 Task: Look for space in Viçosa do Ceará, Brazil from 5th June, 2023 to 16th June, 2023 for 2 adults in price range Rs.14000 to Rs.18000. Place can be entire place with 1  bedroom having 1 bed and 1 bathroom. Property type can be hotel. Booking option can be shelf check-in. Required host language is Spanish.
Action: Mouse moved to (745, 152)
Screenshot: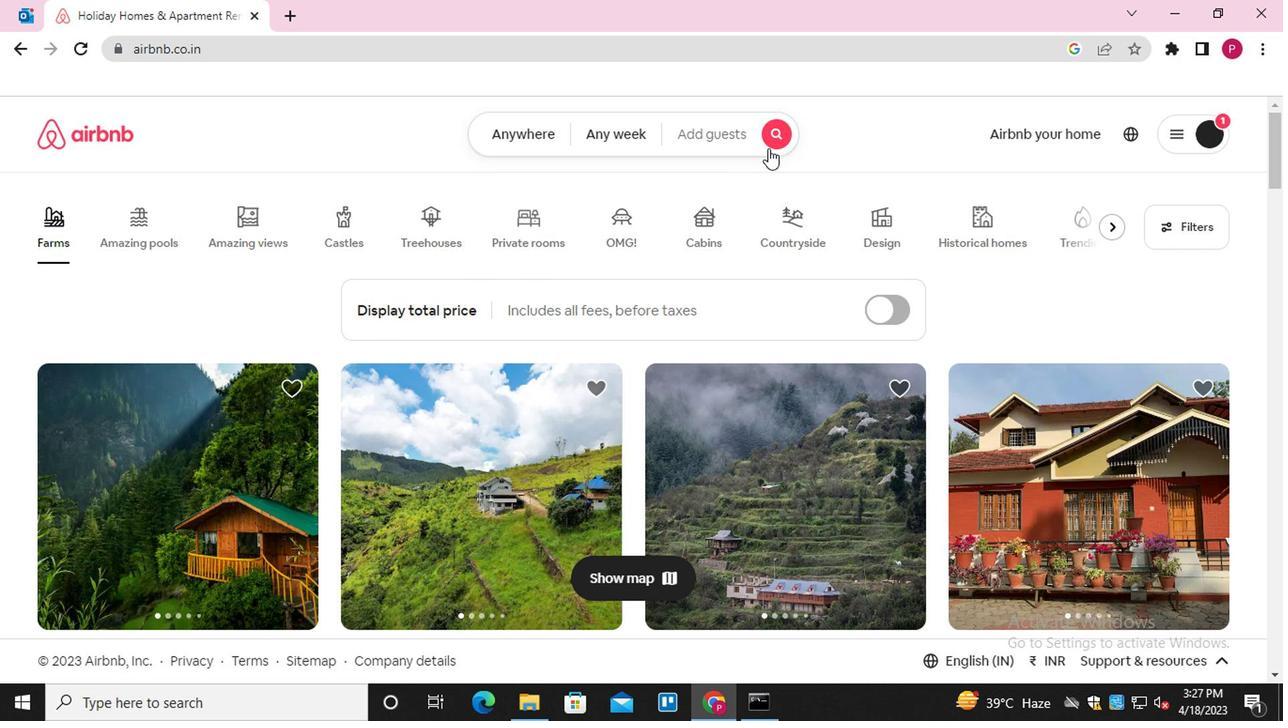 
Action: Mouse pressed left at (745, 152)
Screenshot: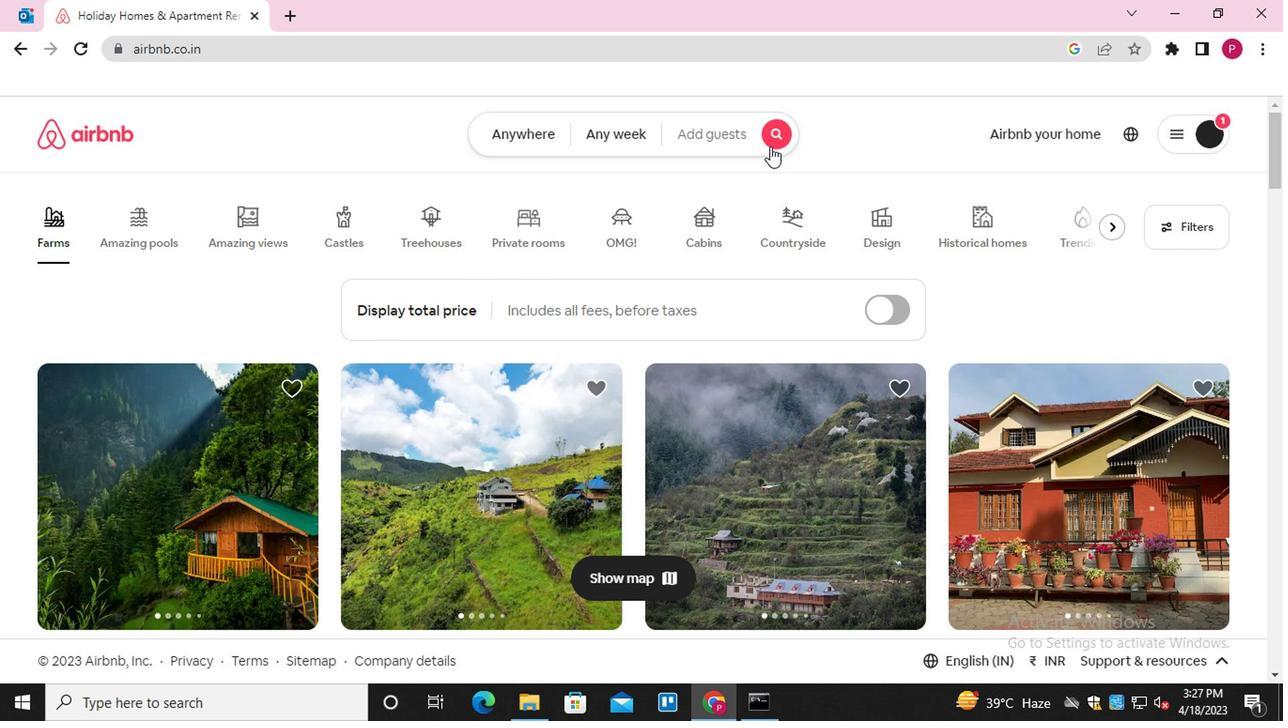 
Action: Mouse moved to (337, 227)
Screenshot: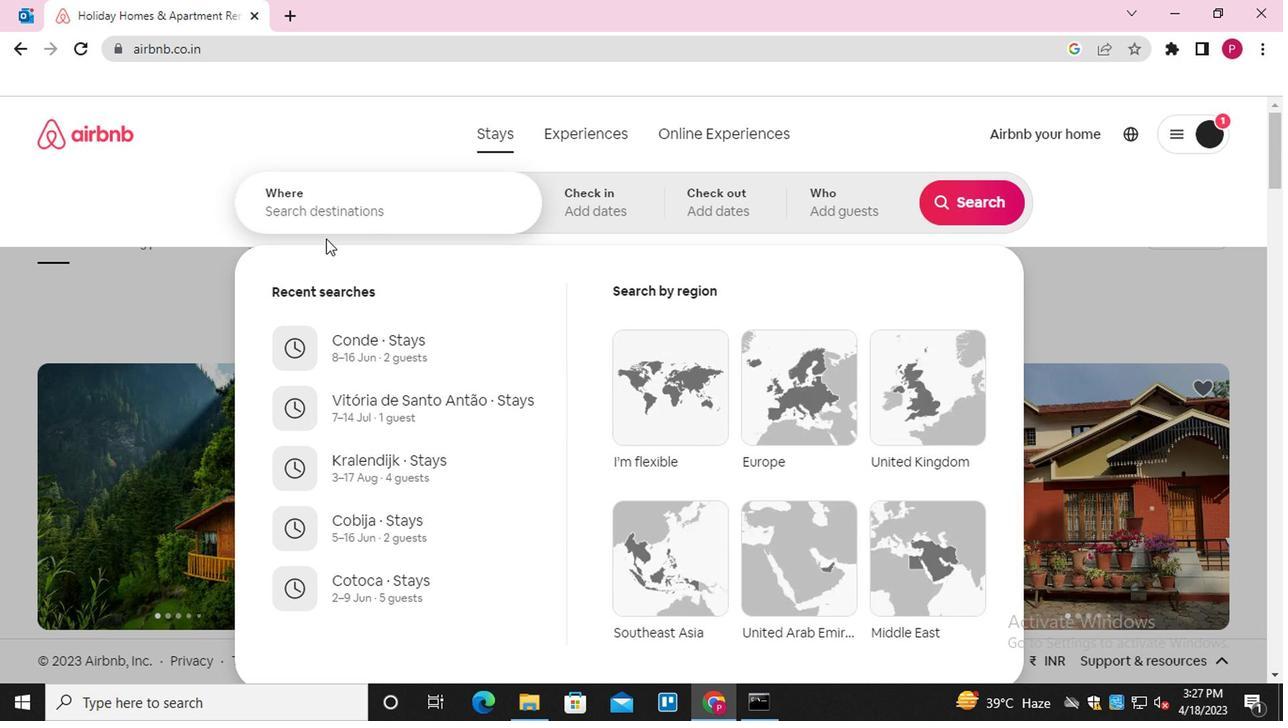 
Action: Mouse pressed left at (337, 227)
Screenshot: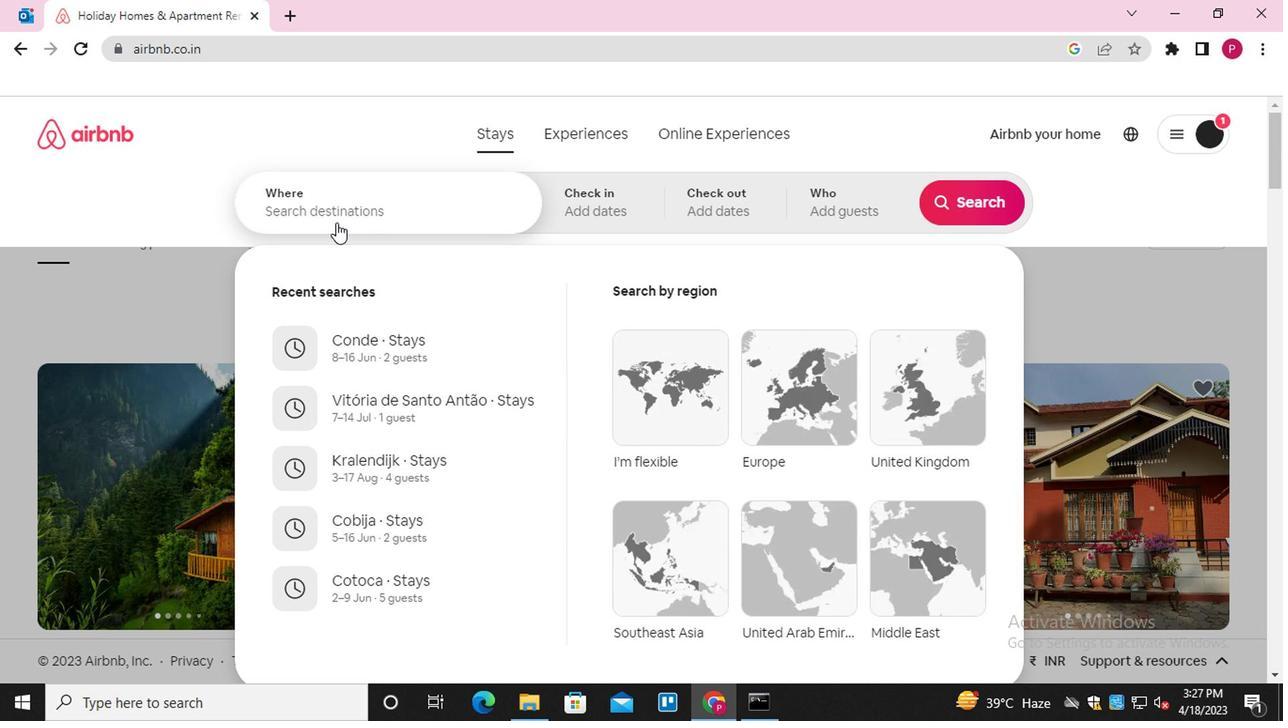 
Action: Key pressed <Key.shift>VICOSA
Screenshot: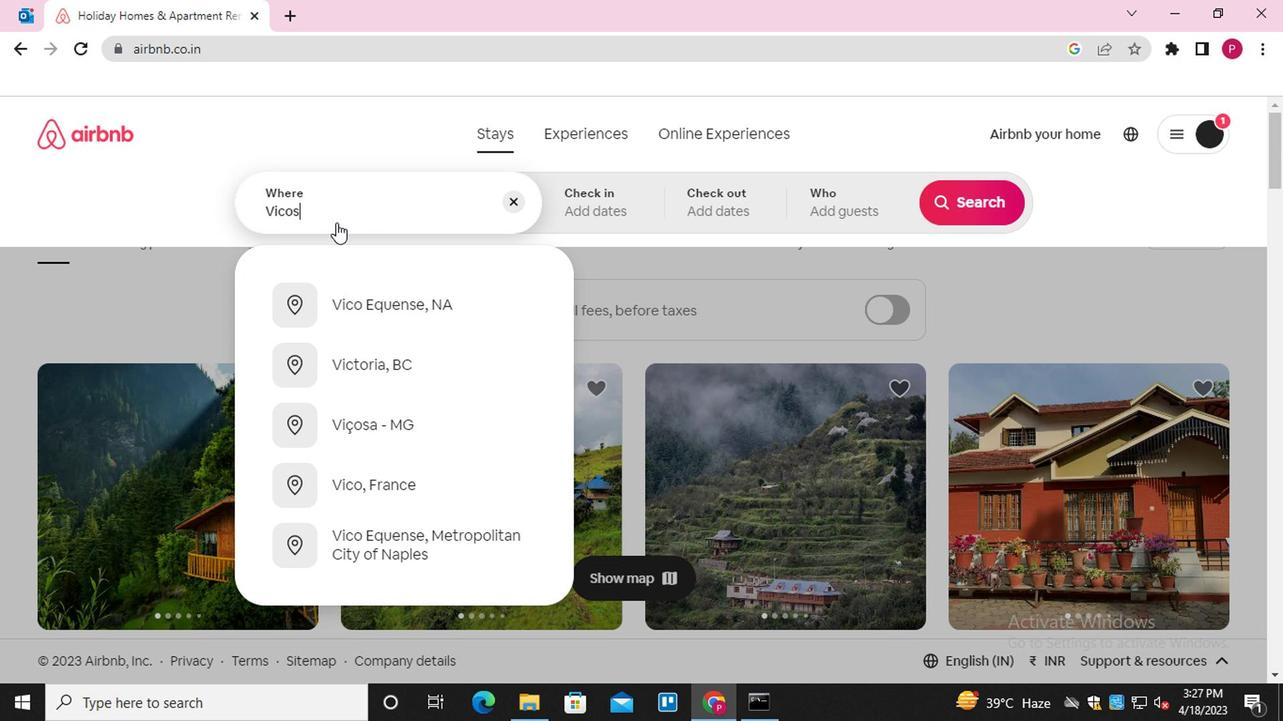 
Action: Mouse moved to (362, 224)
Screenshot: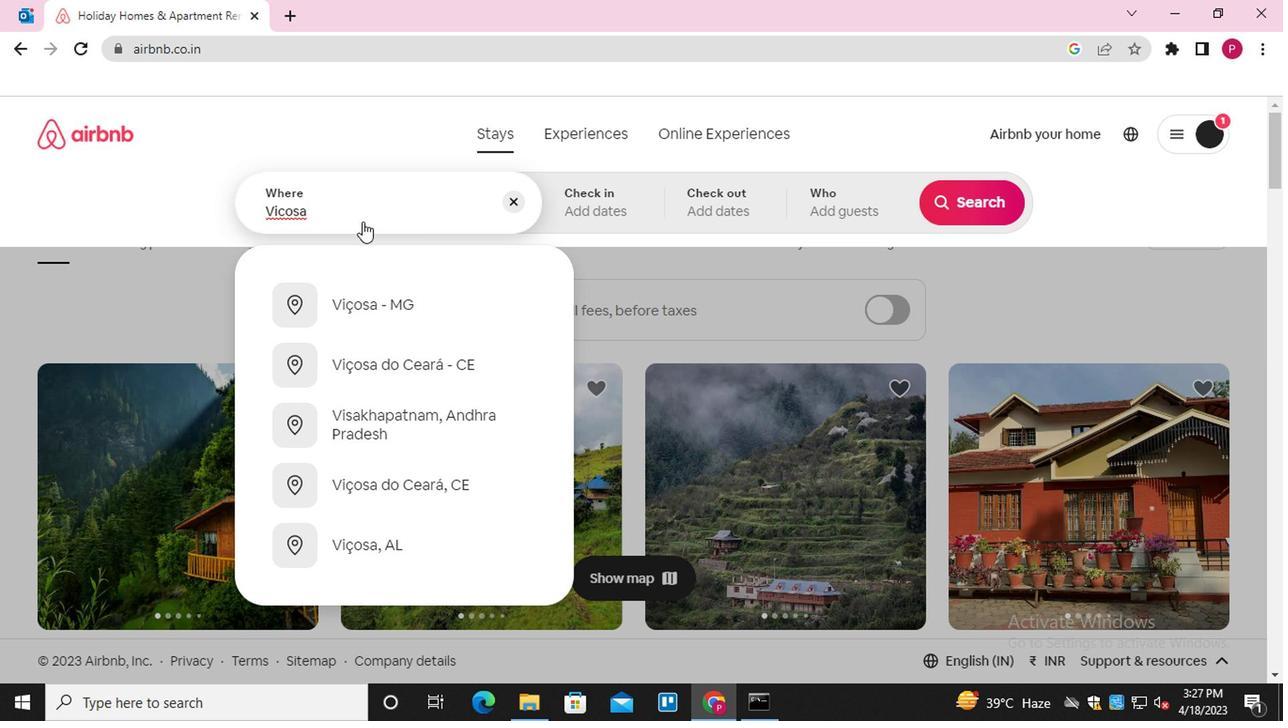 
Action: Key pressed <Key.space>DO
Screenshot: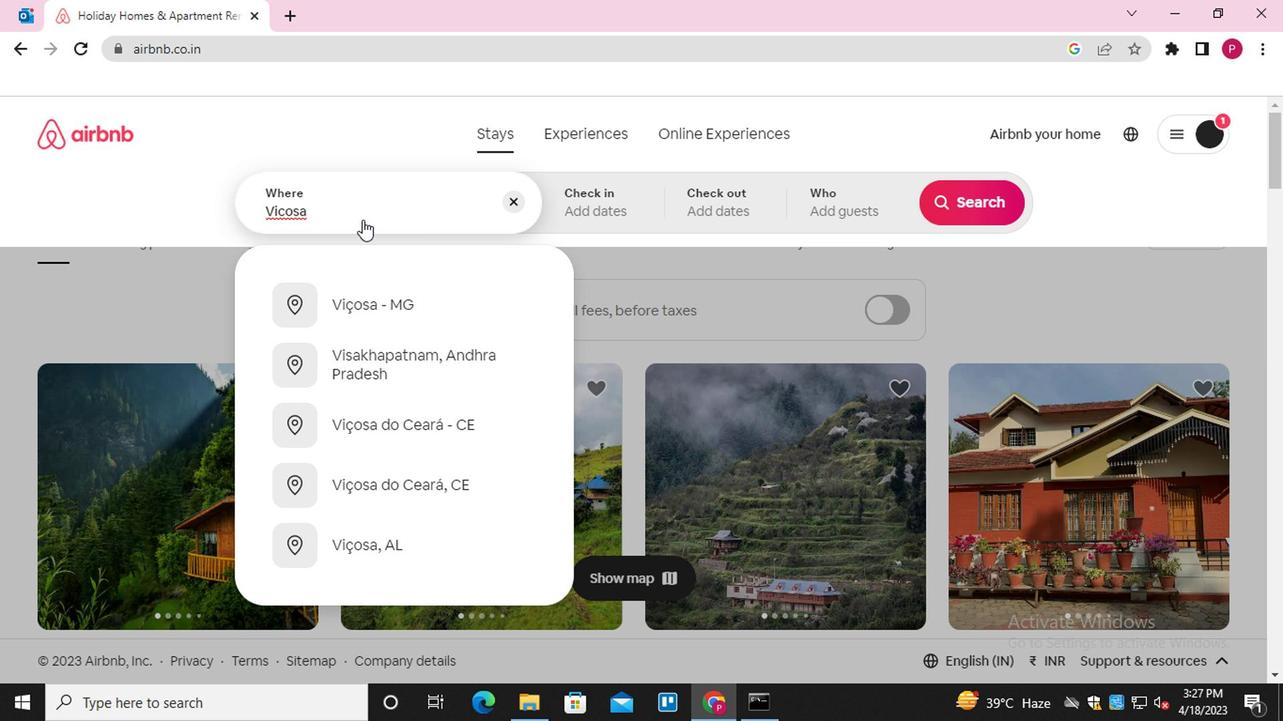 
Action: Mouse moved to (478, 298)
Screenshot: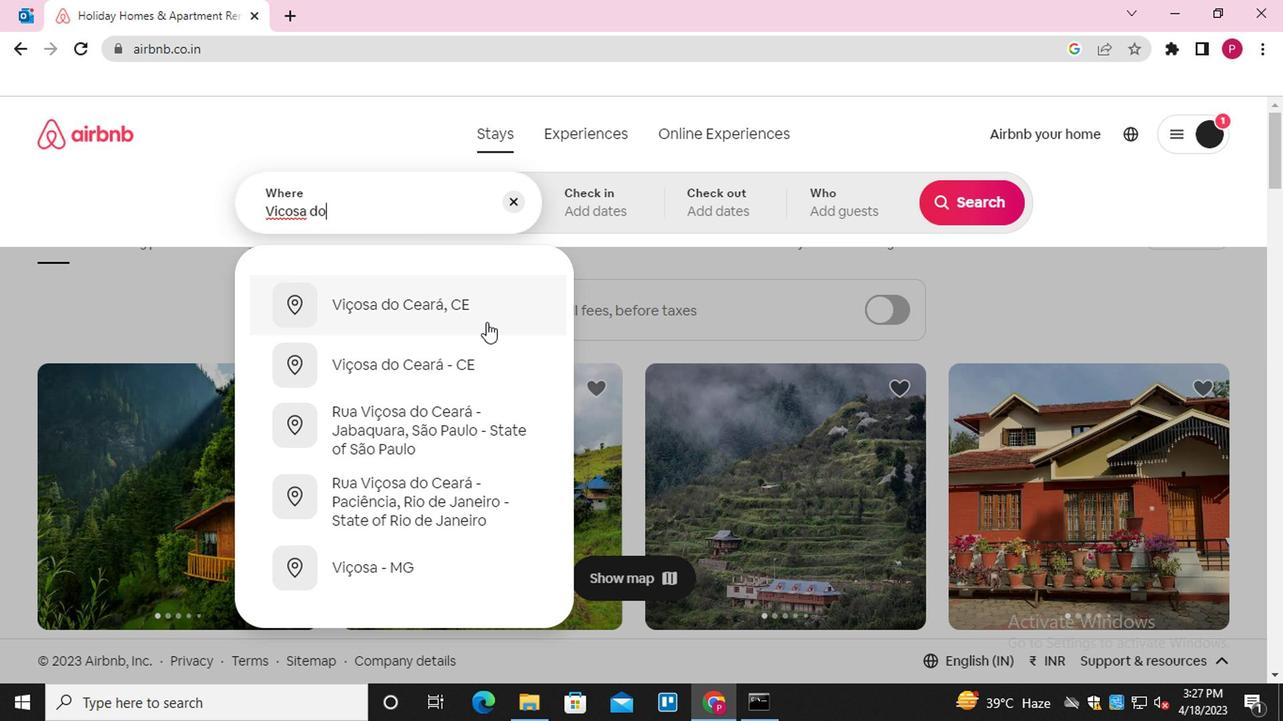 
Action: Mouse pressed left at (478, 298)
Screenshot: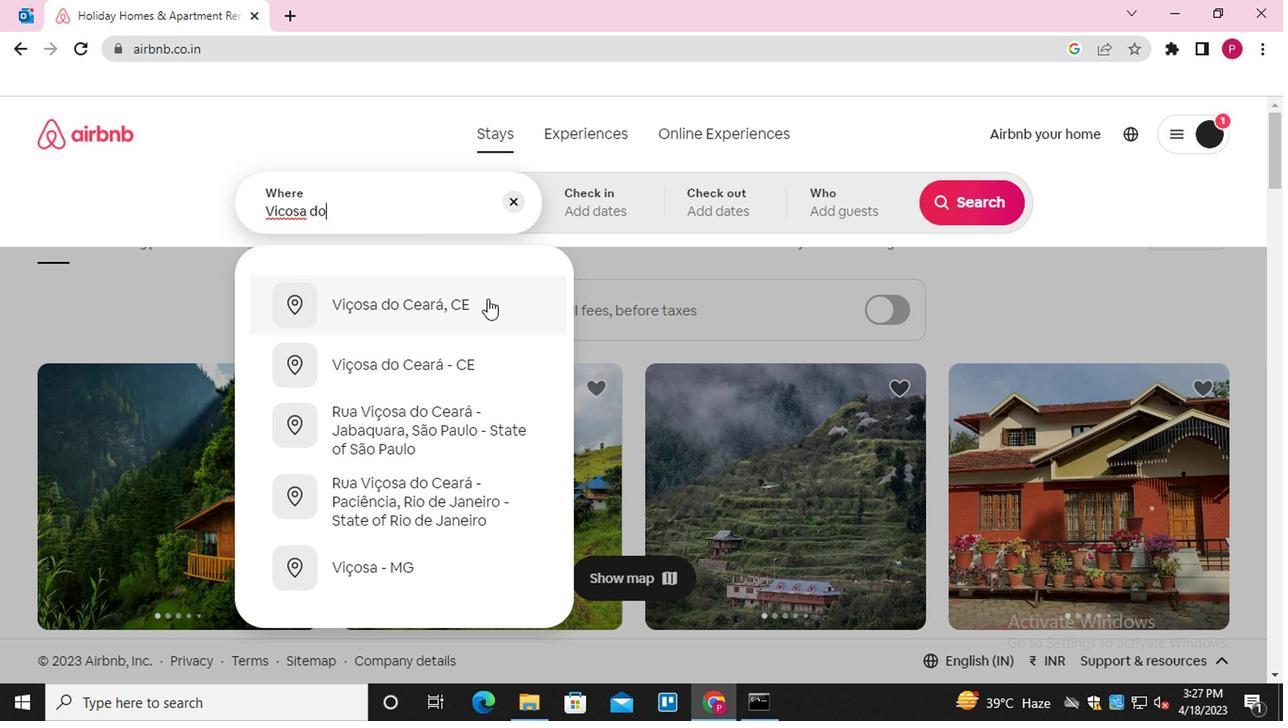 
Action: Mouse moved to (923, 349)
Screenshot: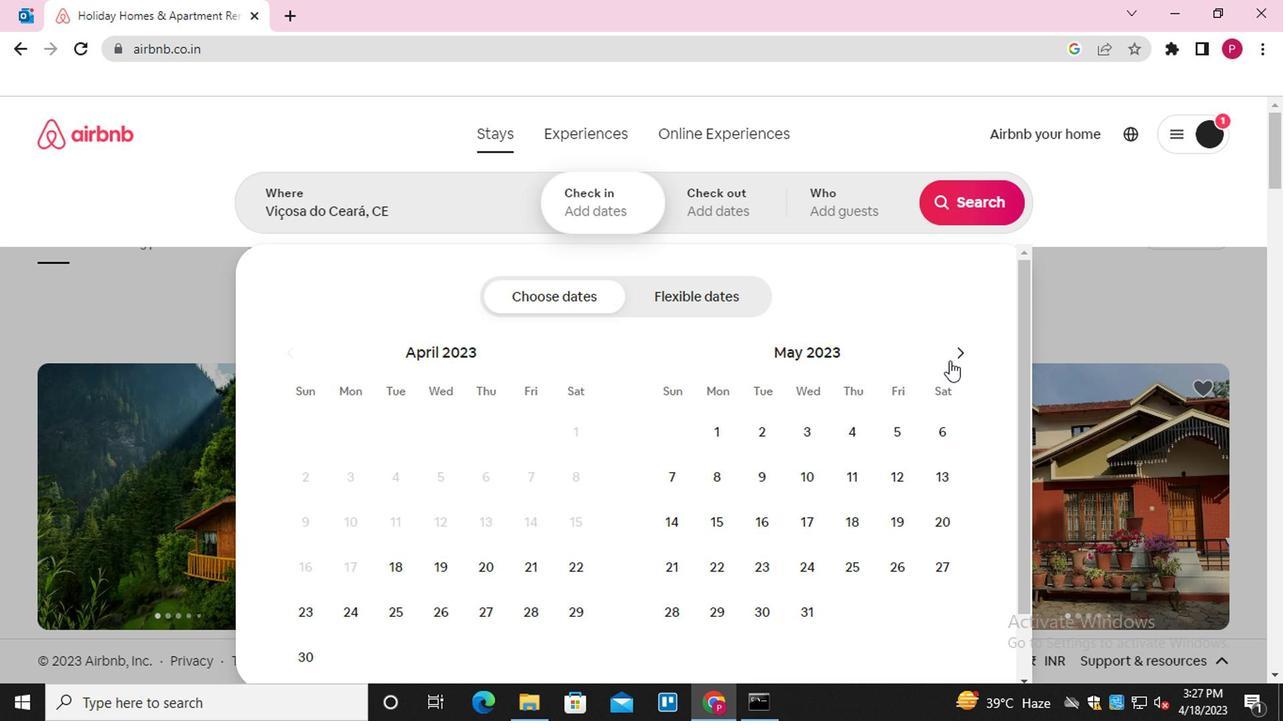 
Action: Mouse pressed left at (923, 349)
Screenshot: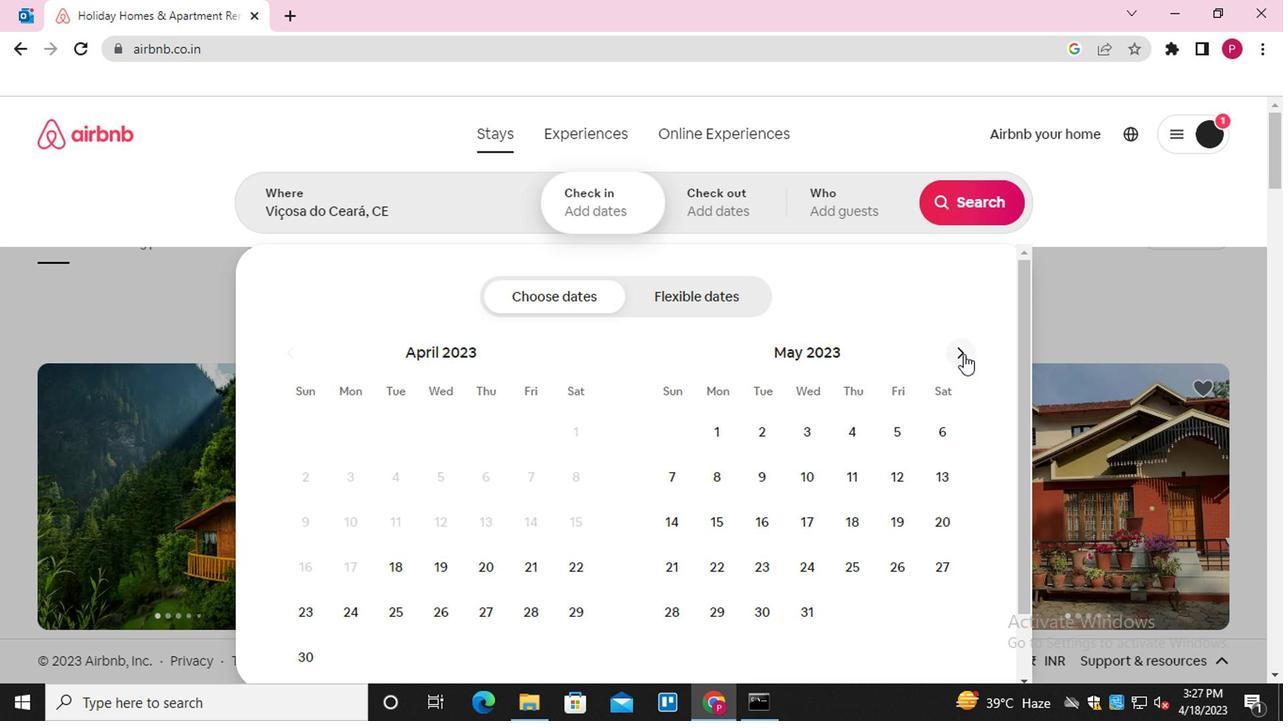 
Action: Mouse moved to (699, 454)
Screenshot: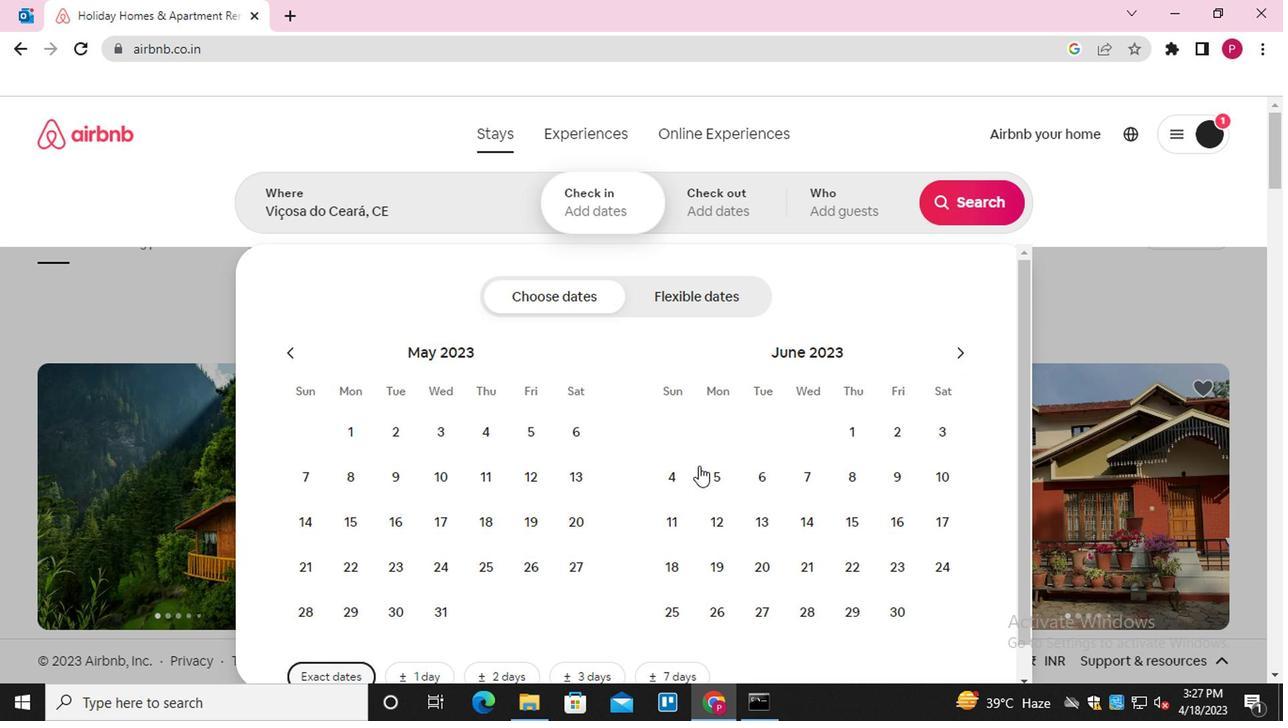 
Action: Mouse pressed left at (699, 454)
Screenshot: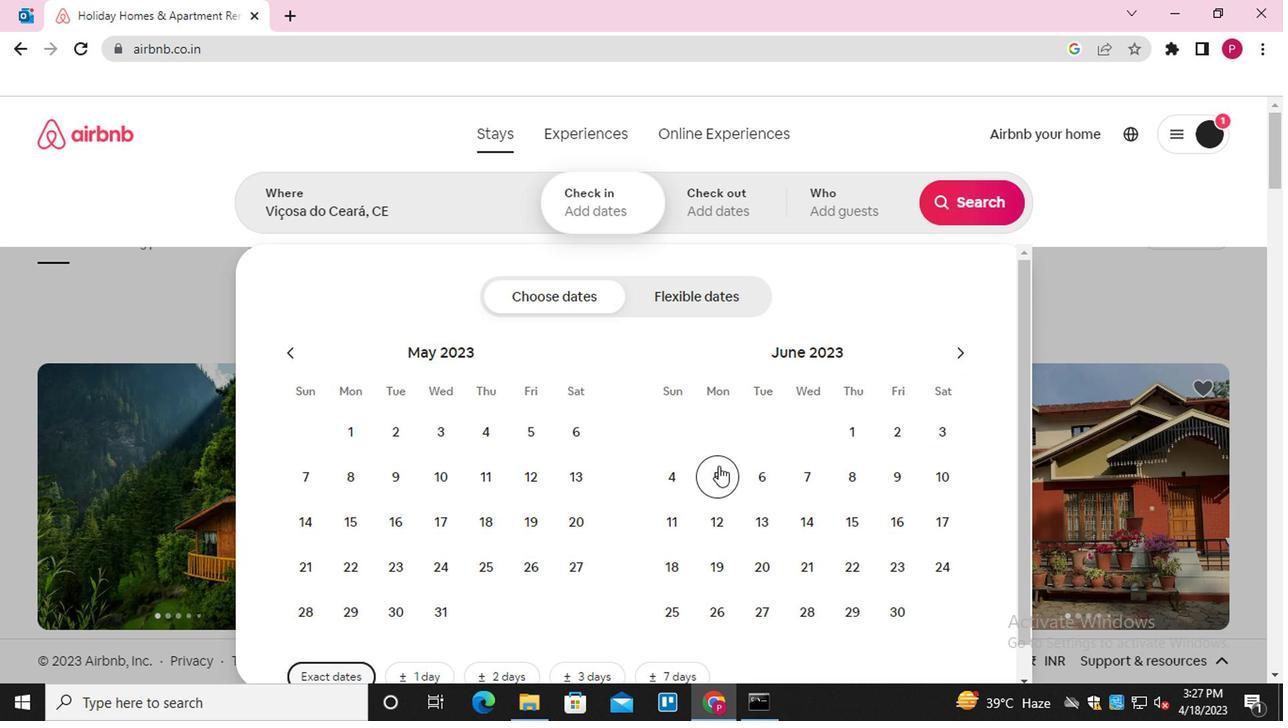 
Action: Mouse moved to (872, 514)
Screenshot: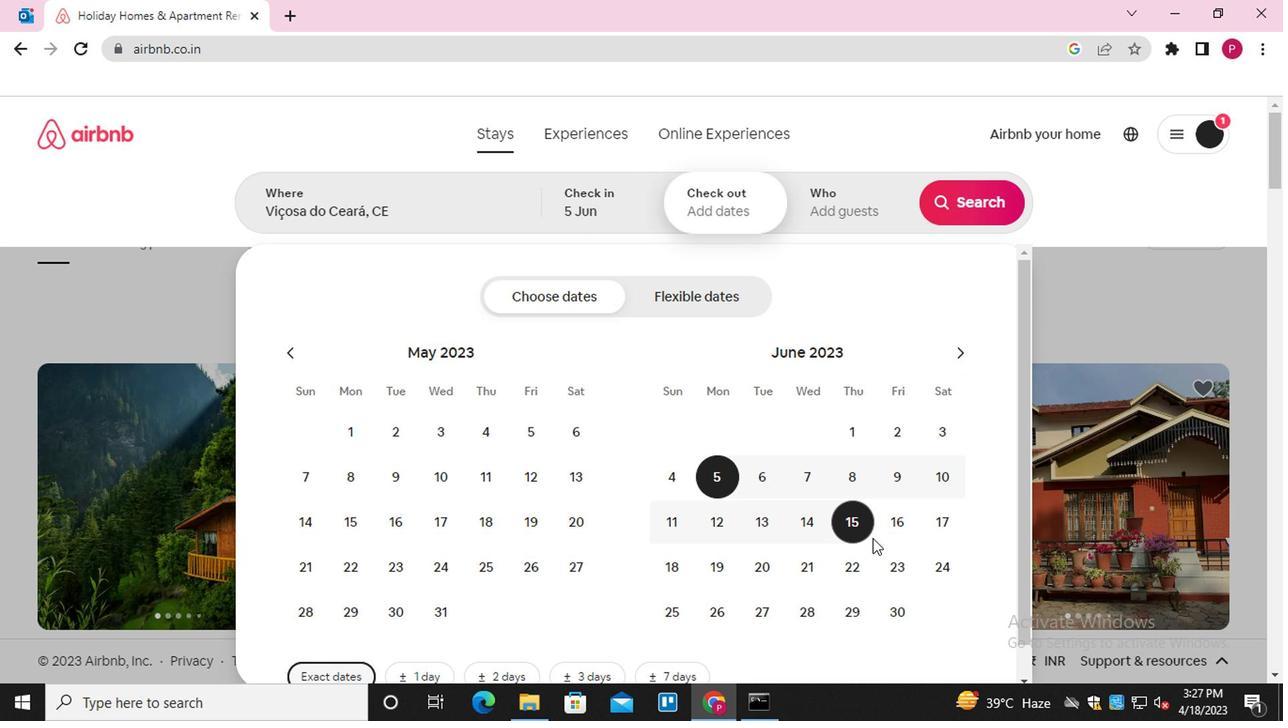 
Action: Mouse pressed left at (872, 514)
Screenshot: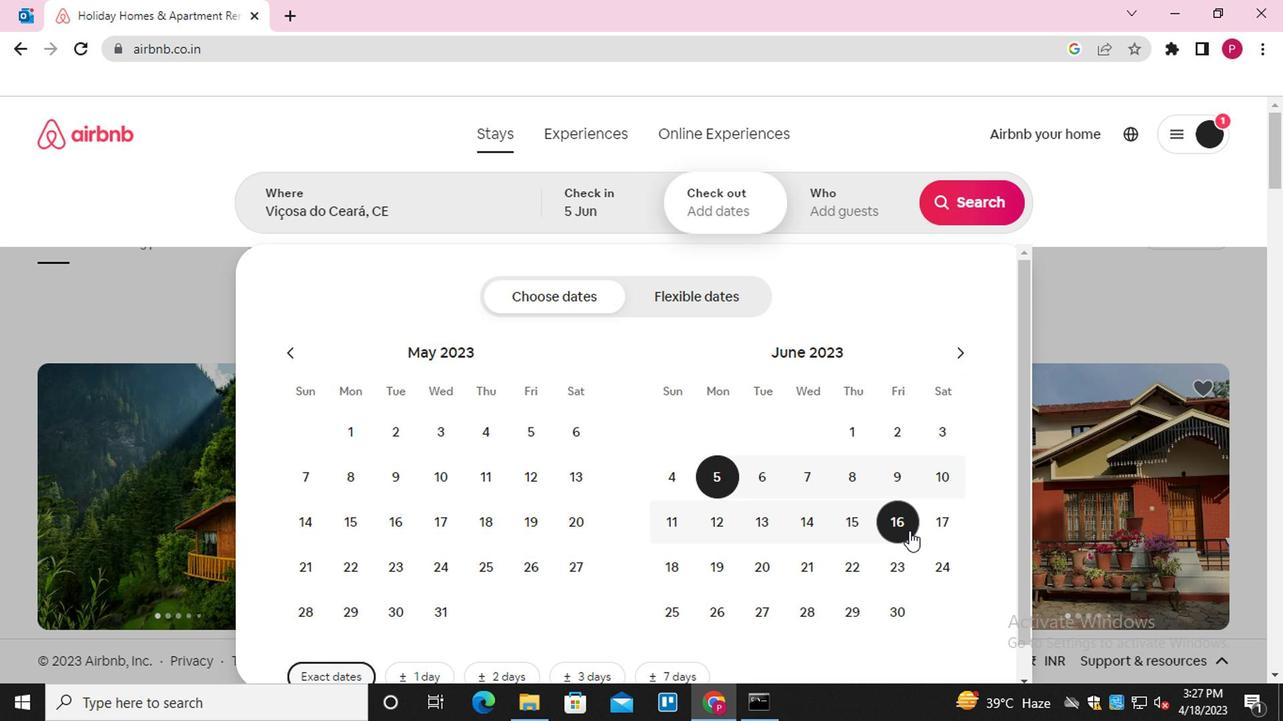 
Action: Mouse moved to (812, 199)
Screenshot: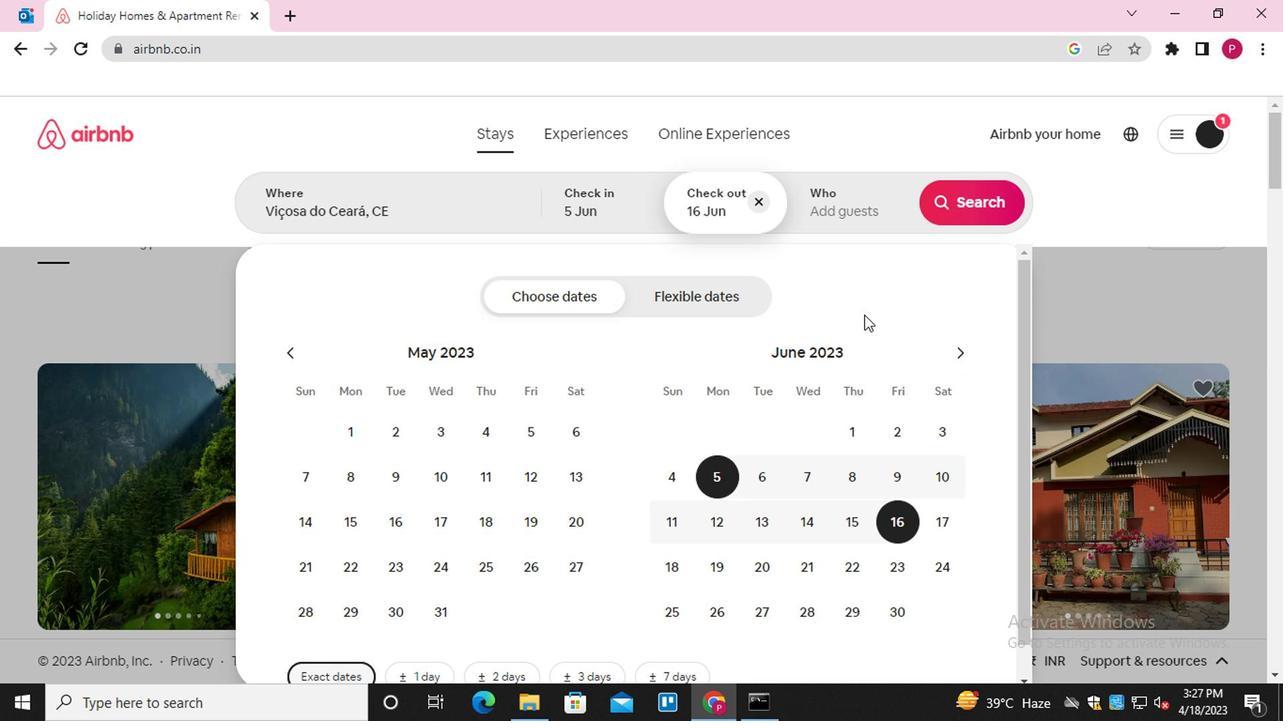 
Action: Mouse pressed left at (812, 199)
Screenshot: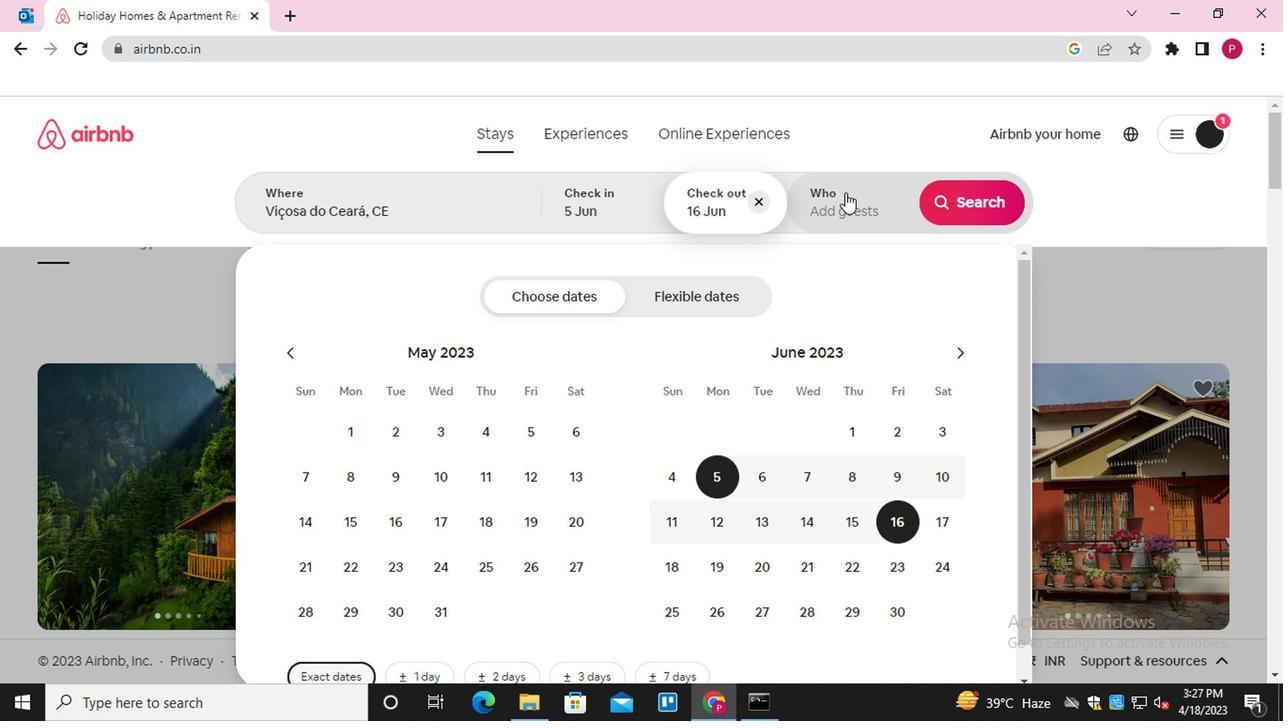 
Action: Mouse moved to (938, 300)
Screenshot: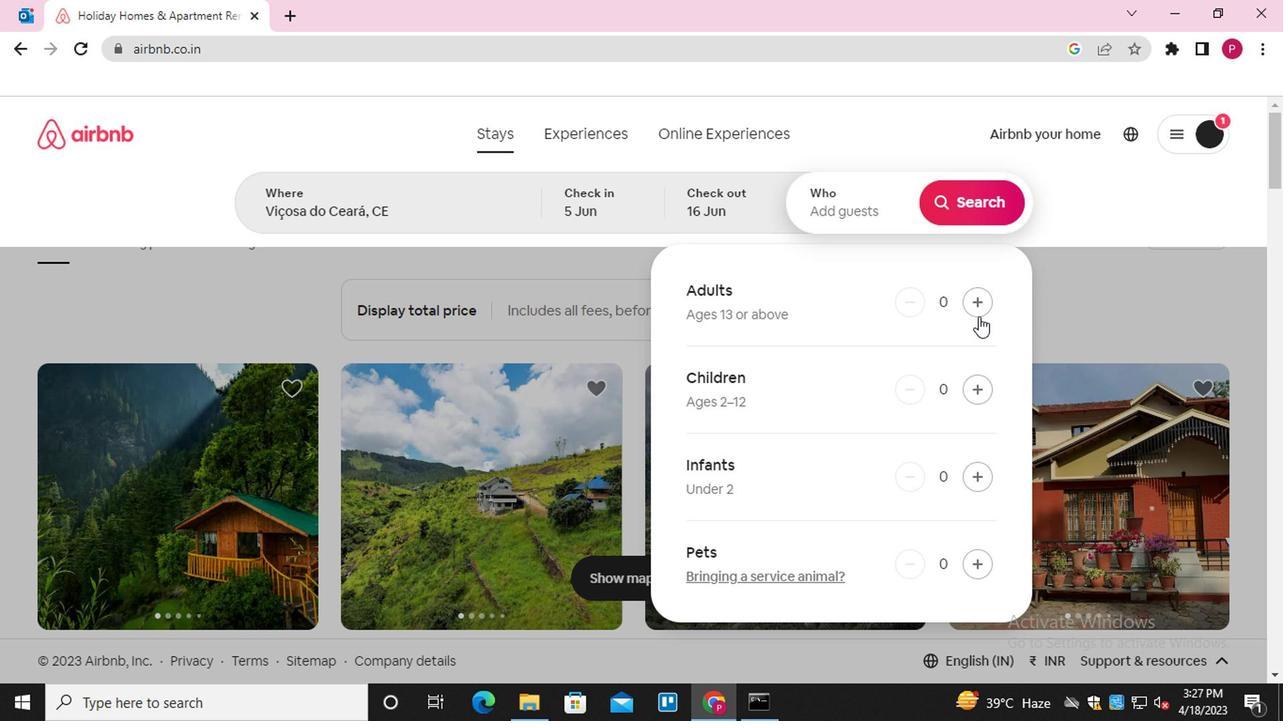 
Action: Mouse pressed left at (938, 300)
Screenshot: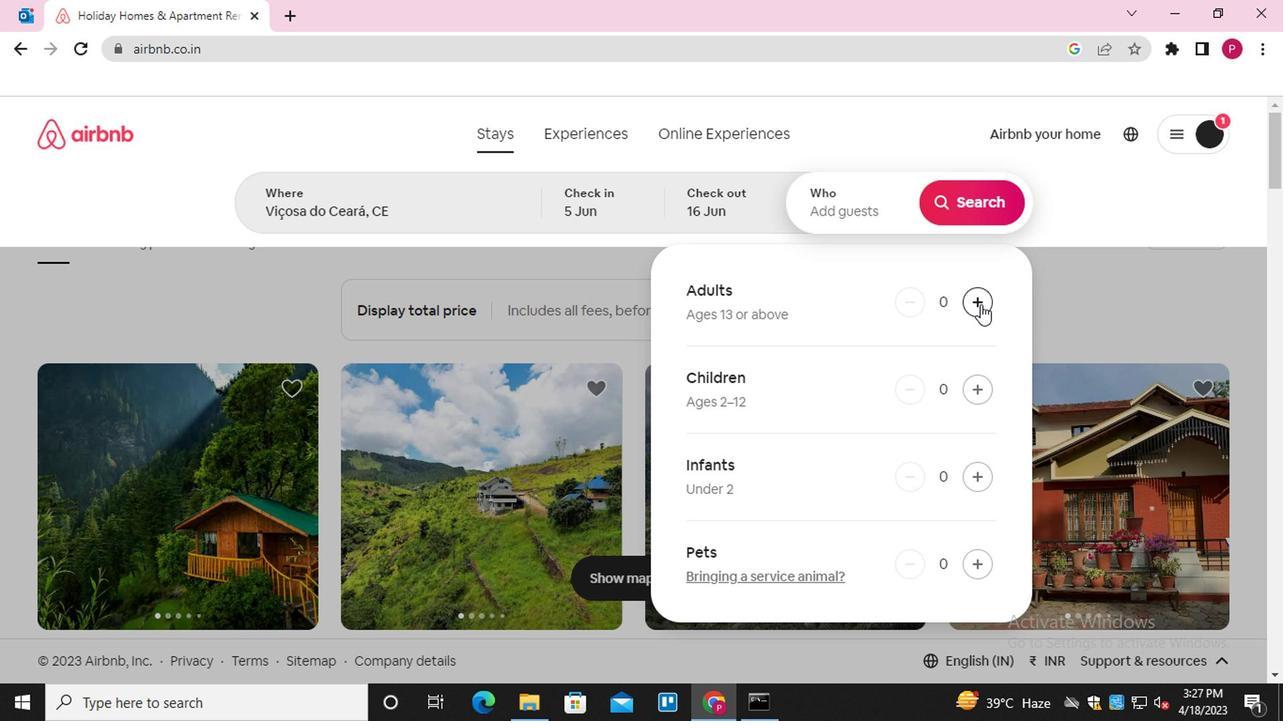 
Action: Mouse pressed left at (938, 300)
Screenshot: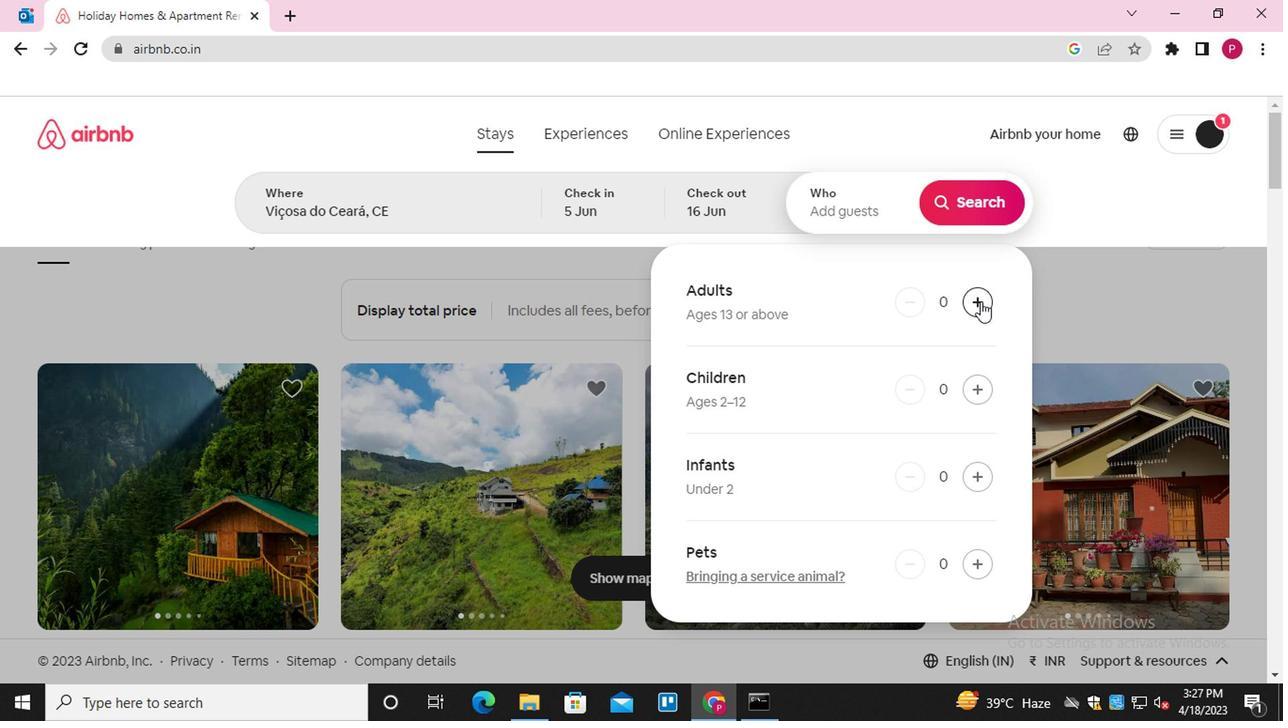 
Action: Mouse moved to (949, 205)
Screenshot: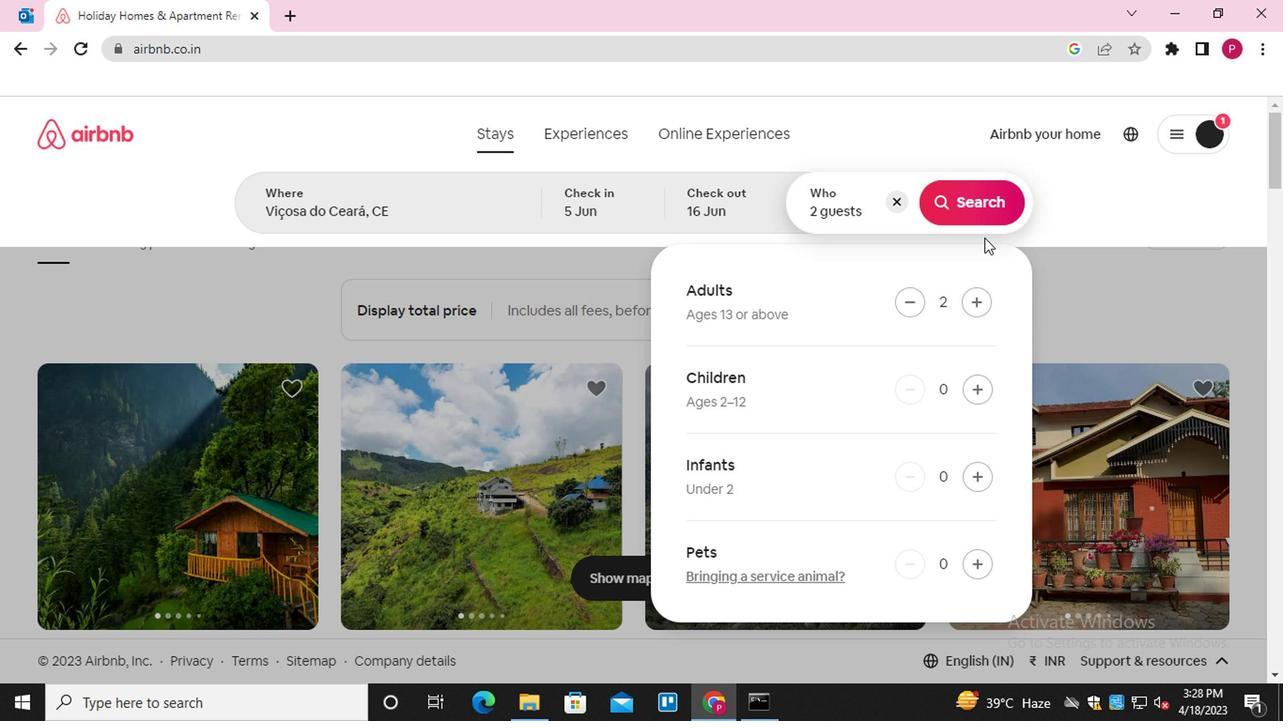 
Action: Mouse pressed left at (949, 205)
Screenshot: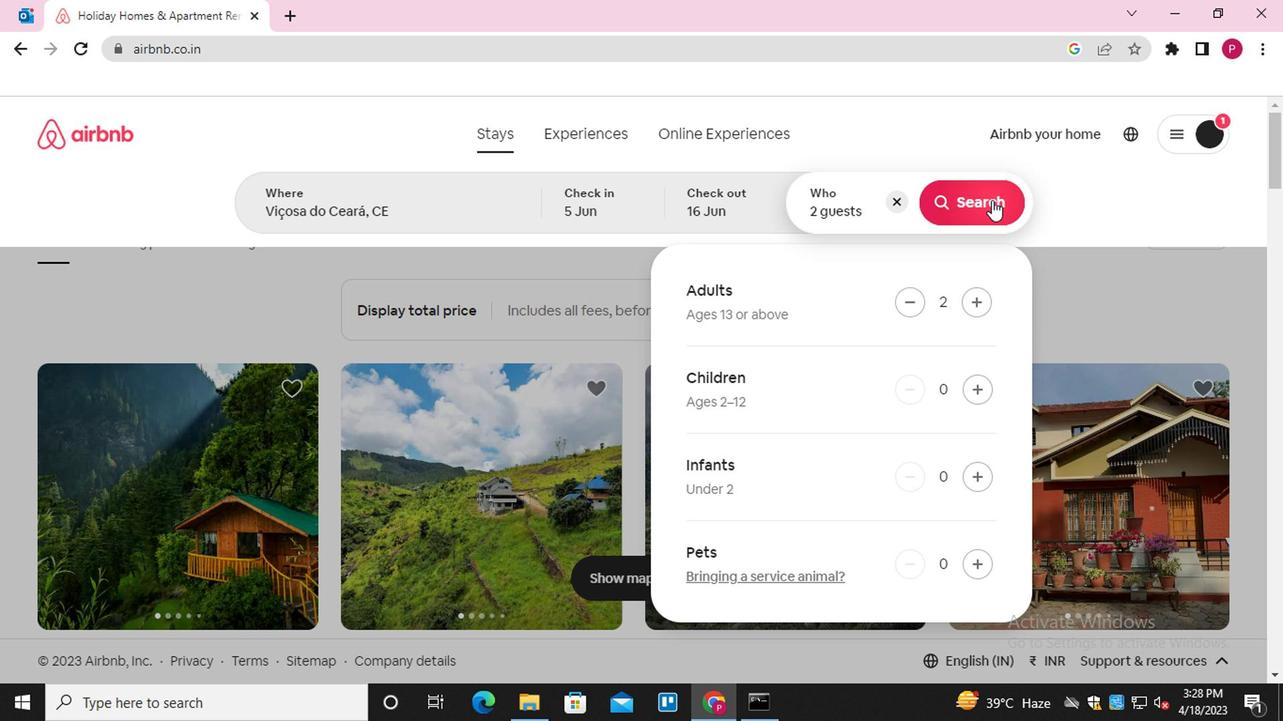 
Action: Mouse moved to (1146, 218)
Screenshot: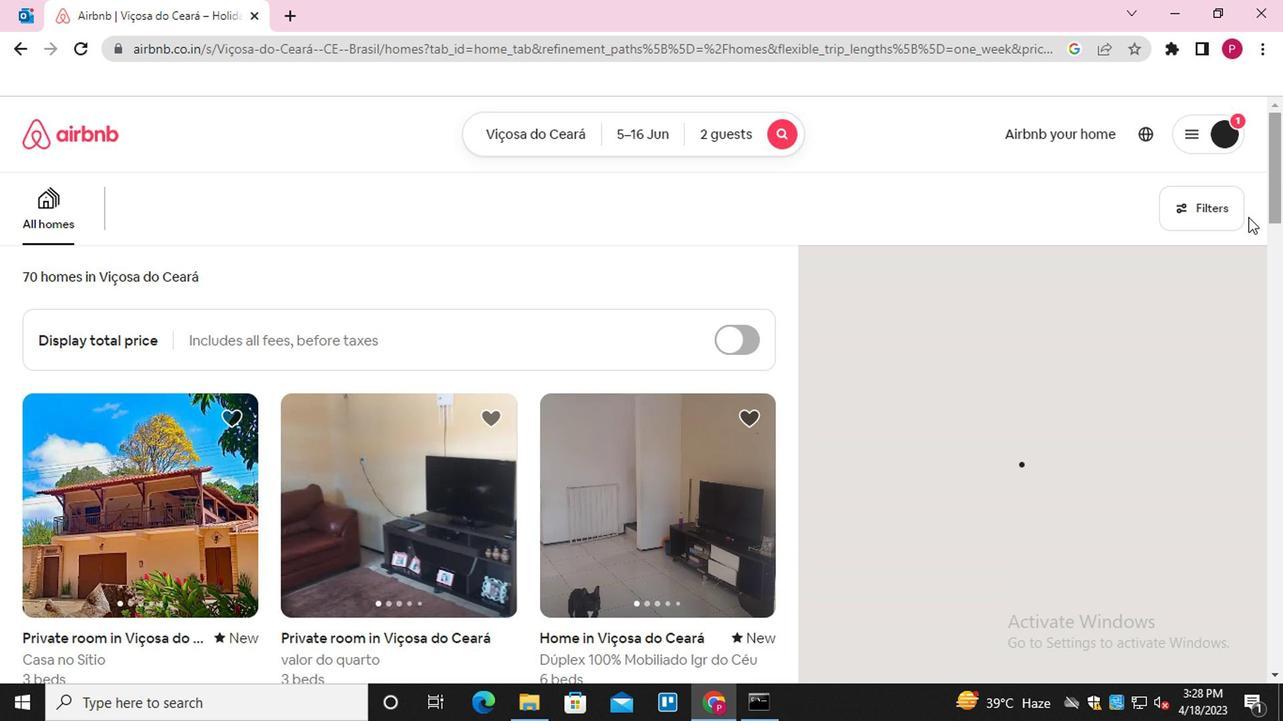 
Action: Mouse pressed left at (1146, 218)
Screenshot: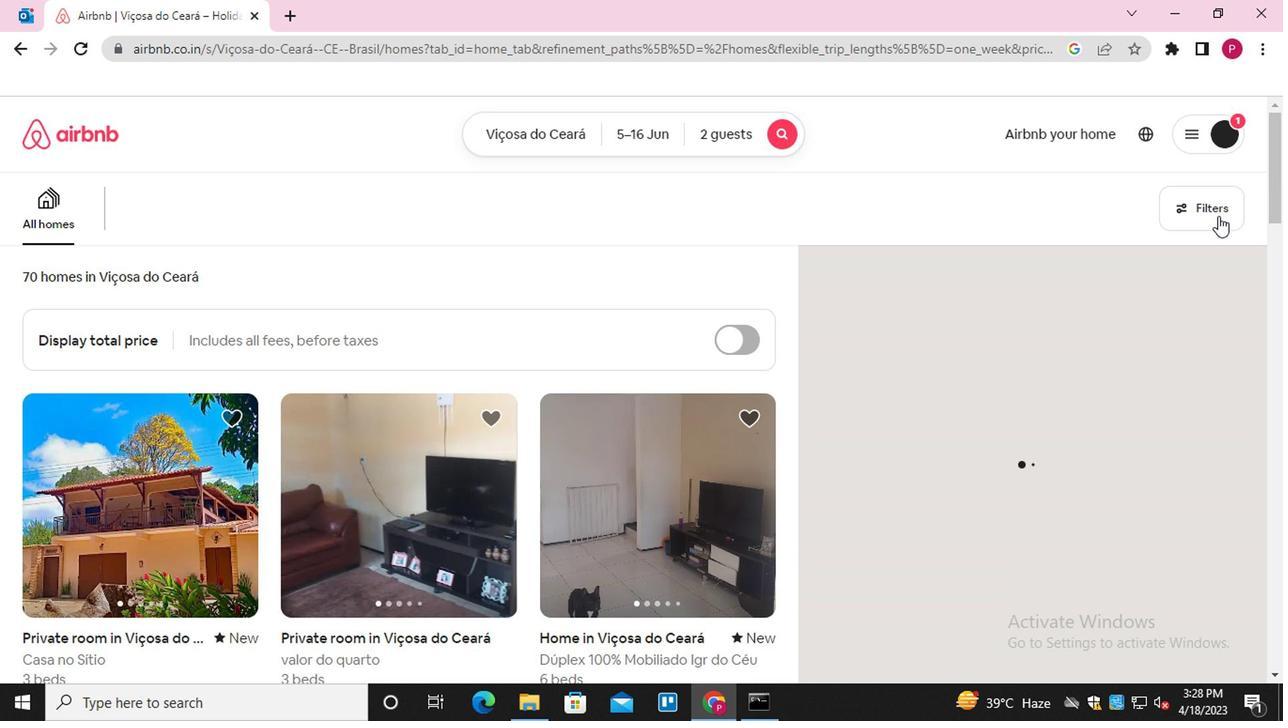 
Action: Mouse moved to (396, 430)
Screenshot: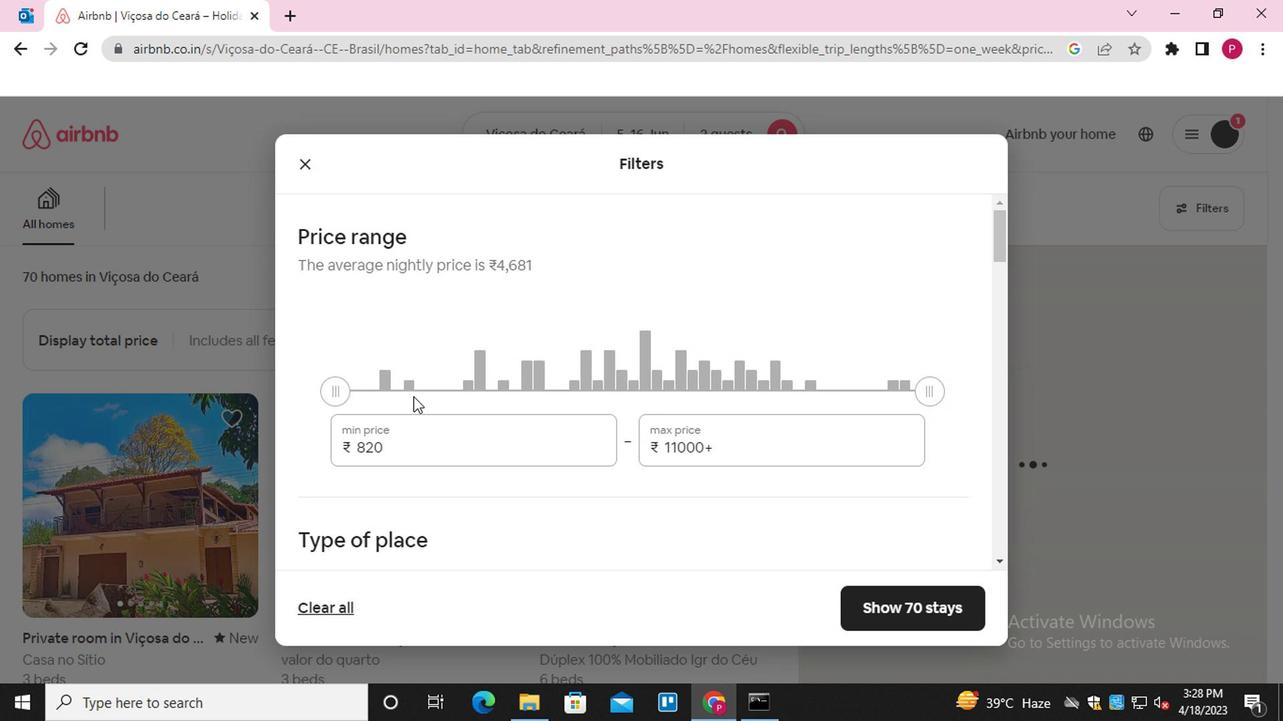 
Action: Mouse pressed left at (396, 430)
Screenshot: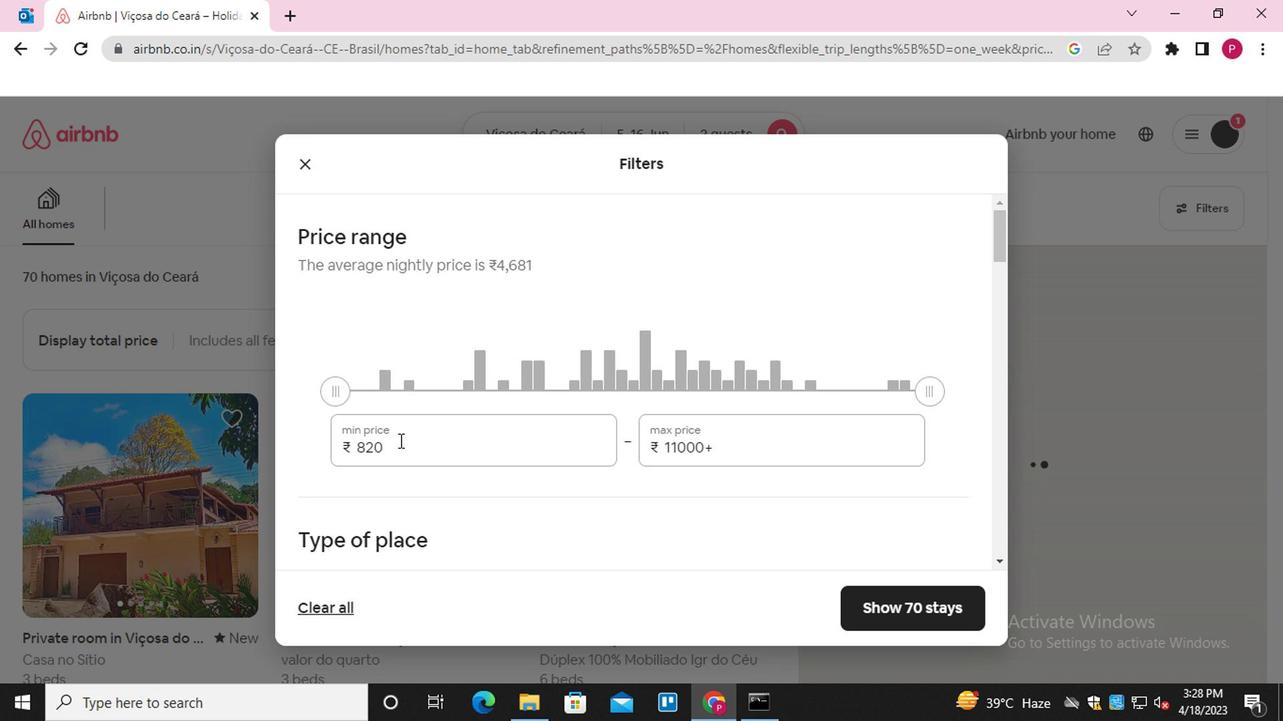 
Action: Mouse pressed left at (396, 430)
Screenshot: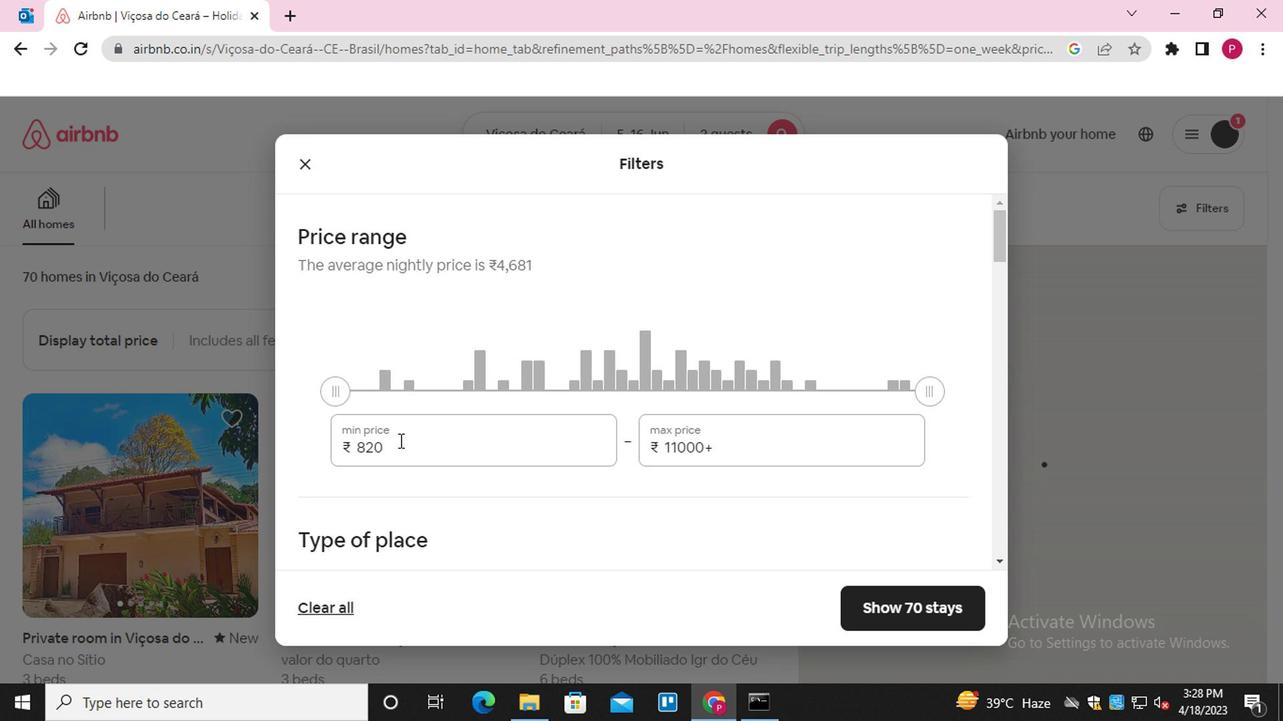 
Action: Key pressed 14000<Key.tab>18000
Screenshot: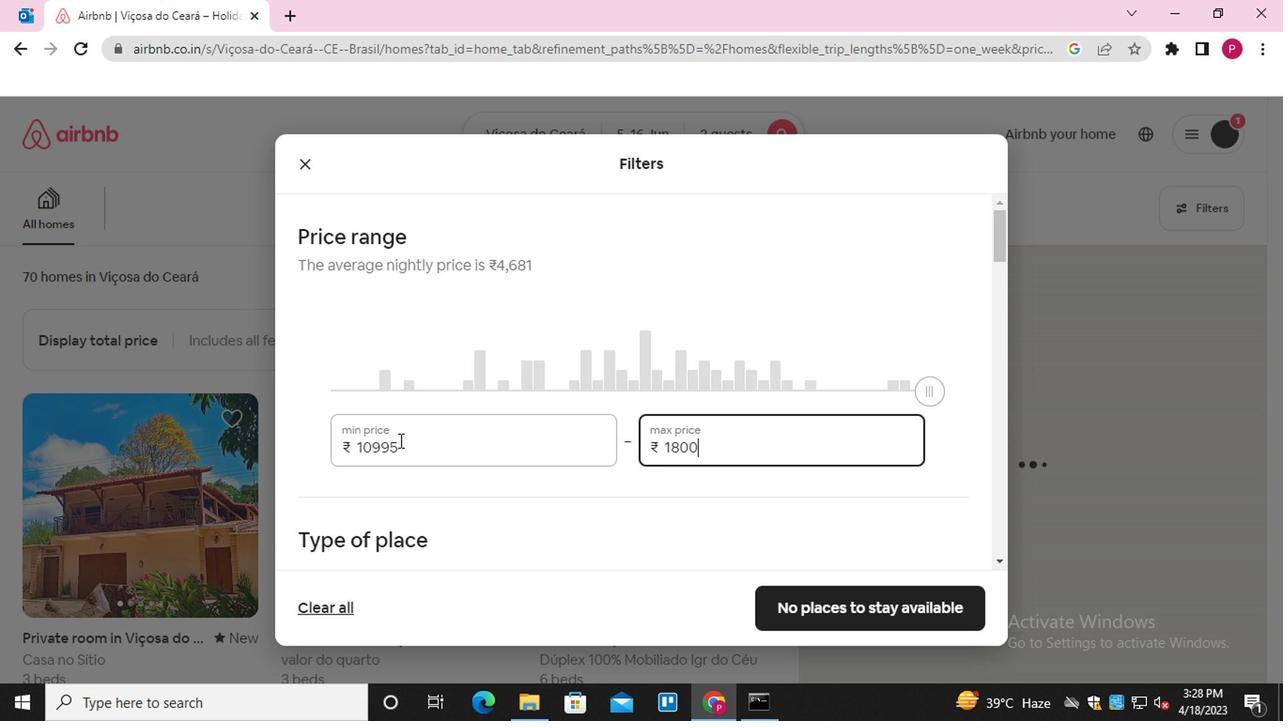 
Action: Mouse moved to (405, 440)
Screenshot: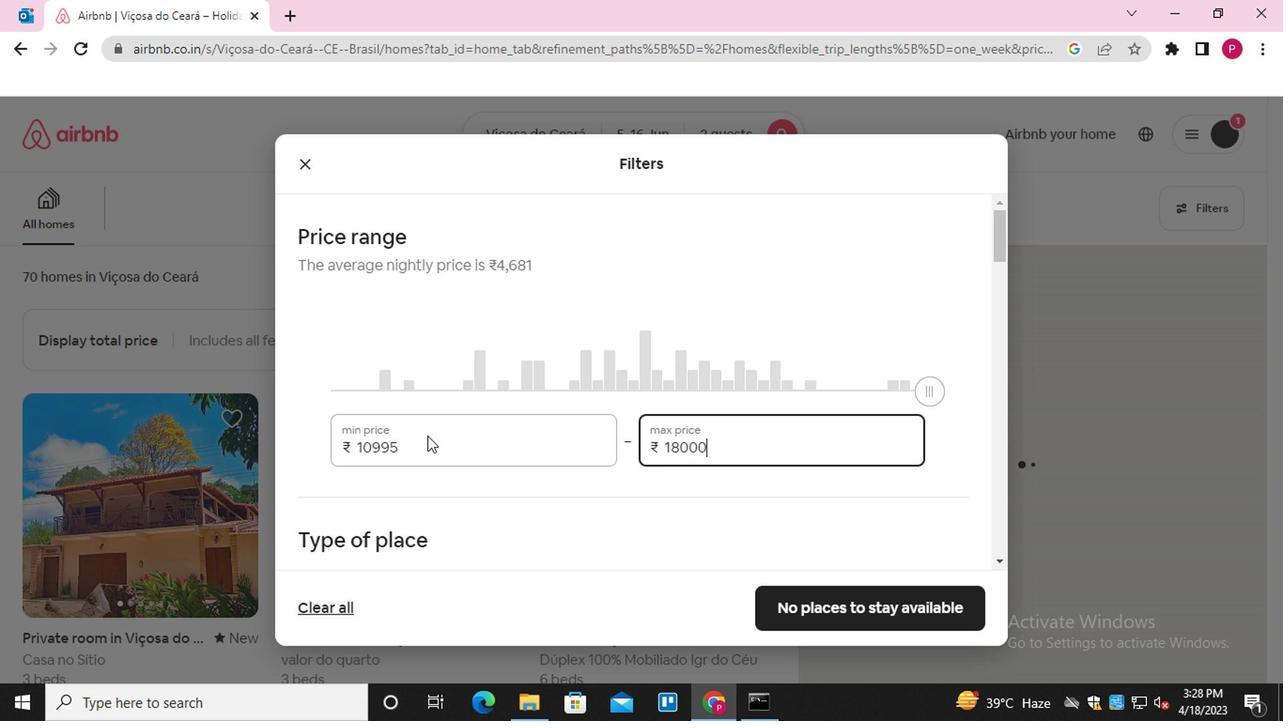 
Action: Mouse pressed left at (405, 440)
Screenshot: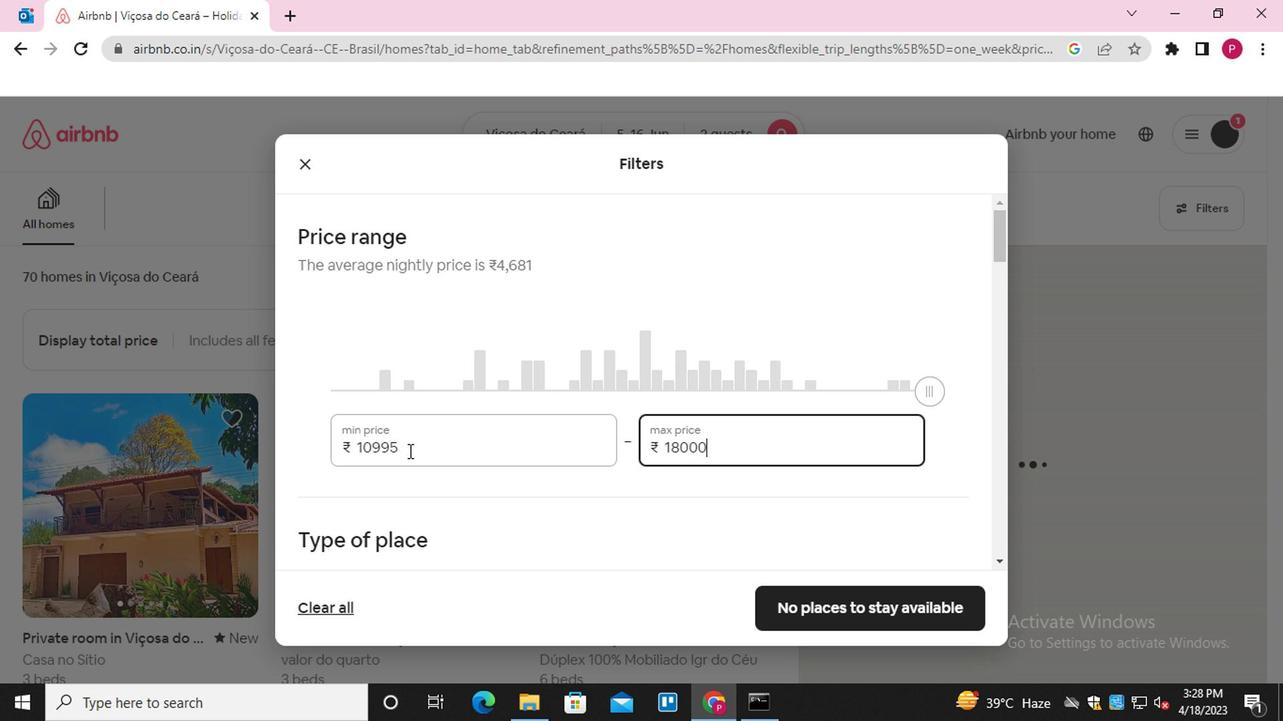 
Action: Mouse moved to (348, 447)
Screenshot: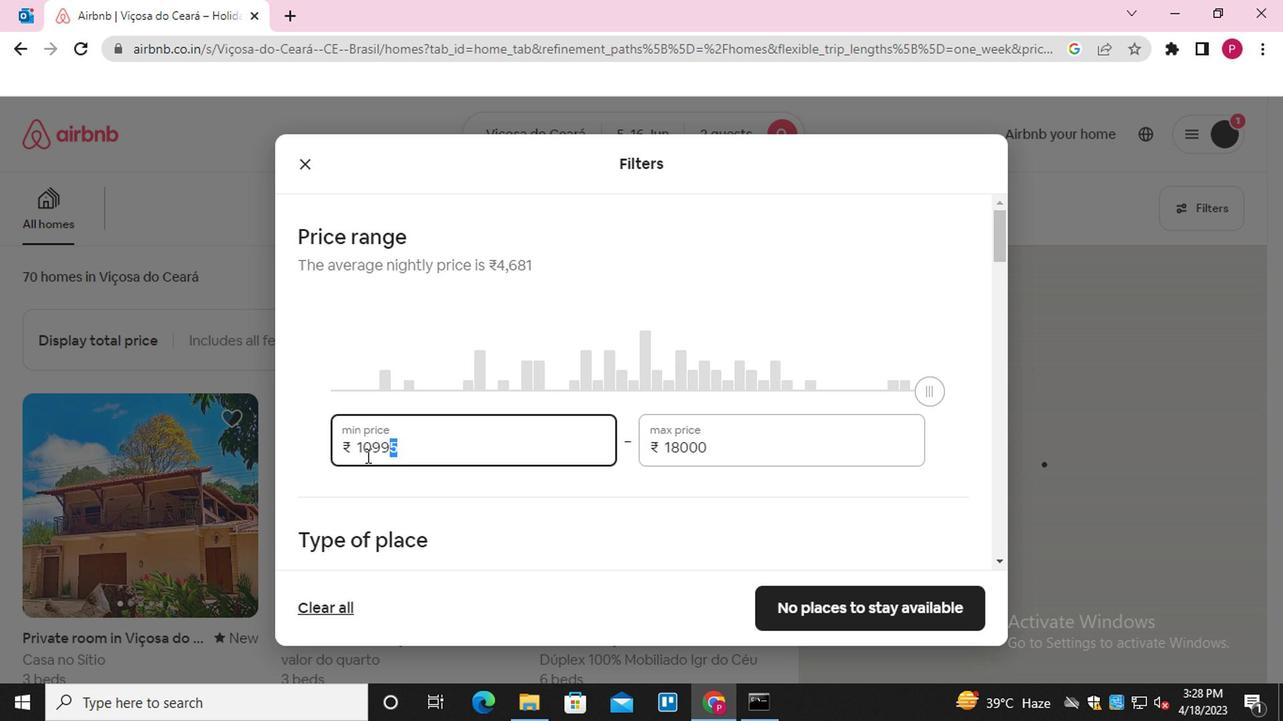 
Action: Key pressed 14000
Screenshot: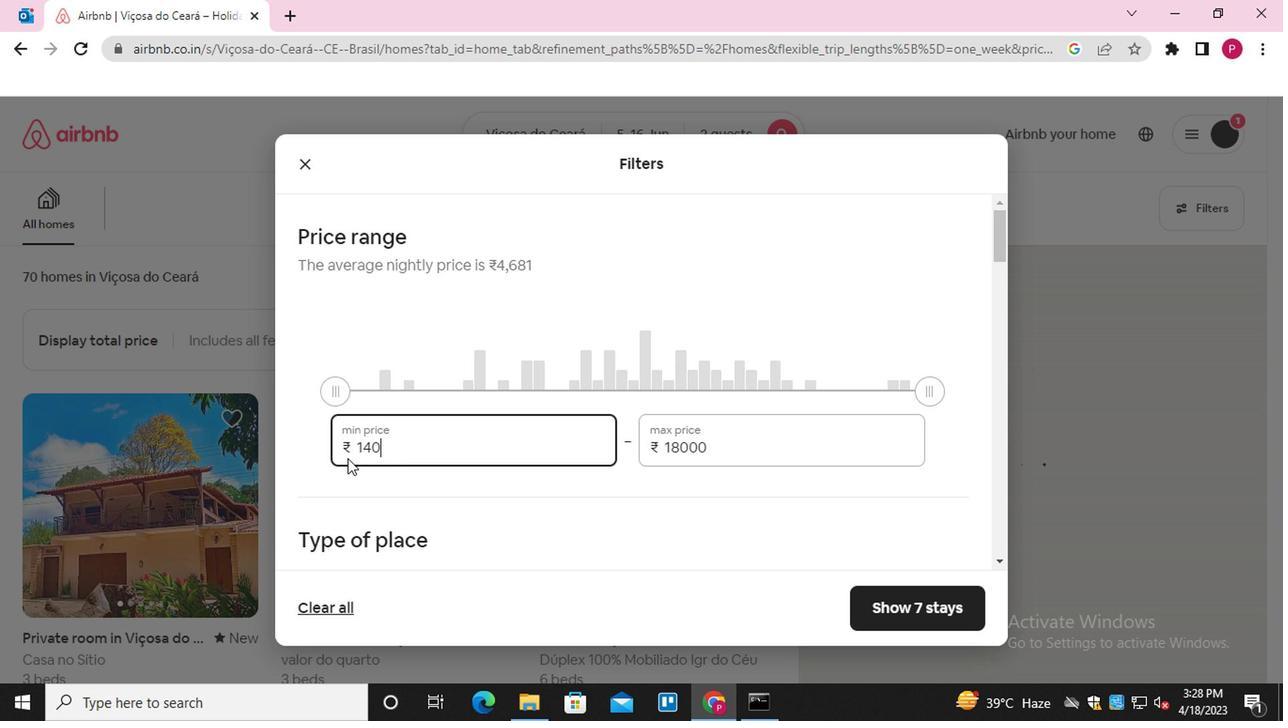 
Action: Mouse moved to (433, 485)
Screenshot: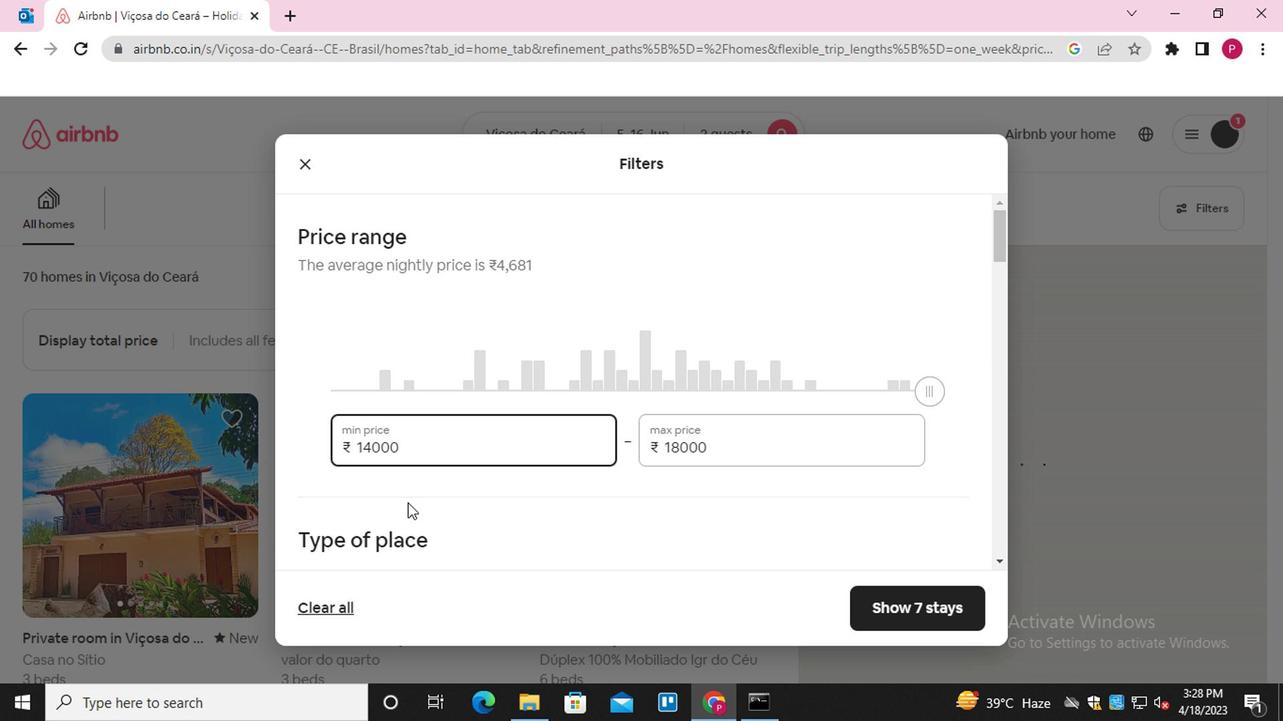 
Action: Mouse scrolled (433, 483) with delta (0, -1)
Screenshot: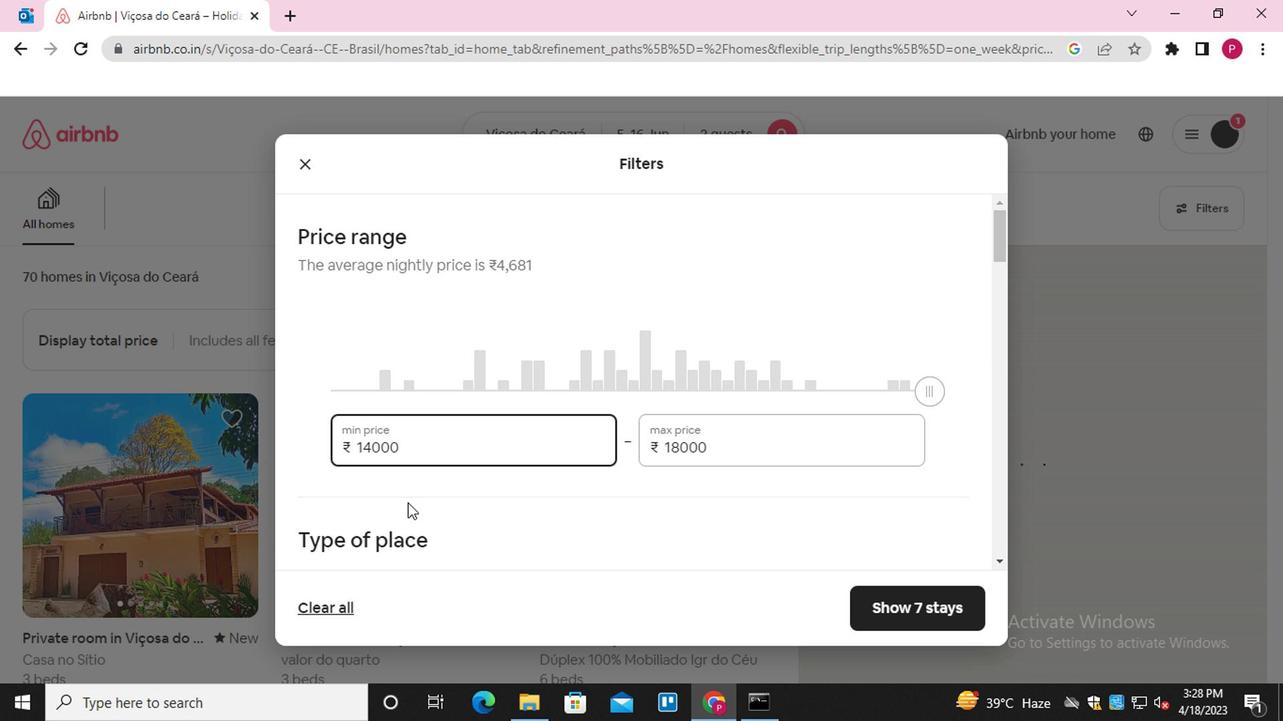 
Action: Mouse moved to (440, 486)
Screenshot: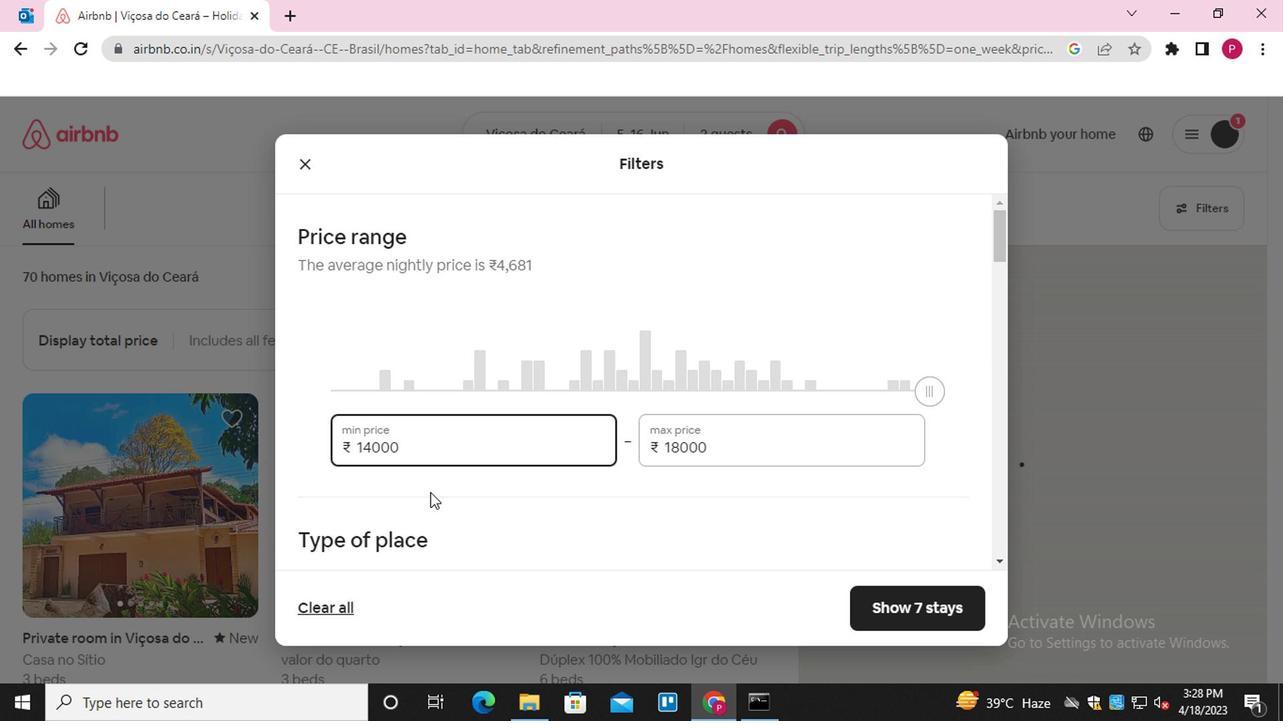 
Action: Mouse scrolled (440, 485) with delta (0, 0)
Screenshot: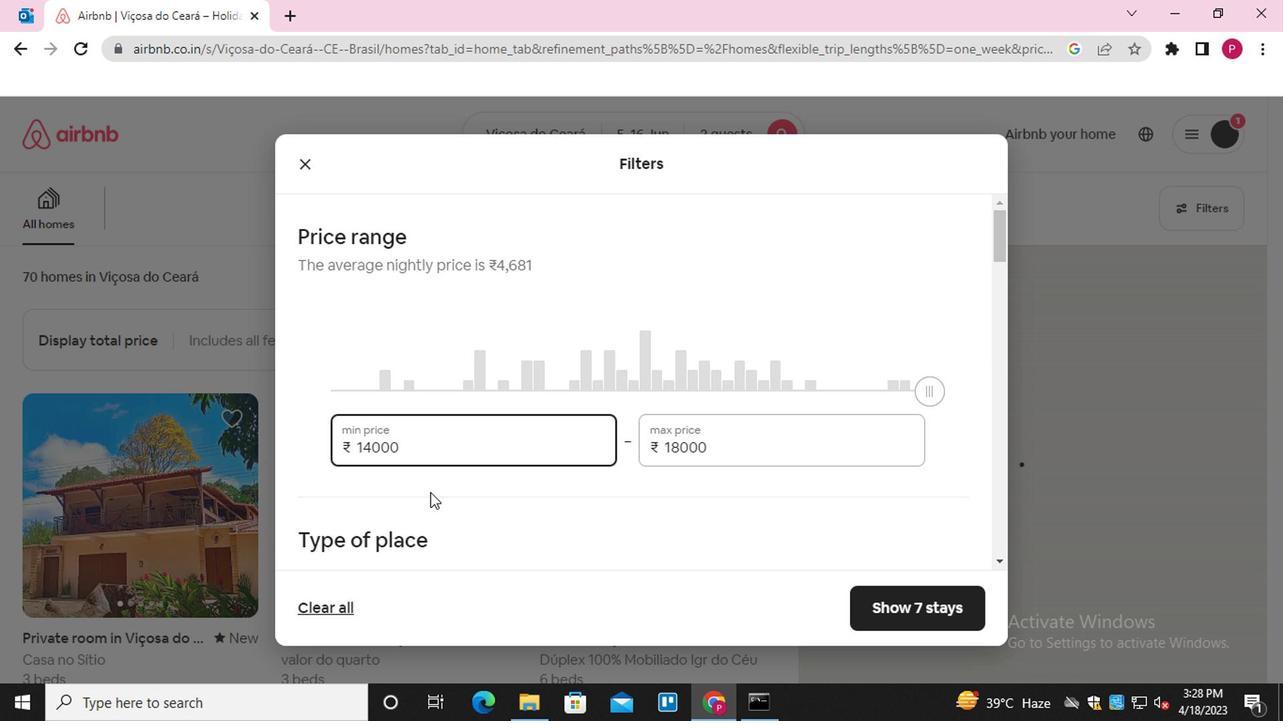 
Action: Mouse moved to (447, 482)
Screenshot: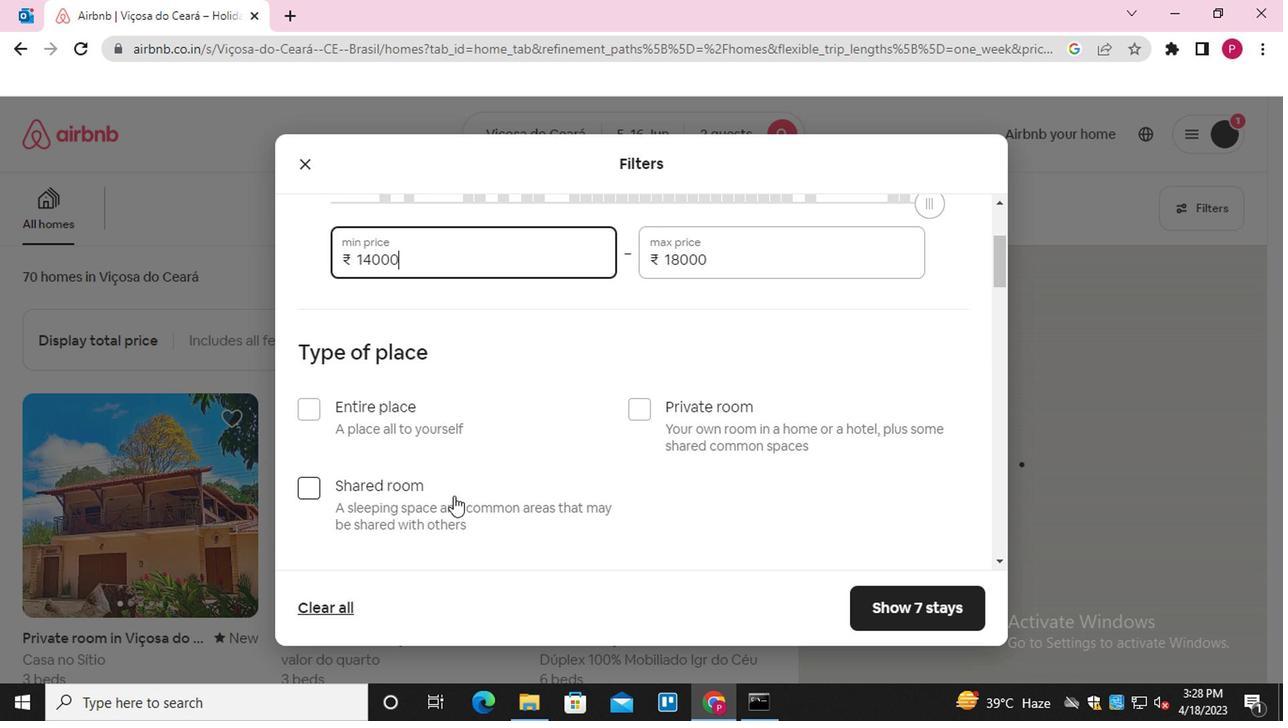 
Action: Mouse scrolled (447, 481) with delta (0, -1)
Screenshot: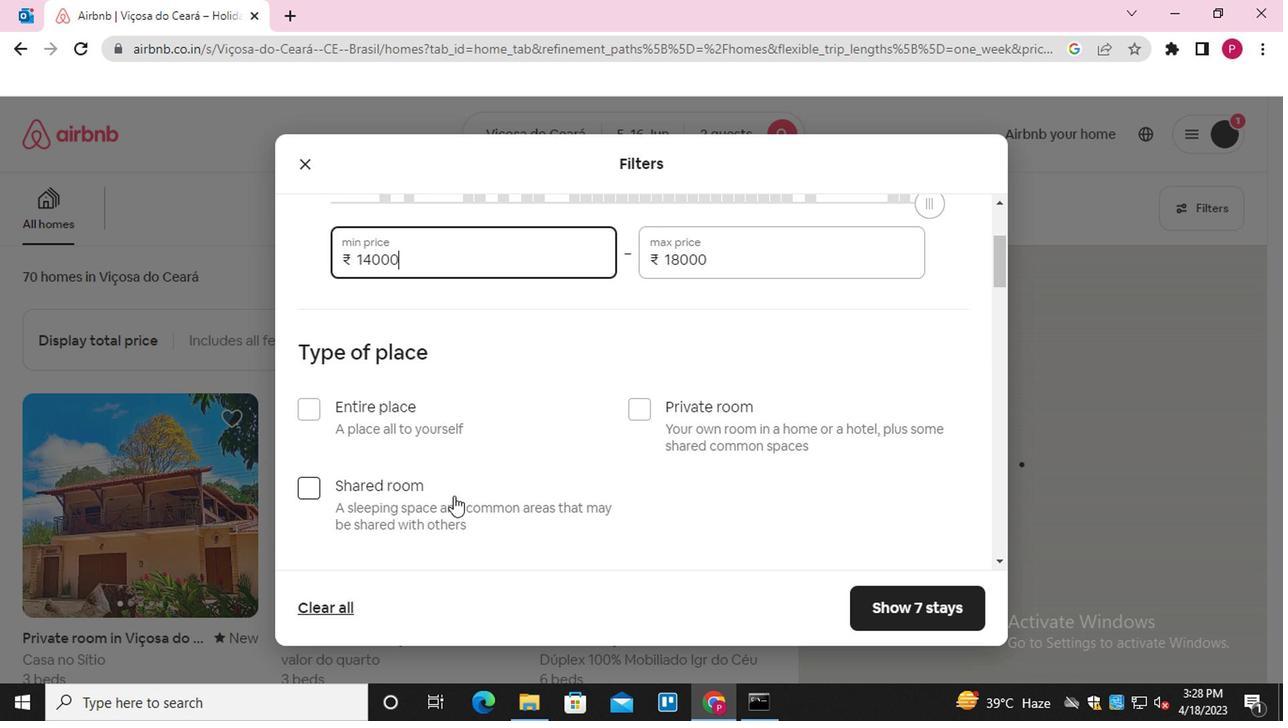 
Action: Mouse moved to (311, 298)
Screenshot: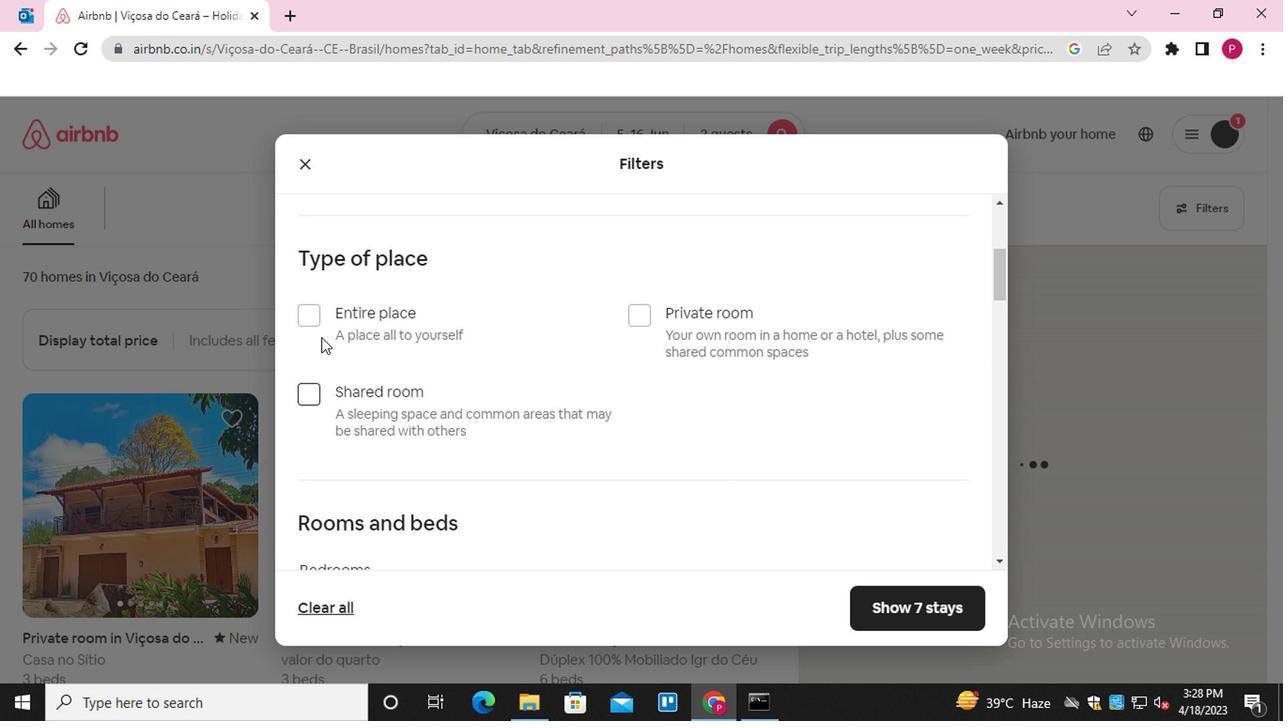 
Action: Mouse pressed left at (311, 298)
Screenshot: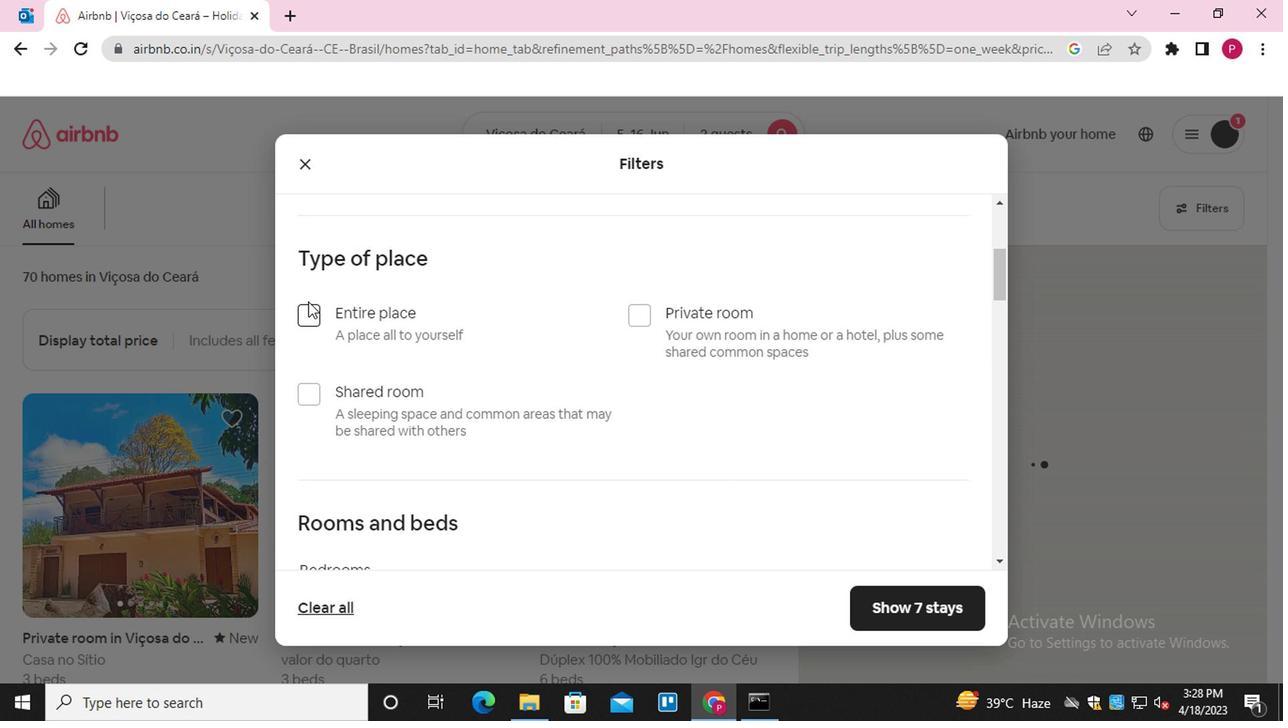 
Action: Mouse moved to (309, 312)
Screenshot: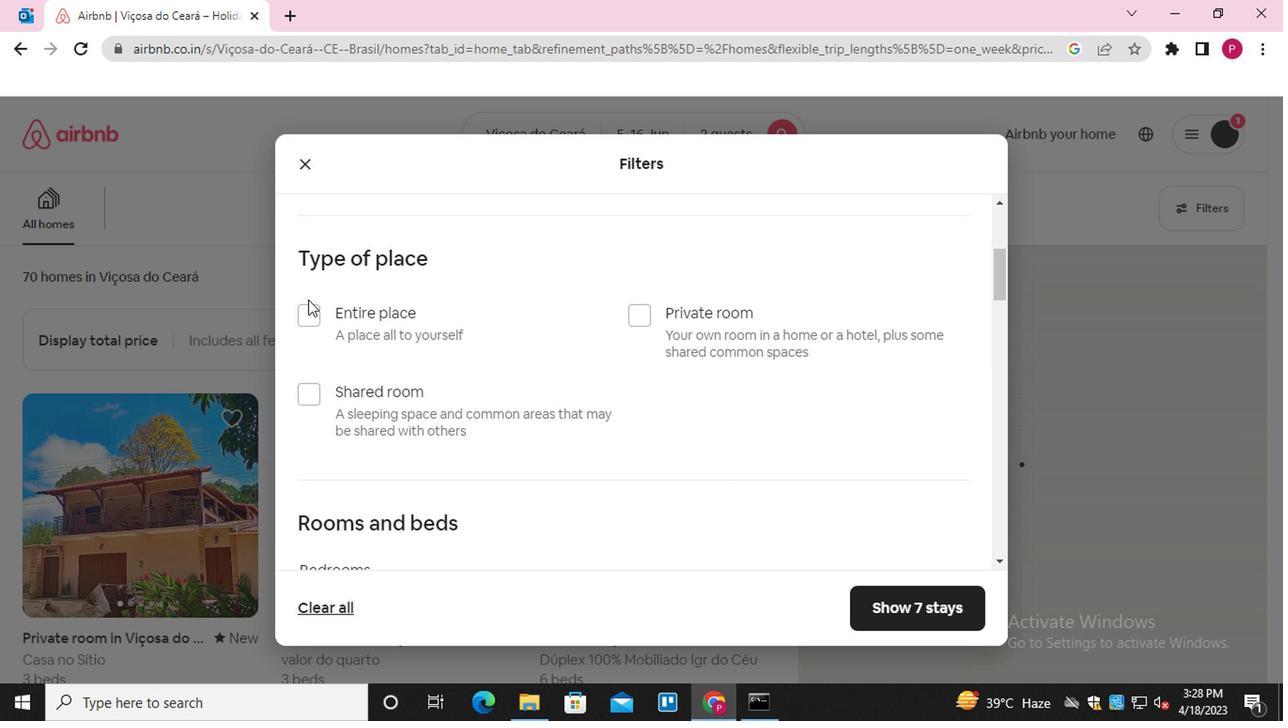 
Action: Mouse pressed left at (309, 312)
Screenshot: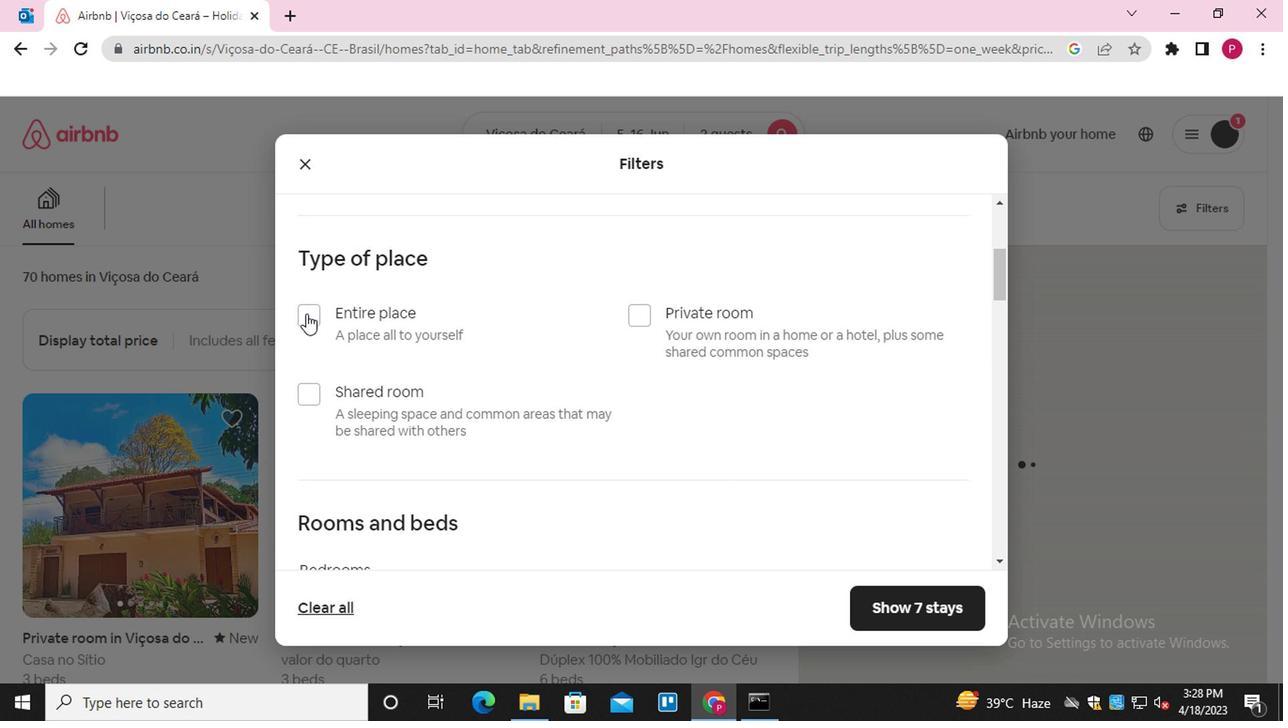 
Action: Mouse moved to (435, 405)
Screenshot: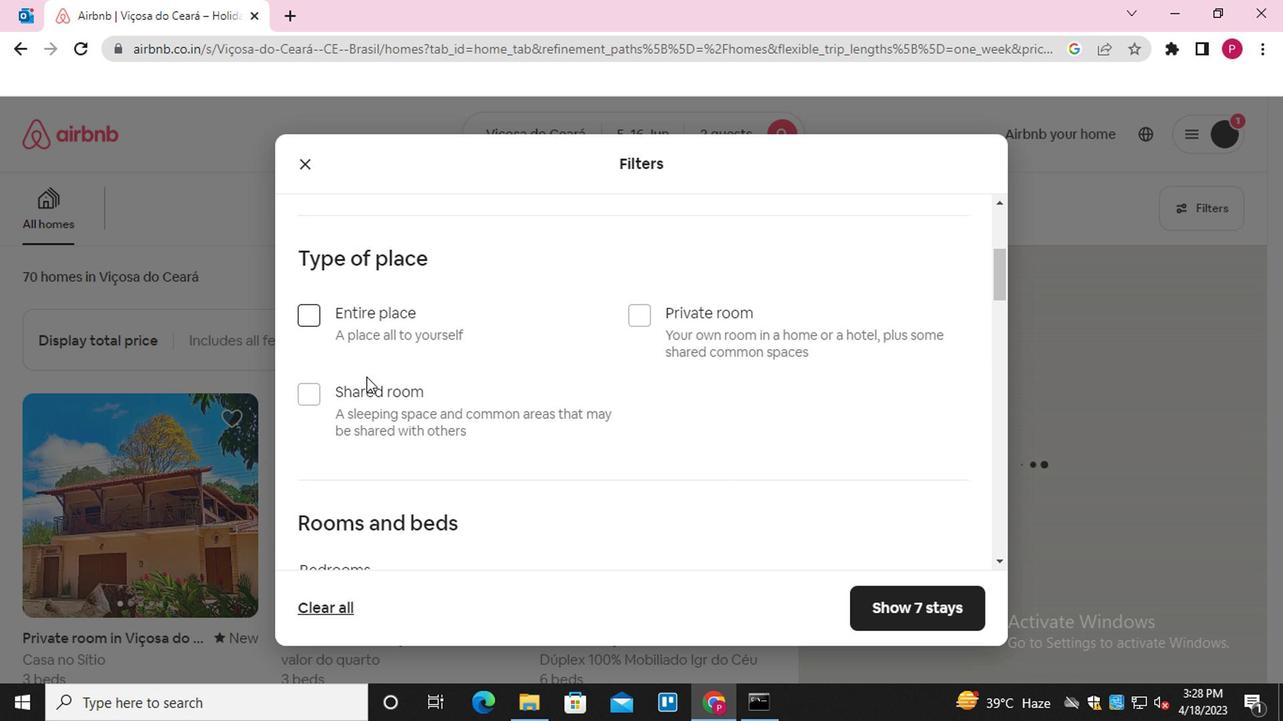 
Action: Mouse scrolled (435, 404) with delta (0, 0)
Screenshot: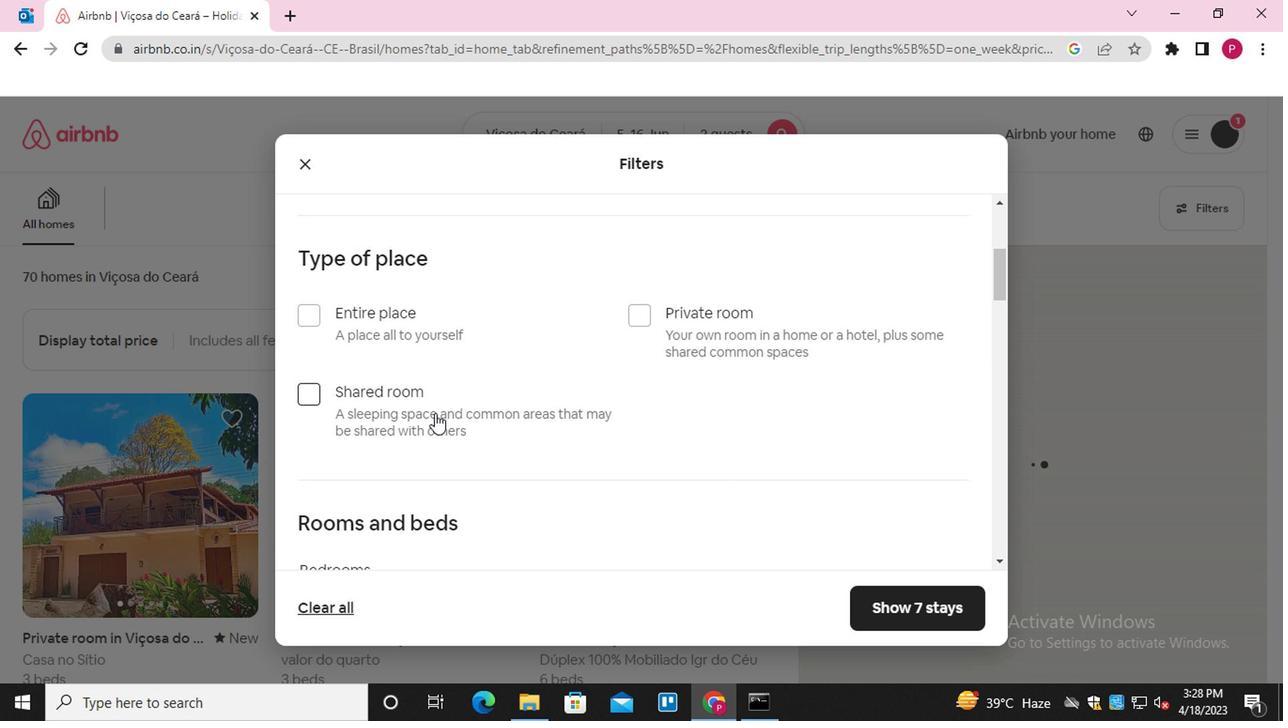 
Action: Mouse scrolled (435, 404) with delta (0, 0)
Screenshot: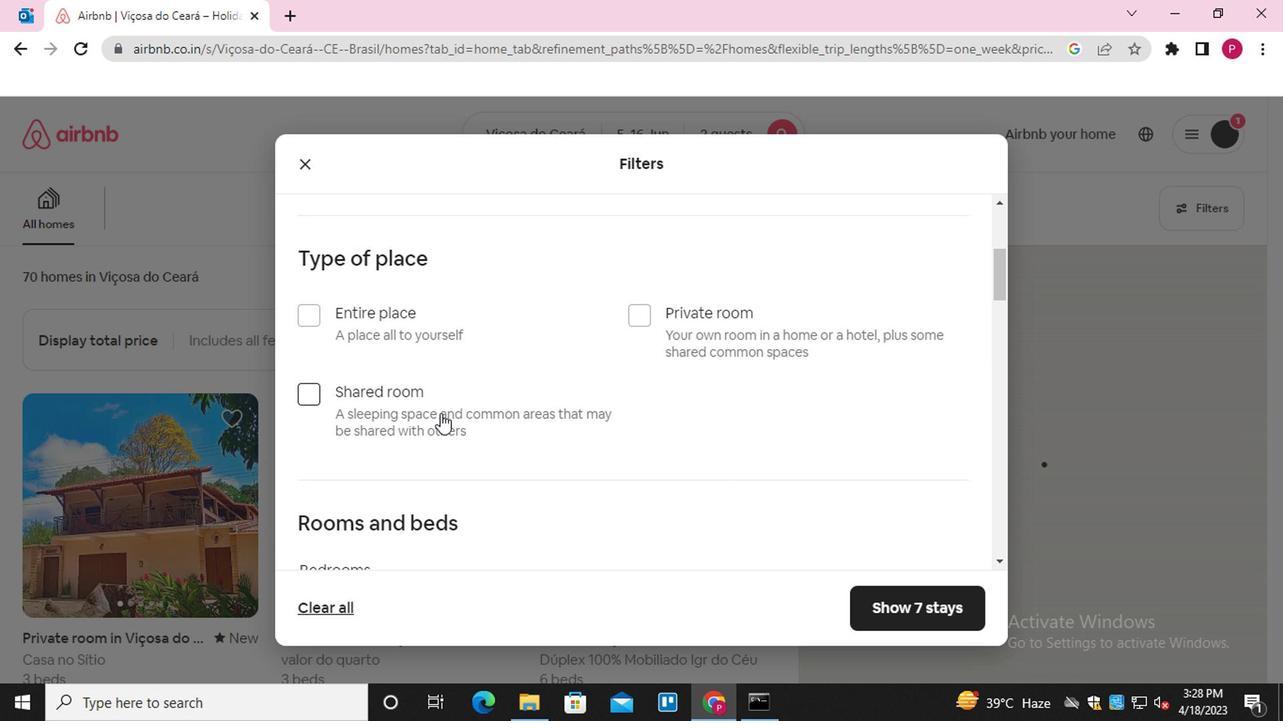 
Action: Mouse scrolled (435, 404) with delta (0, 0)
Screenshot: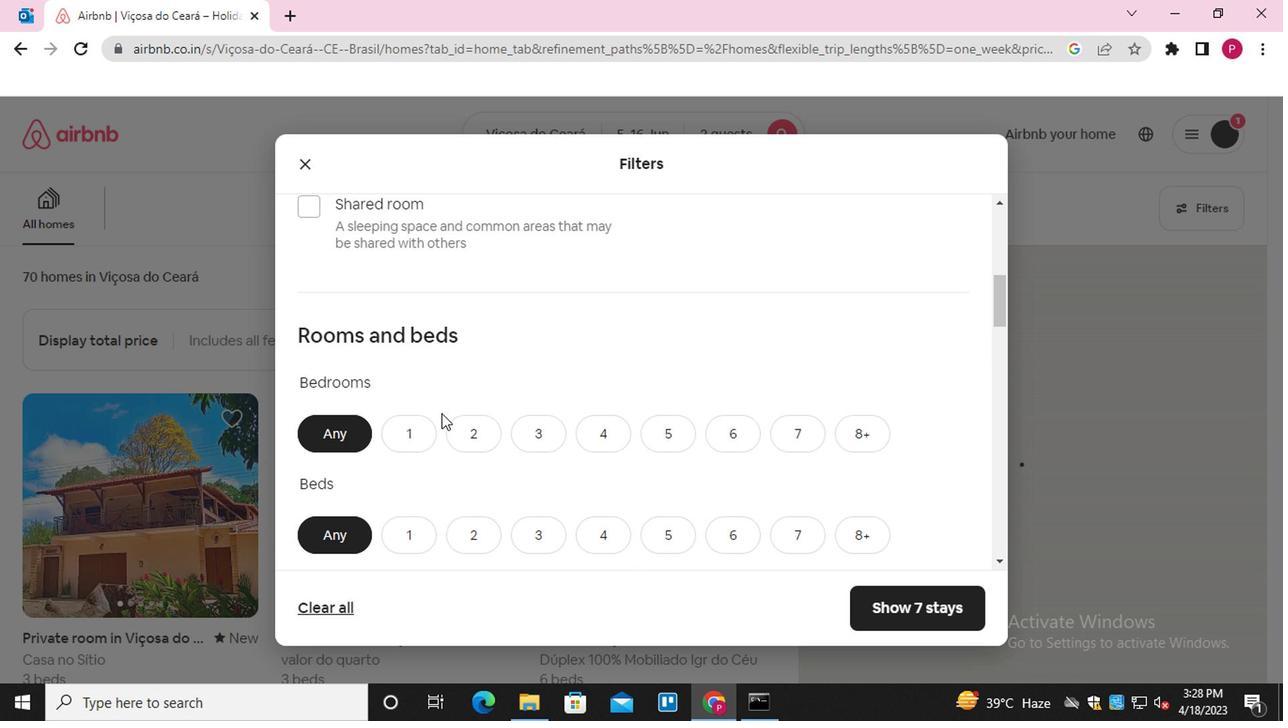
Action: Mouse moved to (412, 342)
Screenshot: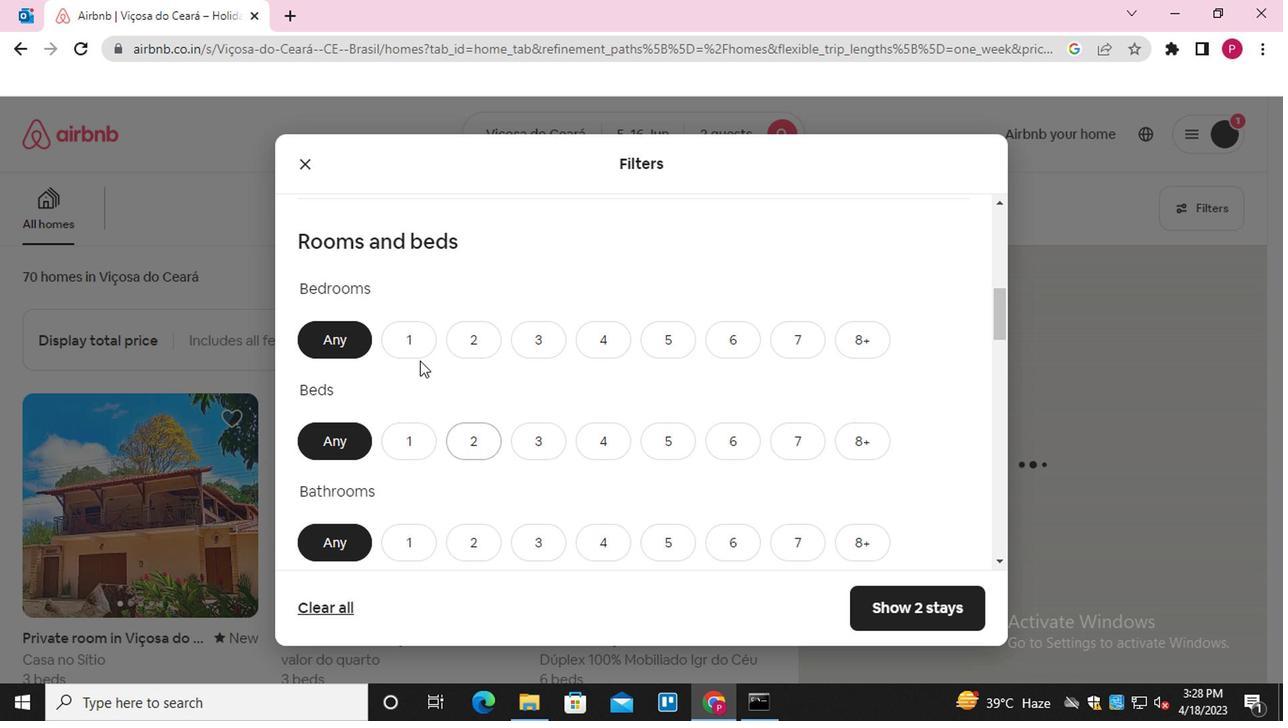 
Action: Mouse pressed left at (412, 342)
Screenshot: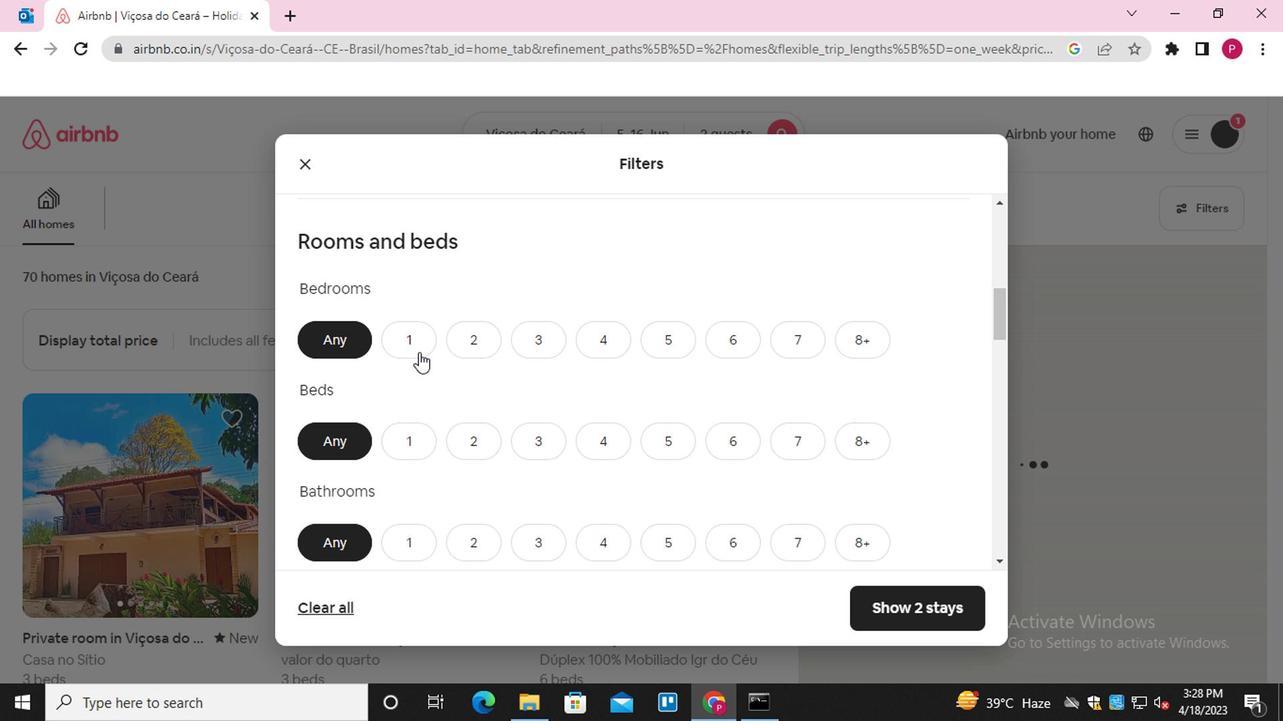 
Action: Mouse moved to (421, 427)
Screenshot: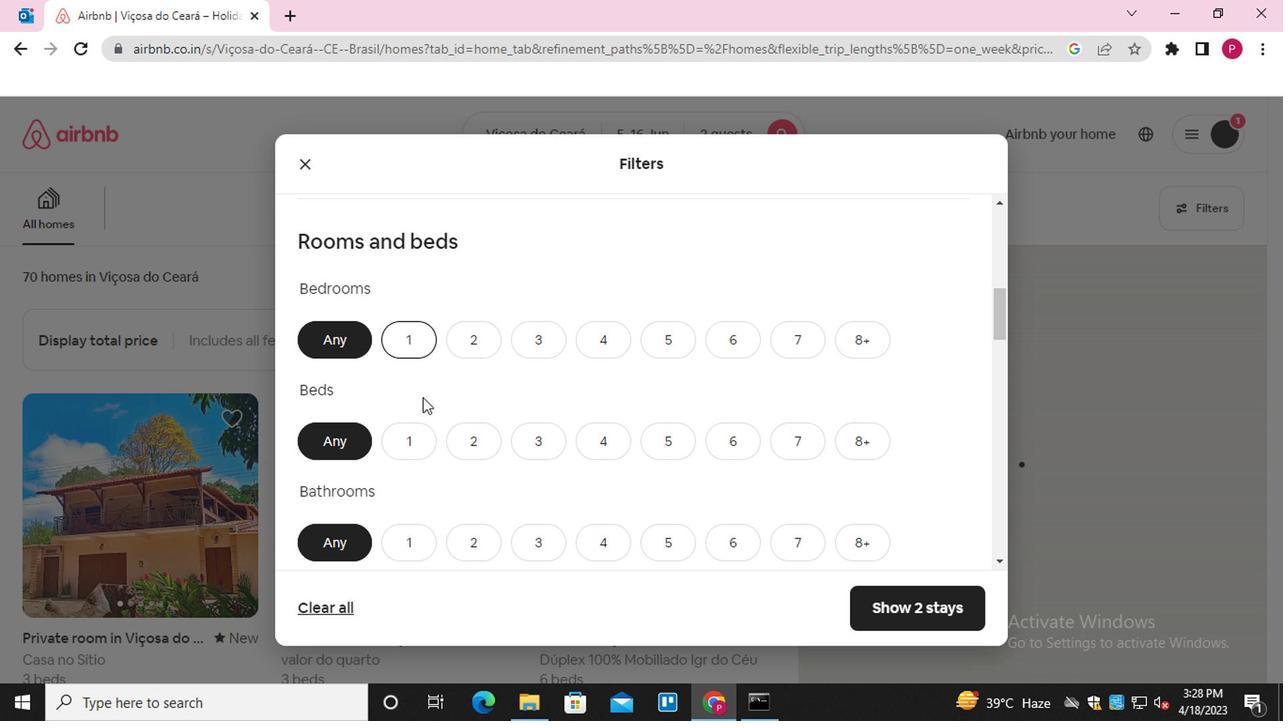 
Action: Mouse pressed left at (421, 427)
Screenshot: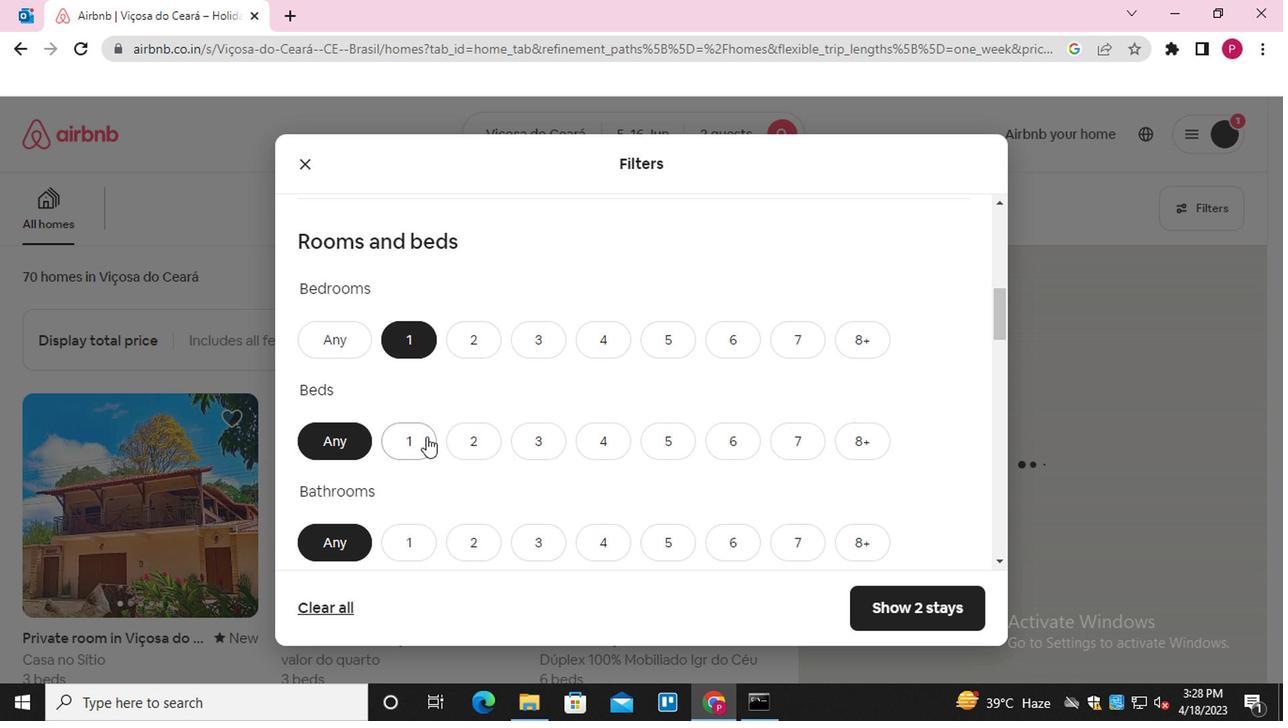 
Action: Mouse moved to (408, 538)
Screenshot: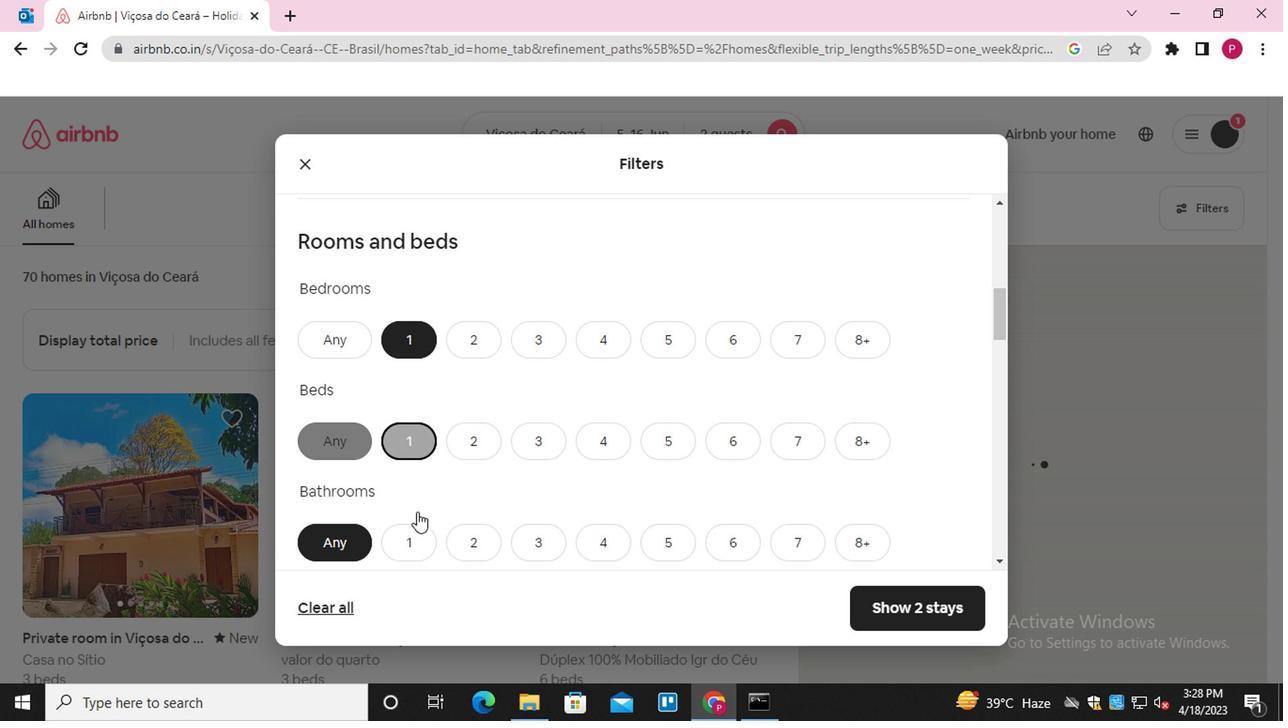 
Action: Mouse pressed left at (408, 538)
Screenshot: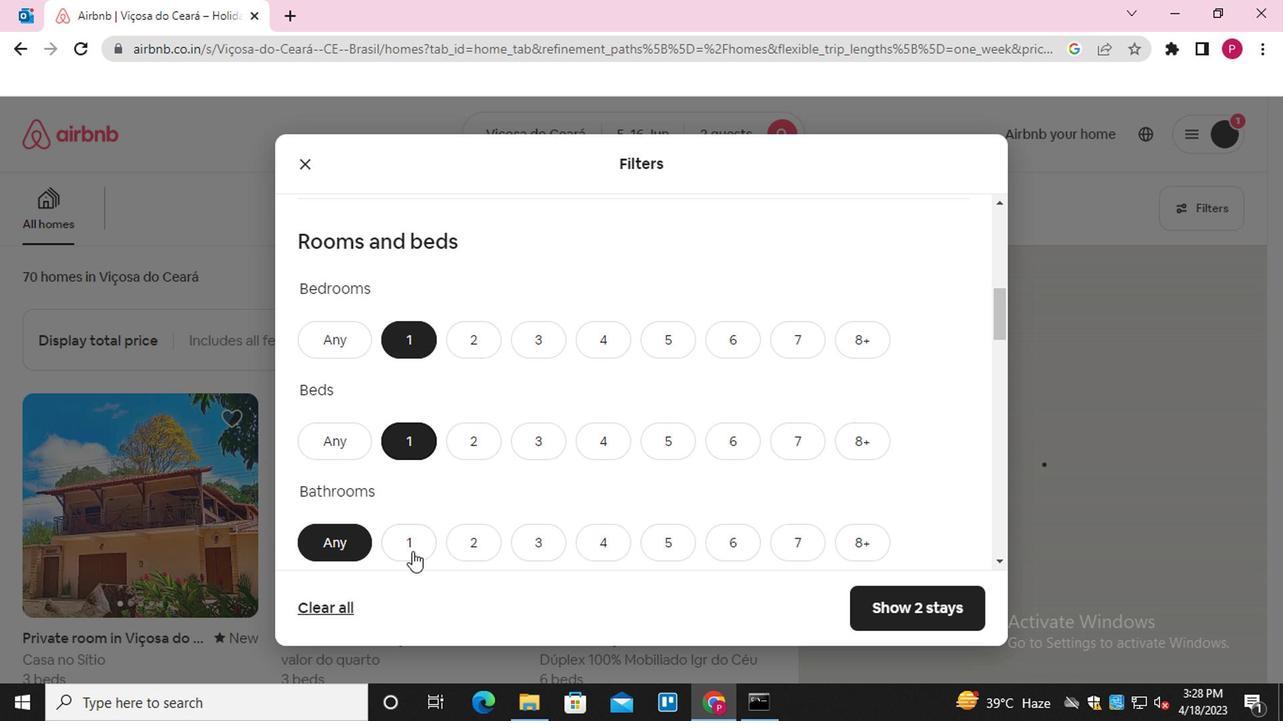 
Action: Mouse moved to (524, 481)
Screenshot: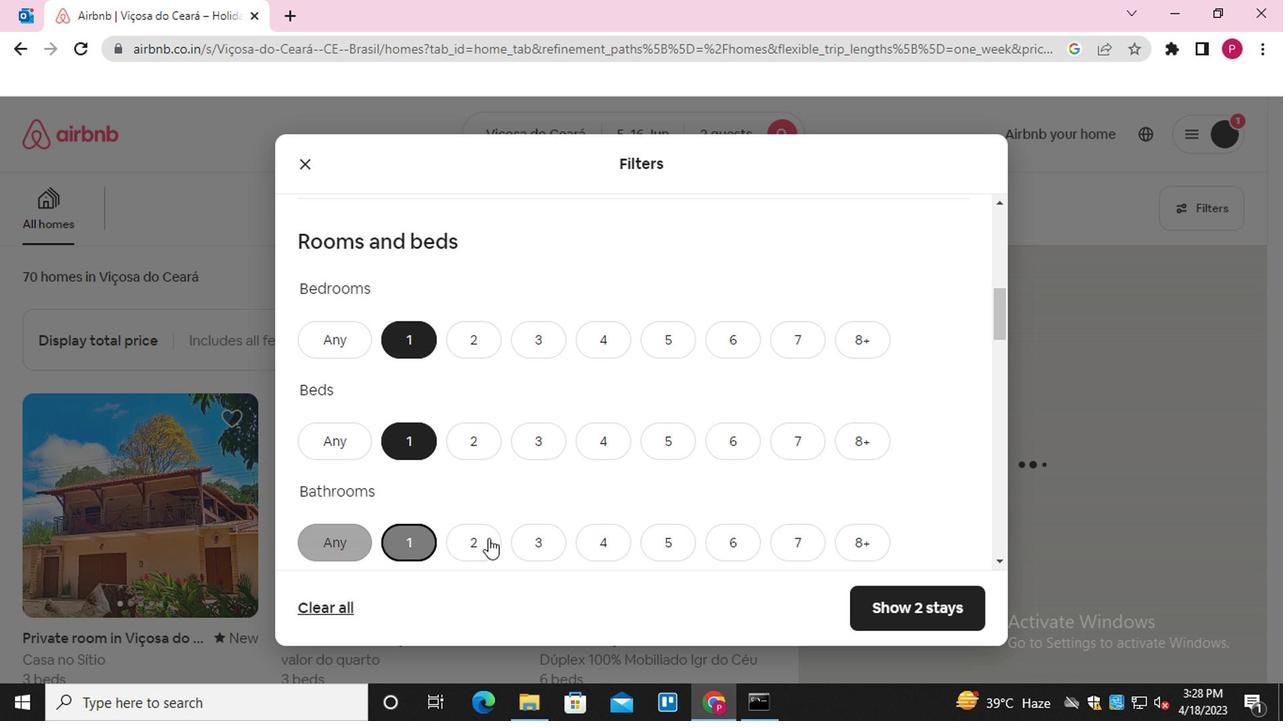 
Action: Mouse scrolled (524, 480) with delta (0, 0)
Screenshot: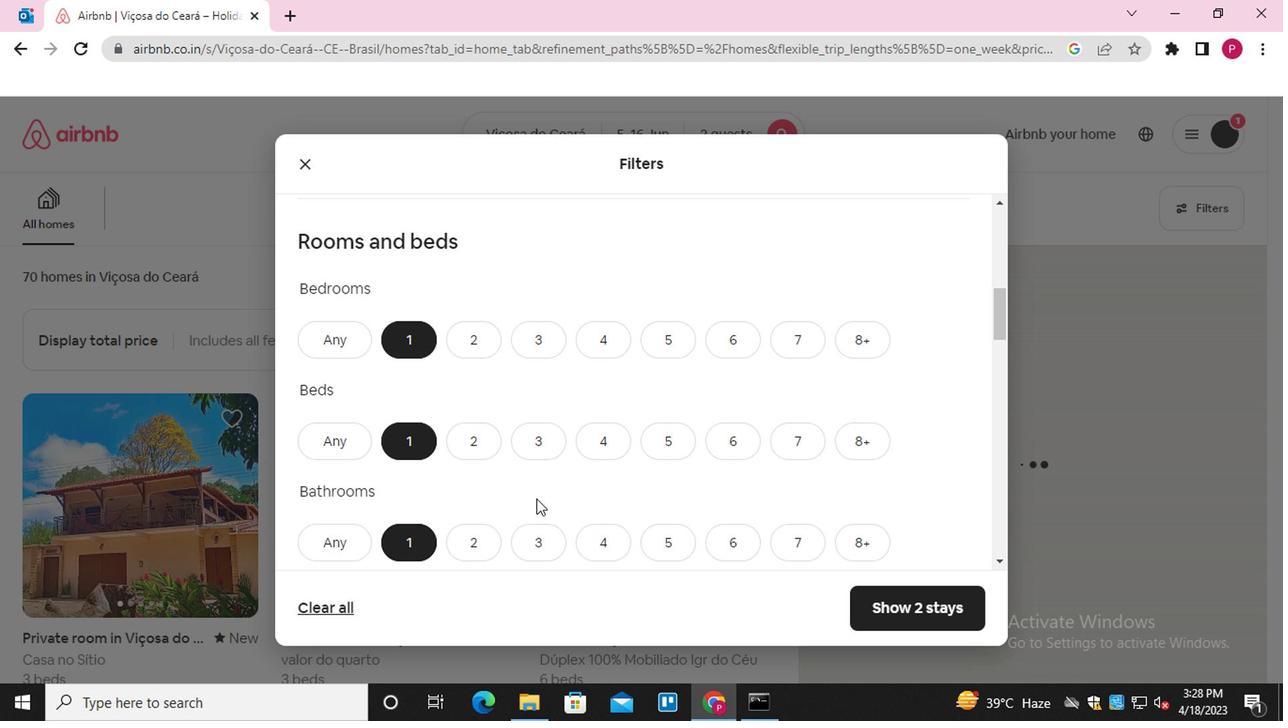 
Action: Mouse scrolled (524, 480) with delta (0, 0)
Screenshot: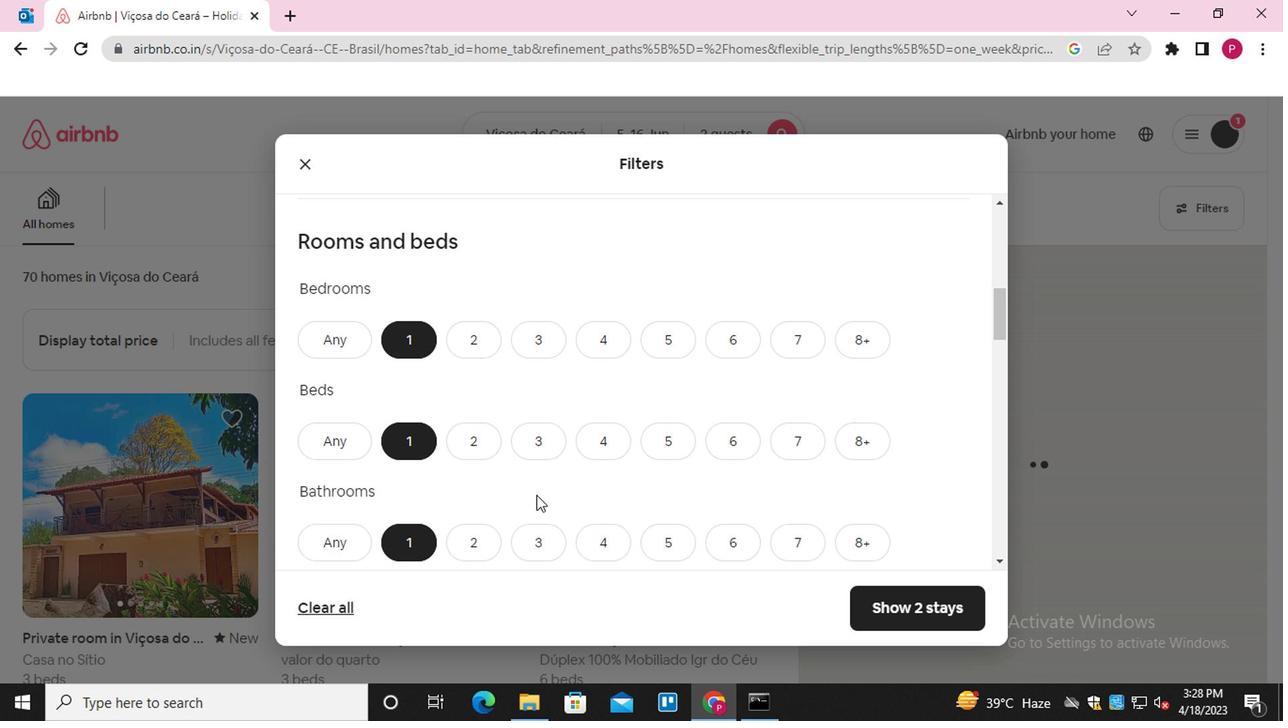 
Action: Mouse scrolled (524, 480) with delta (0, 0)
Screenshot: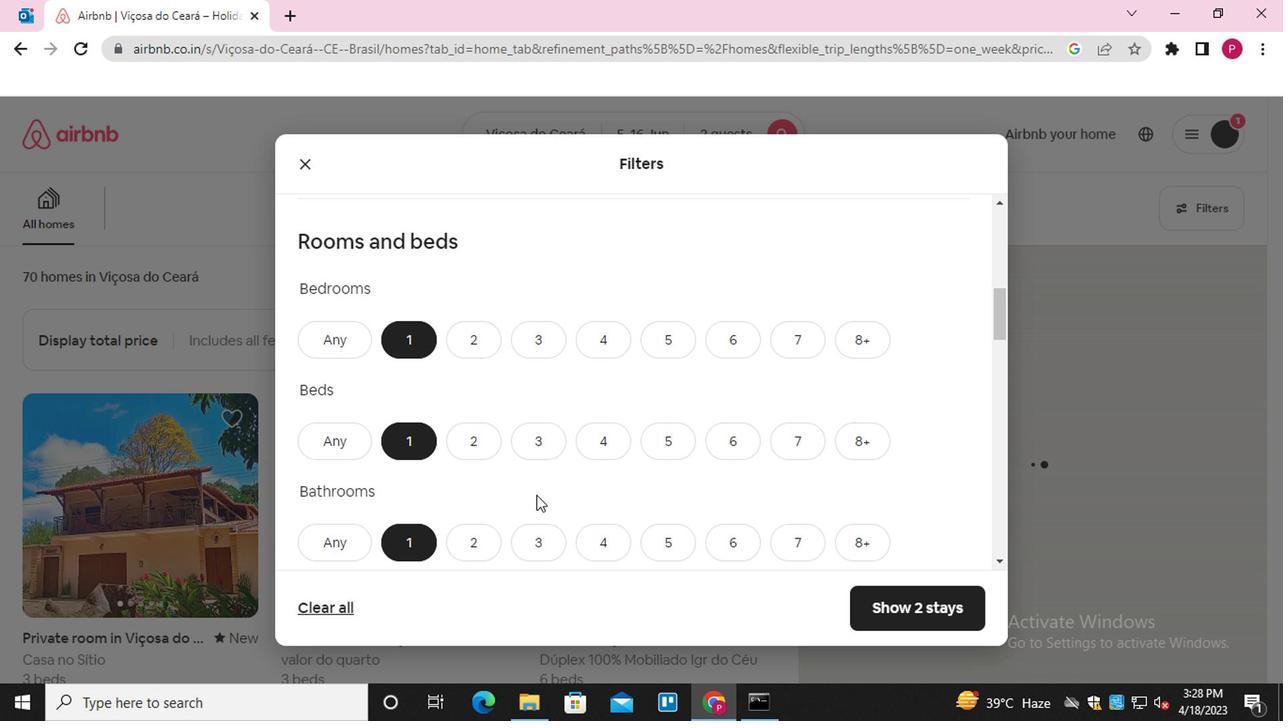 
Action: Mouse moved to (875, 475)
Screenshot: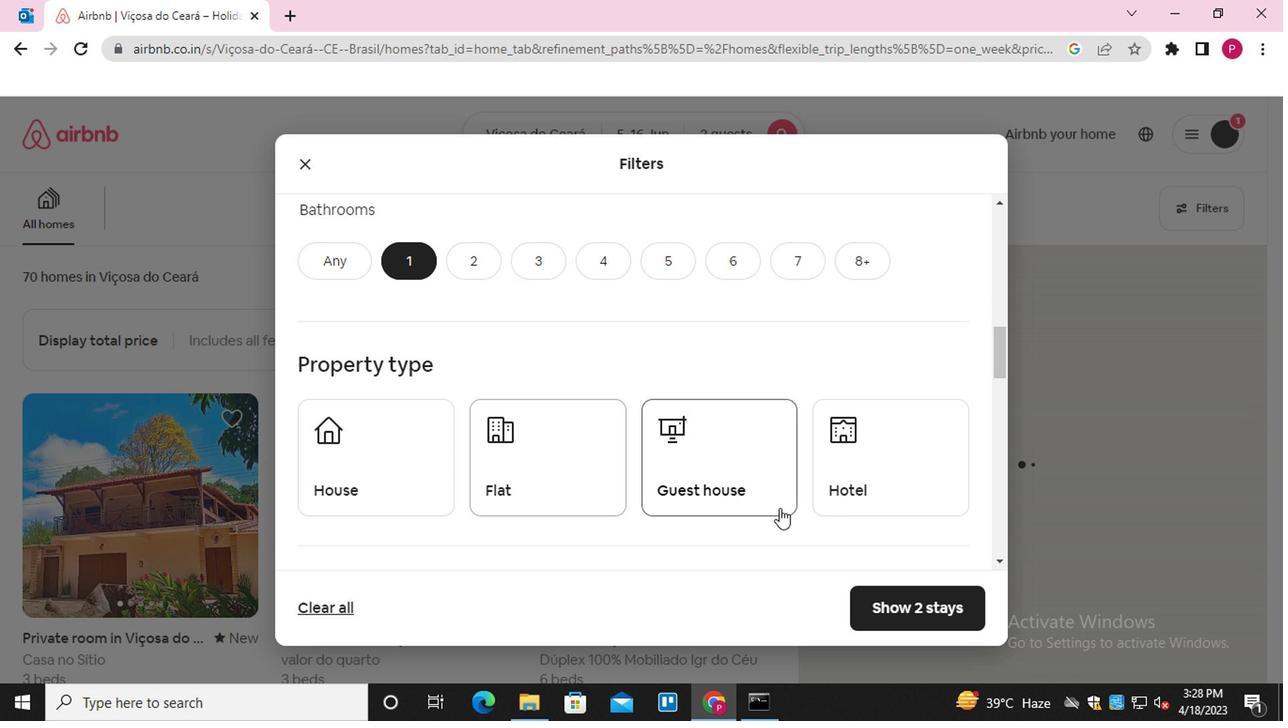 
Action: Mouse pressed left at (875, 475)
Screenshot: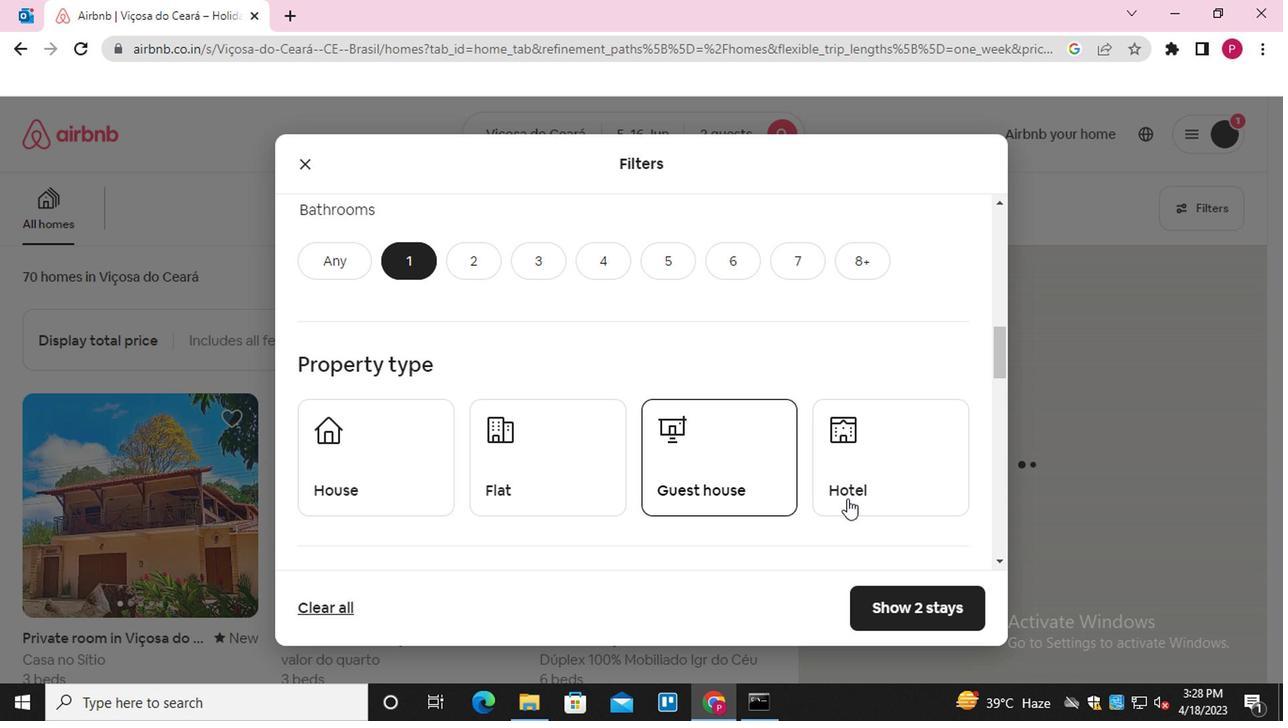 
Action: Mouse moved to (595, 500)
Screenshot: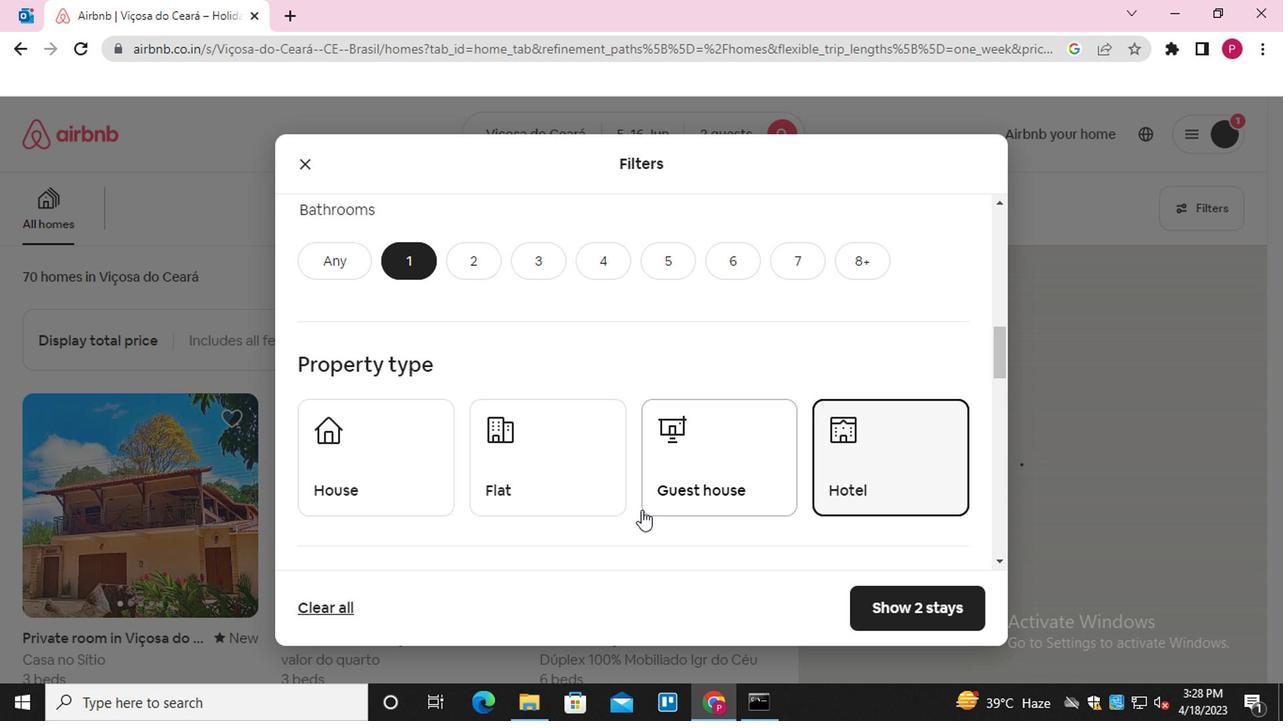 
Action: Mouse scrolled (595, 499) with delta (0, 0)
Screenshot: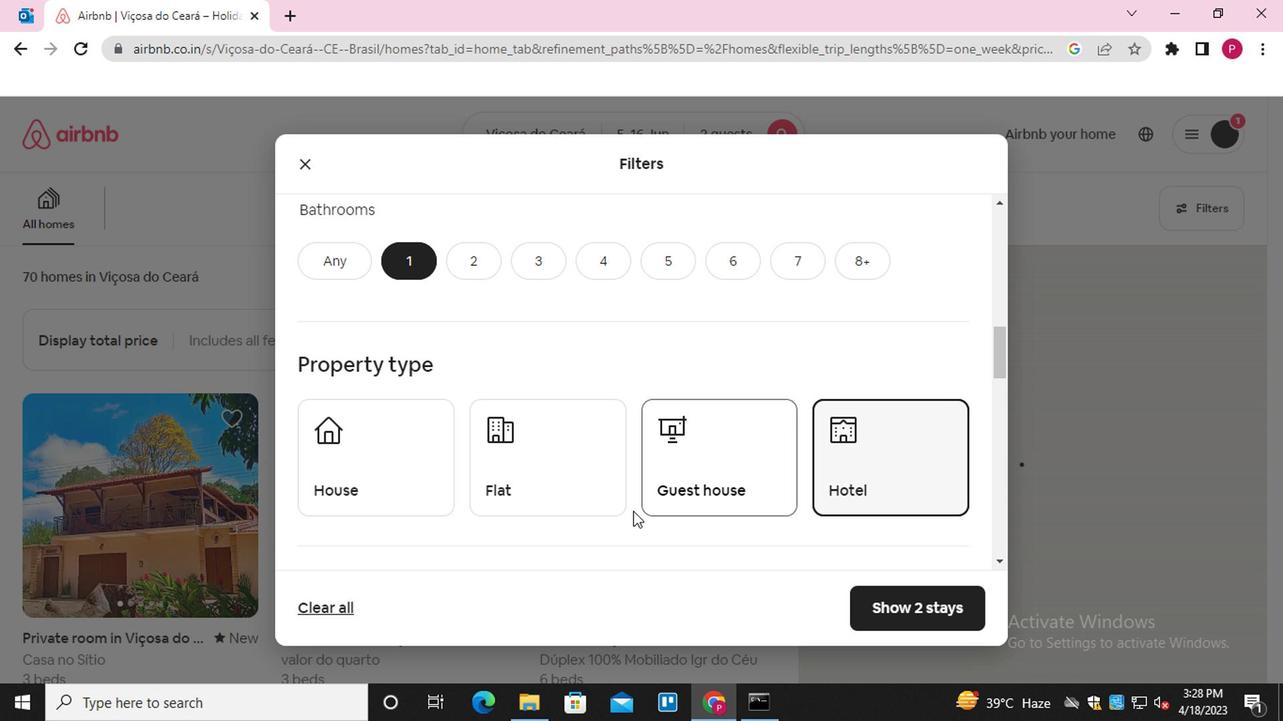 
Action: Mouse moved to (593, 502)
Screenshot: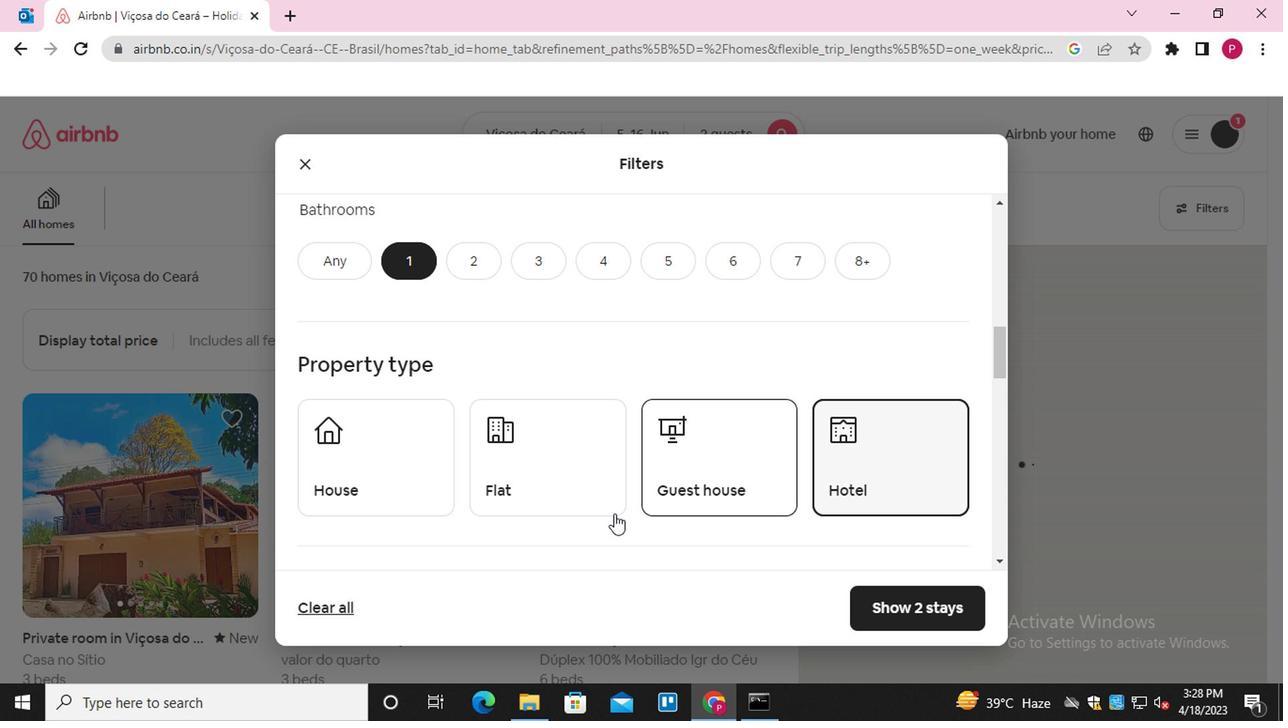
Action: Mouse scrolled (593, 501) with delta (0, -1)
Screenshot: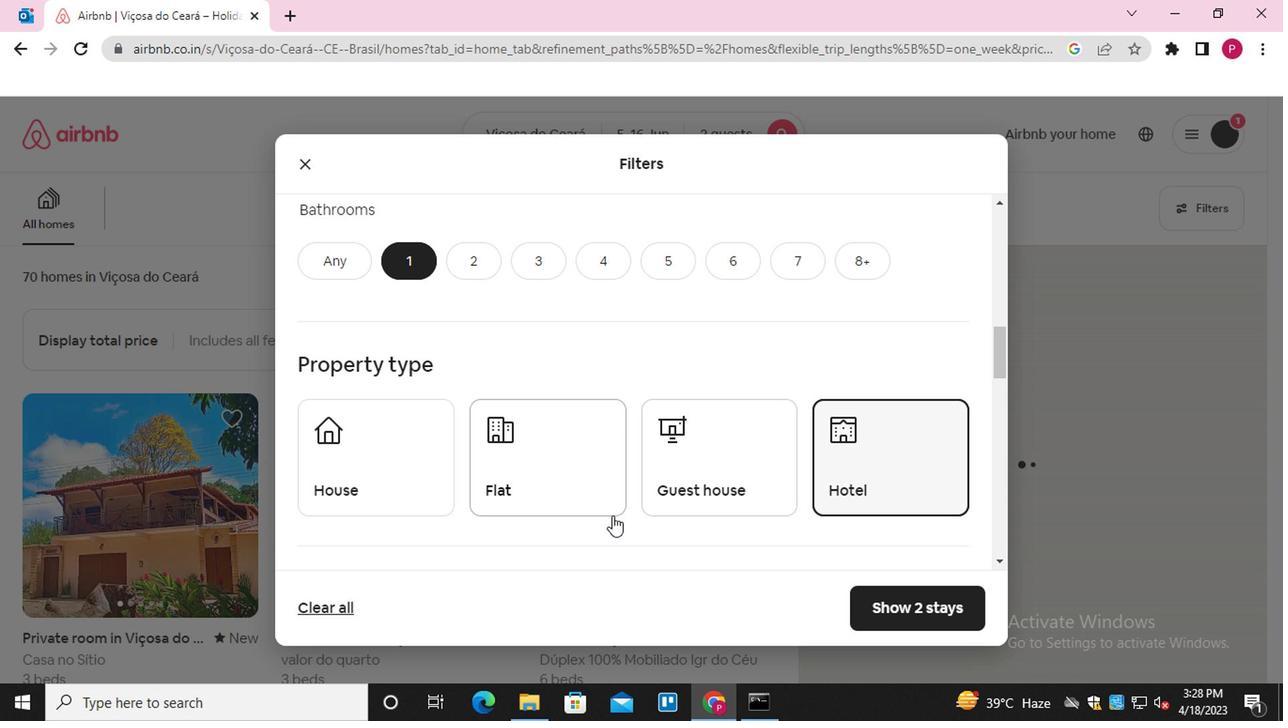 
Action: Mouse scrolled (593, 501) with delta (0, -1)
Screenshot: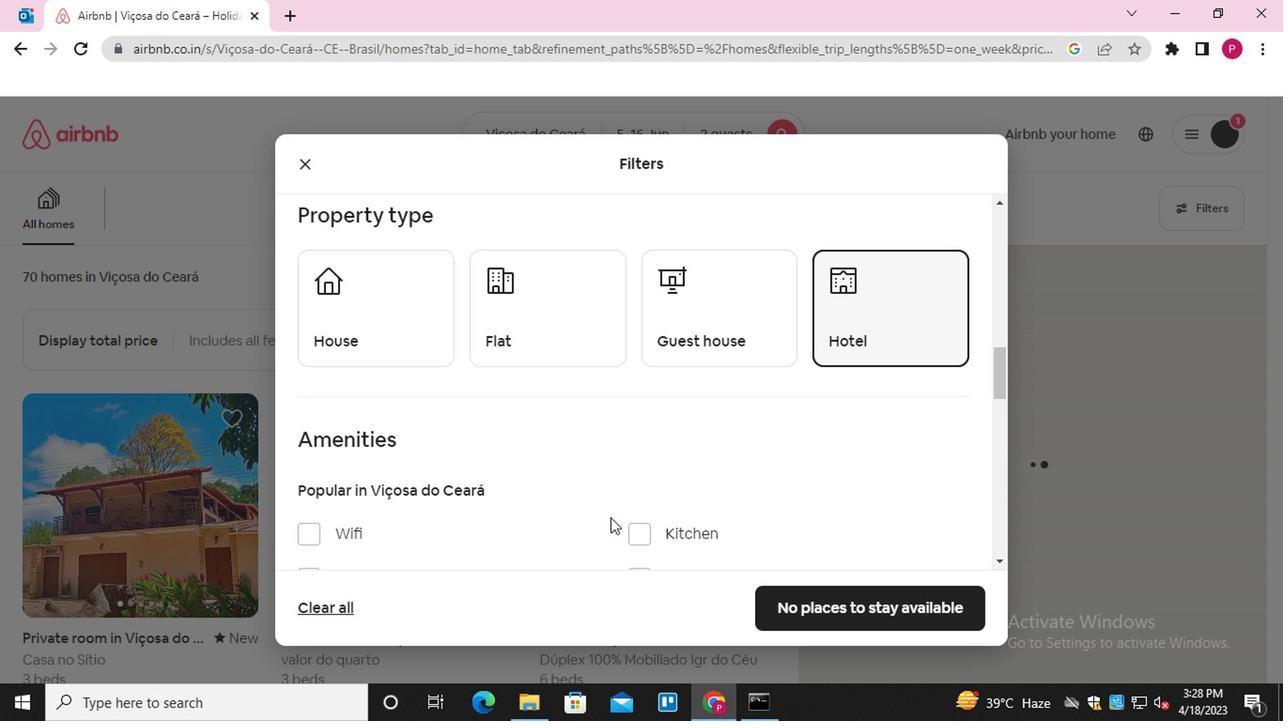 
Action: Mouse scrolled (593, 501) with delta (0, -1)
Screenshot: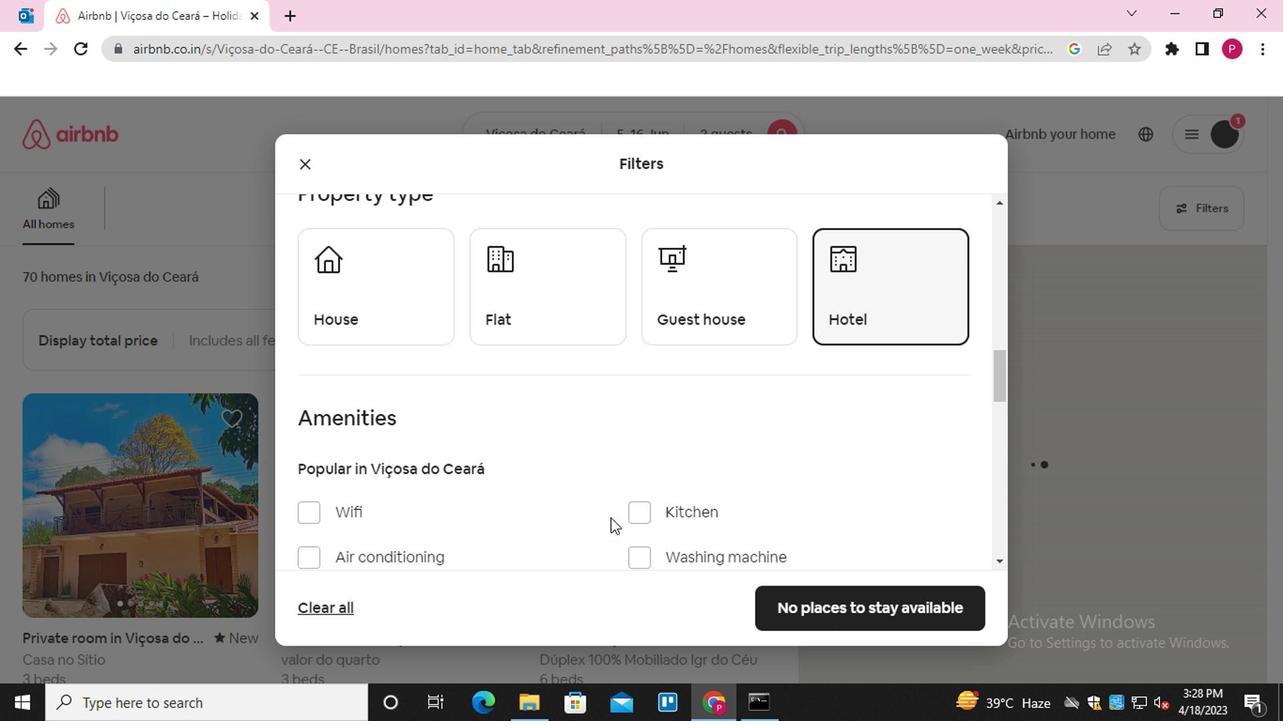 
Action: Mouse scrolled (593, 501) with delta (0, -1)
Screenshot: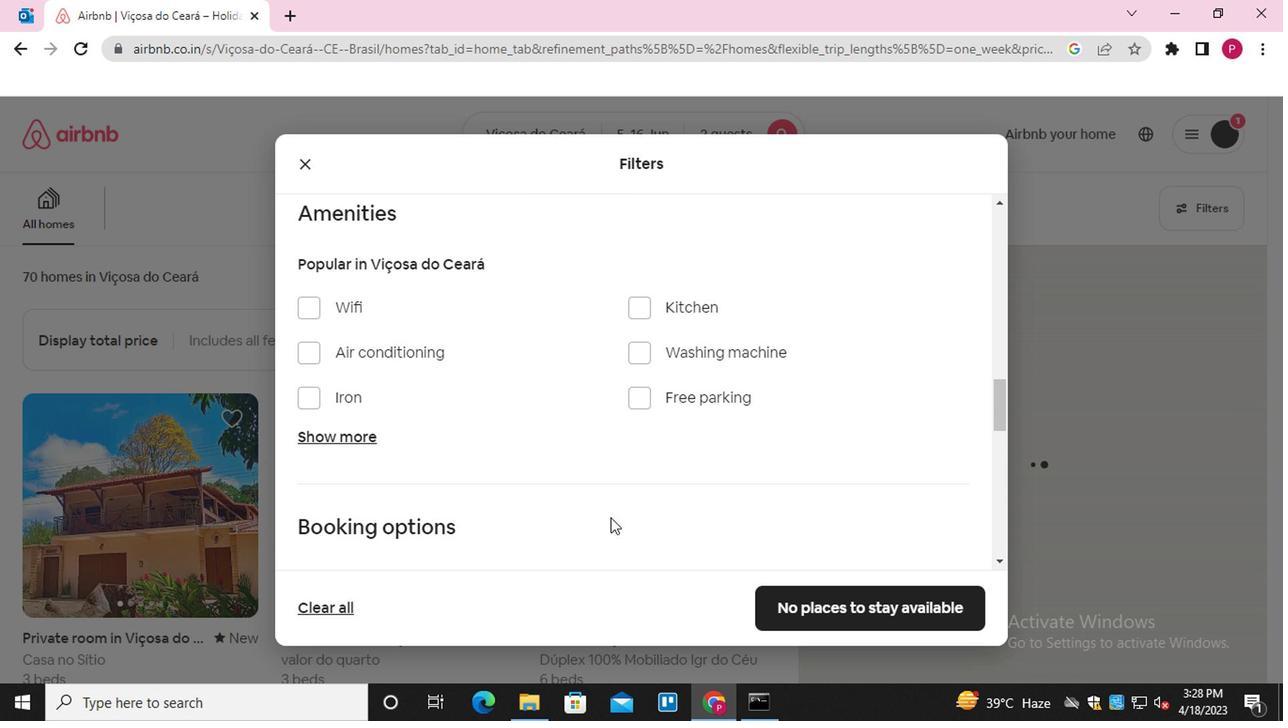 
Action: Mouse scrolled (593, 501) with delta (0, -1)
Screenshot: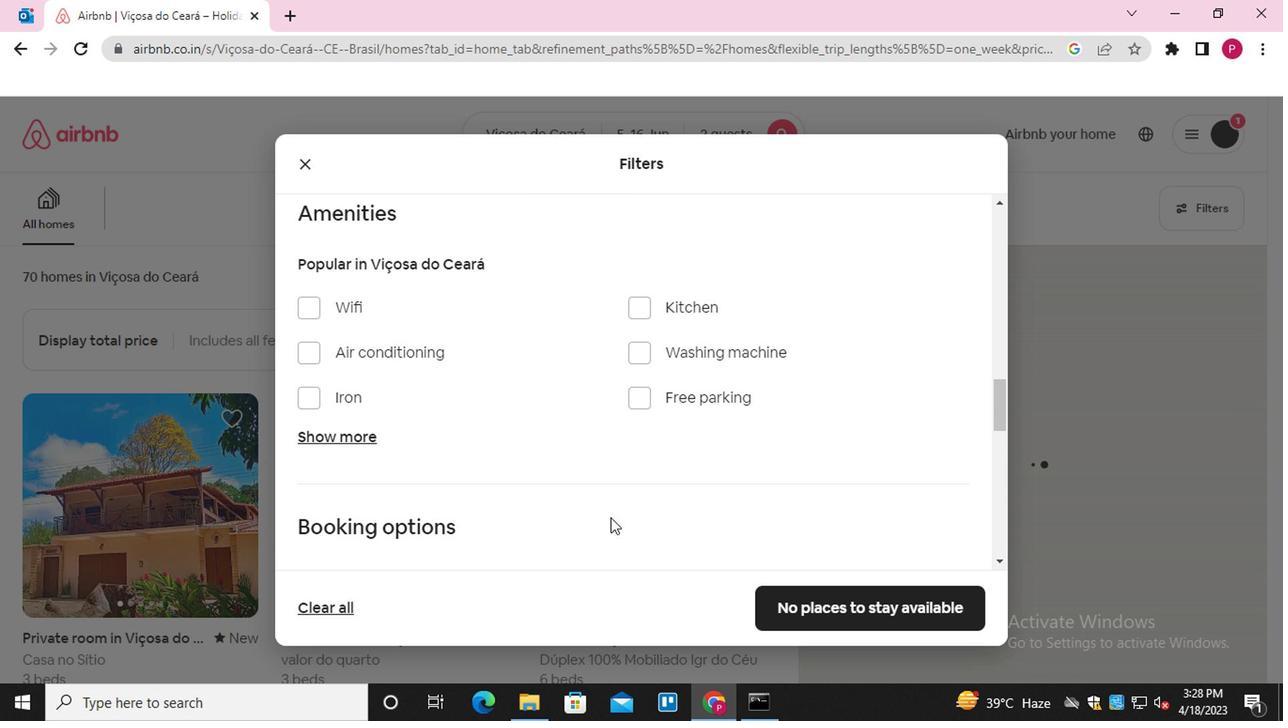 
Action: Mouse scrolled (593, 501) with delta (0, -1)
Screenshot: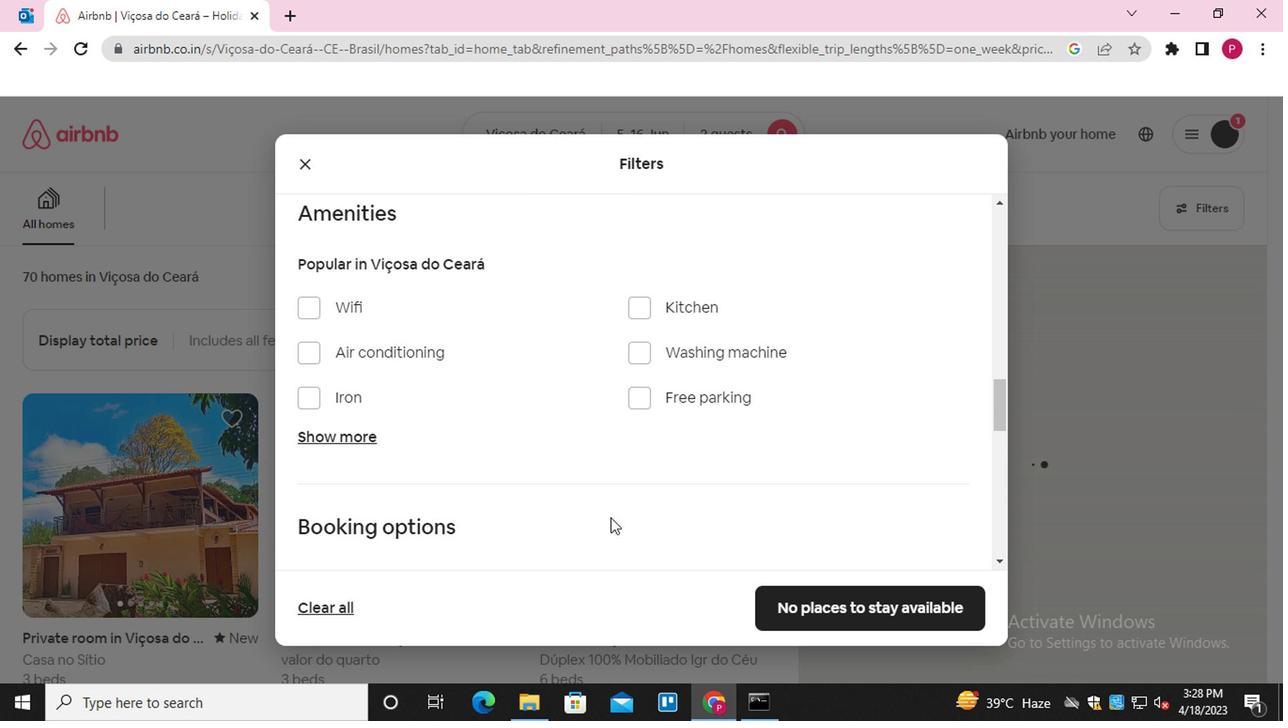 
Action: Mouse scrolled (593, 501) with delta (0, -1)
Screenshot: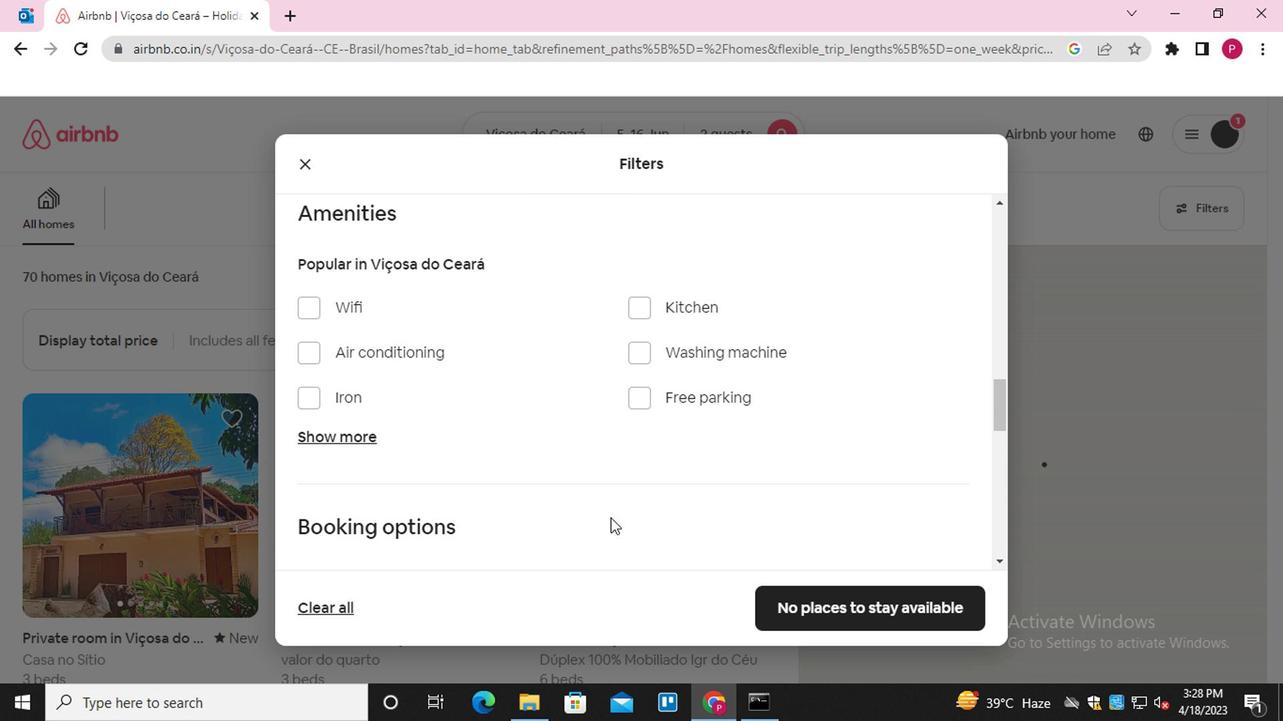 
Action: Mouse moved to (884, 292)
Screenshot: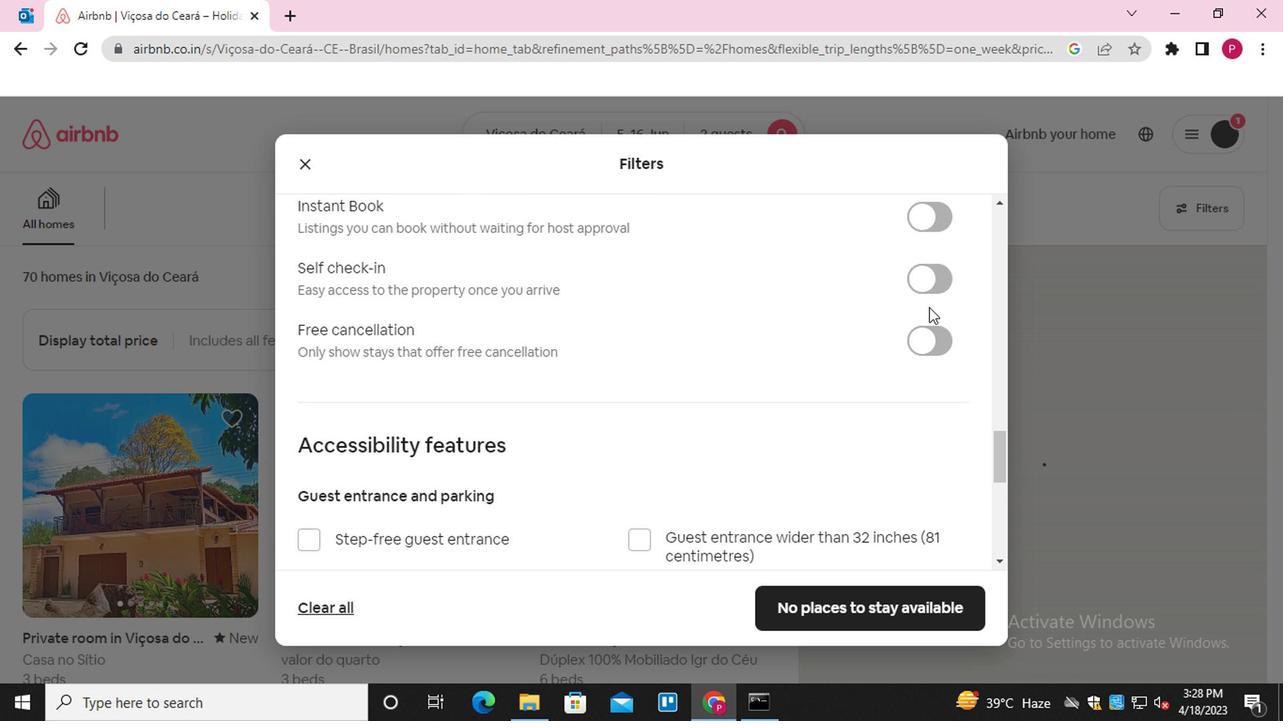 
Action: Mouse pressed left at (884, 292)
Screenshot: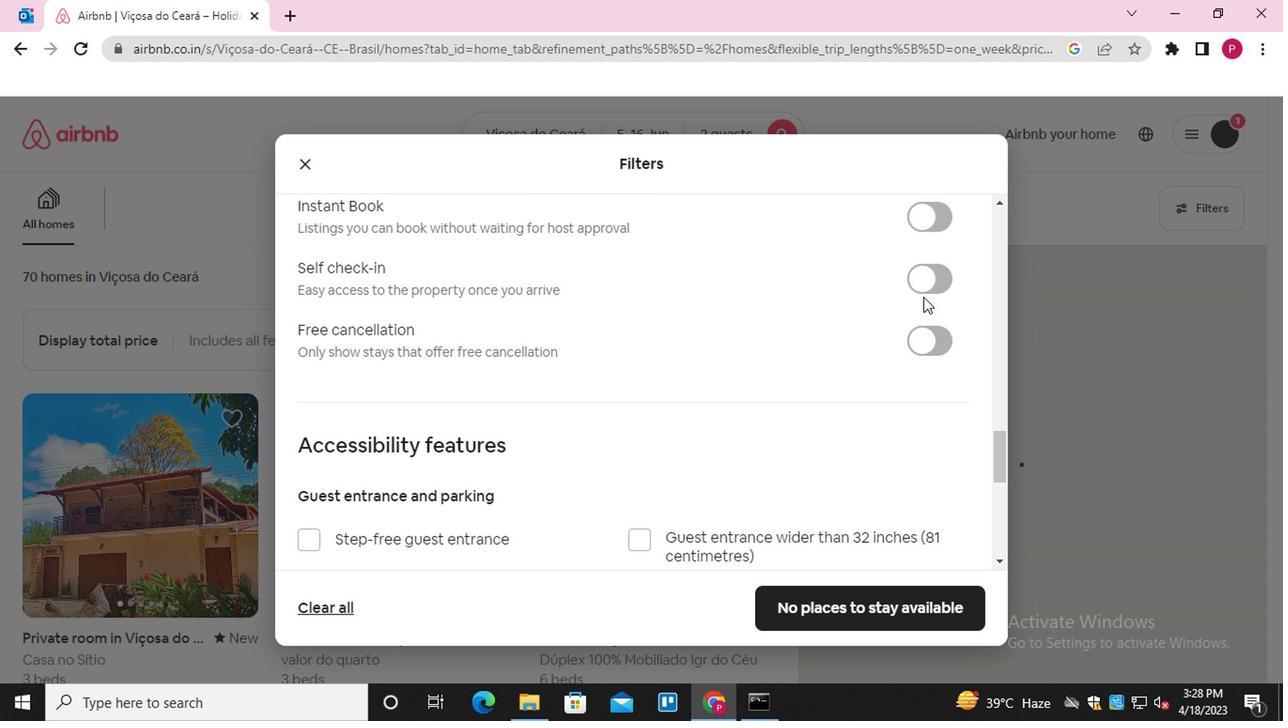 
Action: Mouse moved to (715, 473)
Screenshot: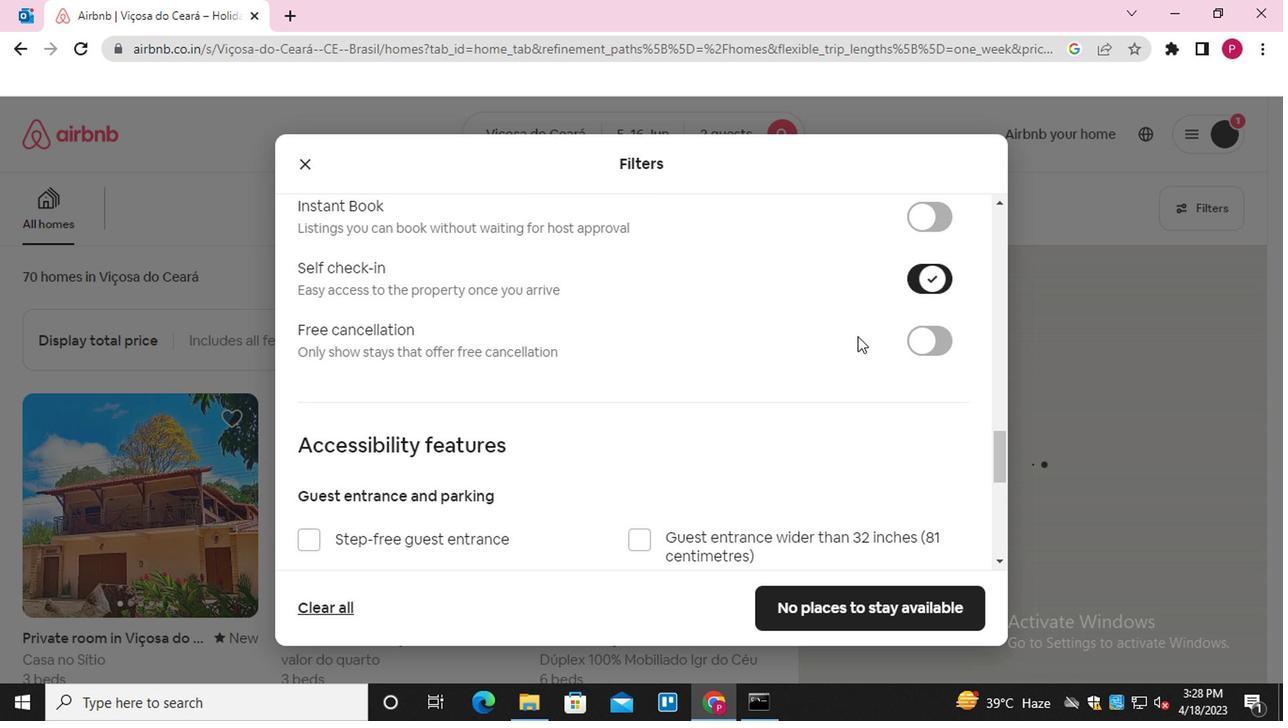 
Action: Mouse scrolled (715, 472) with delta (0, 0)
Screenshot: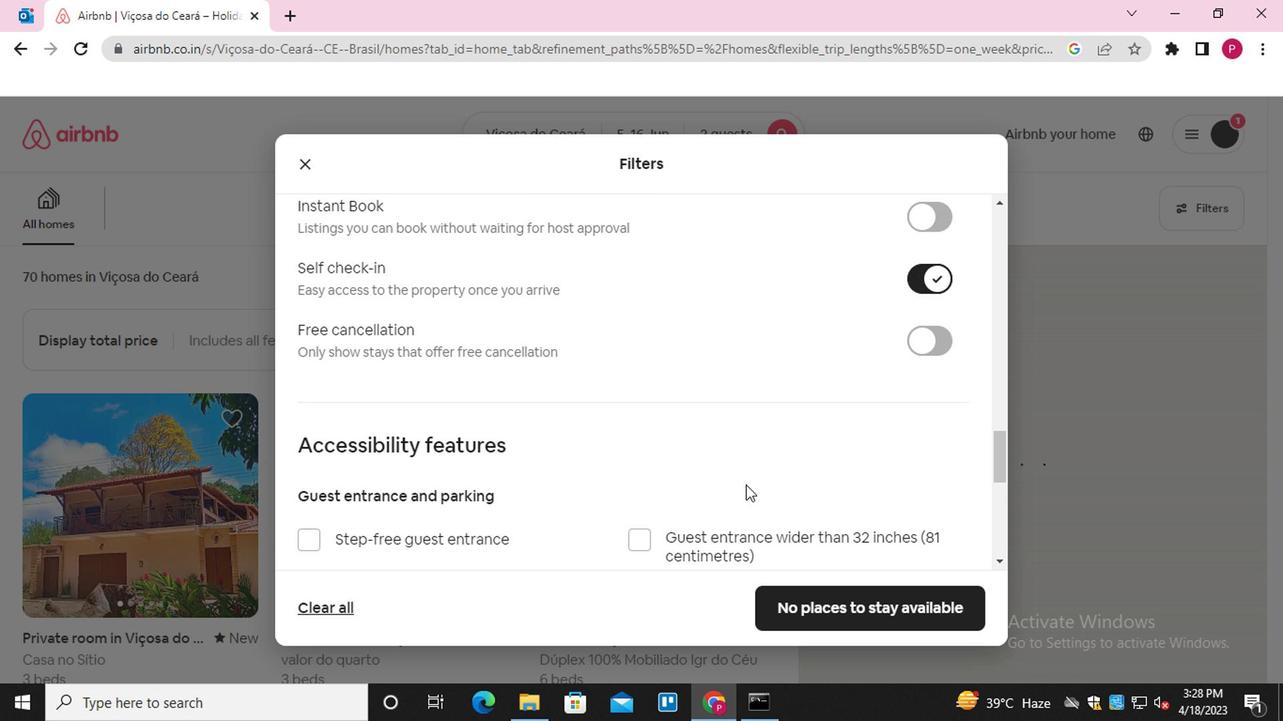 
Action: Mouse scrolled (715, 472) with delta (0, 0)
Screenshot: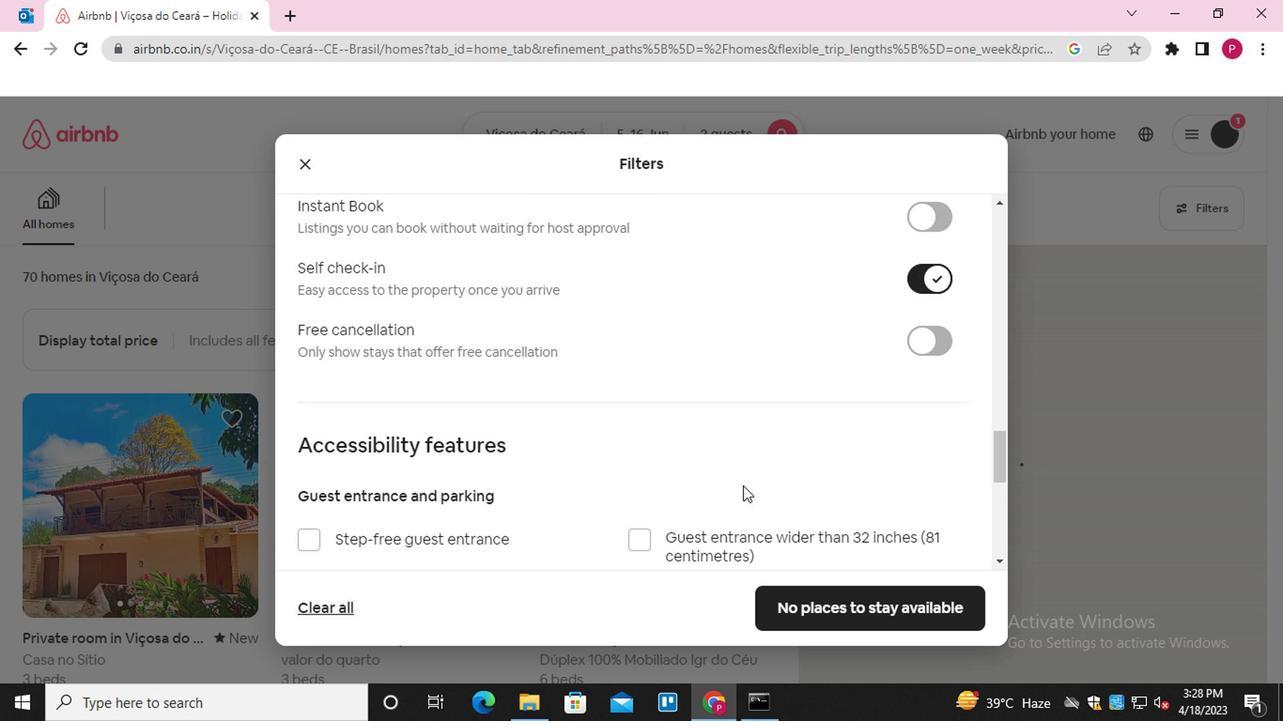 
Action: Mouse scrolled (715, 472) with delta (0, 0)
Screenshot: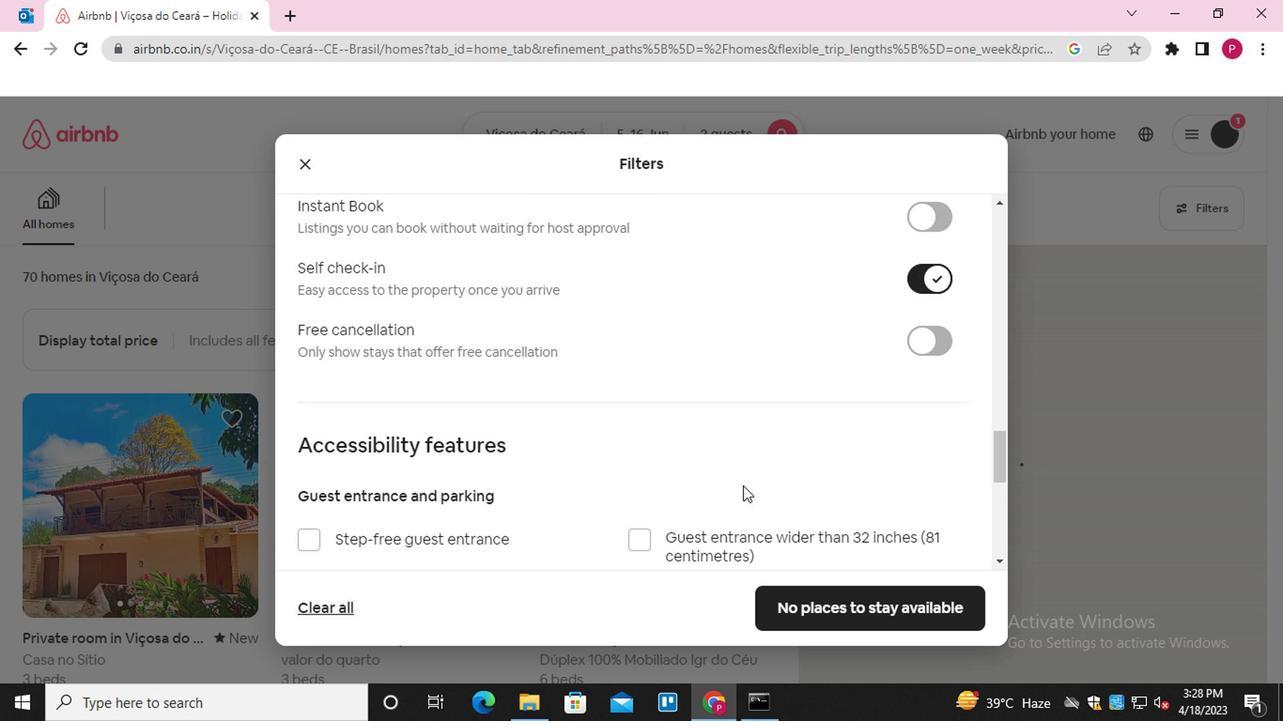 
Action: Mouse scrolled (715, 472) with delta (0, 0)
Screenshot: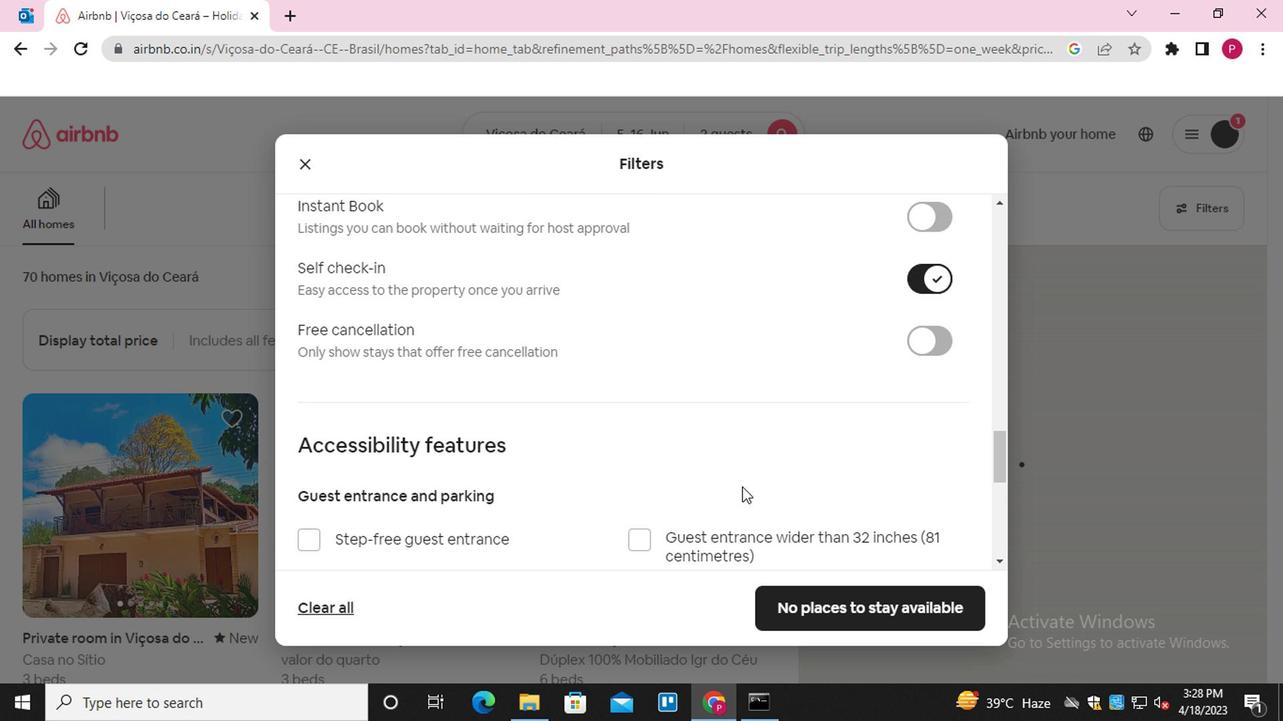 
Action: Mouse moved to (564, 443)
Screenshot: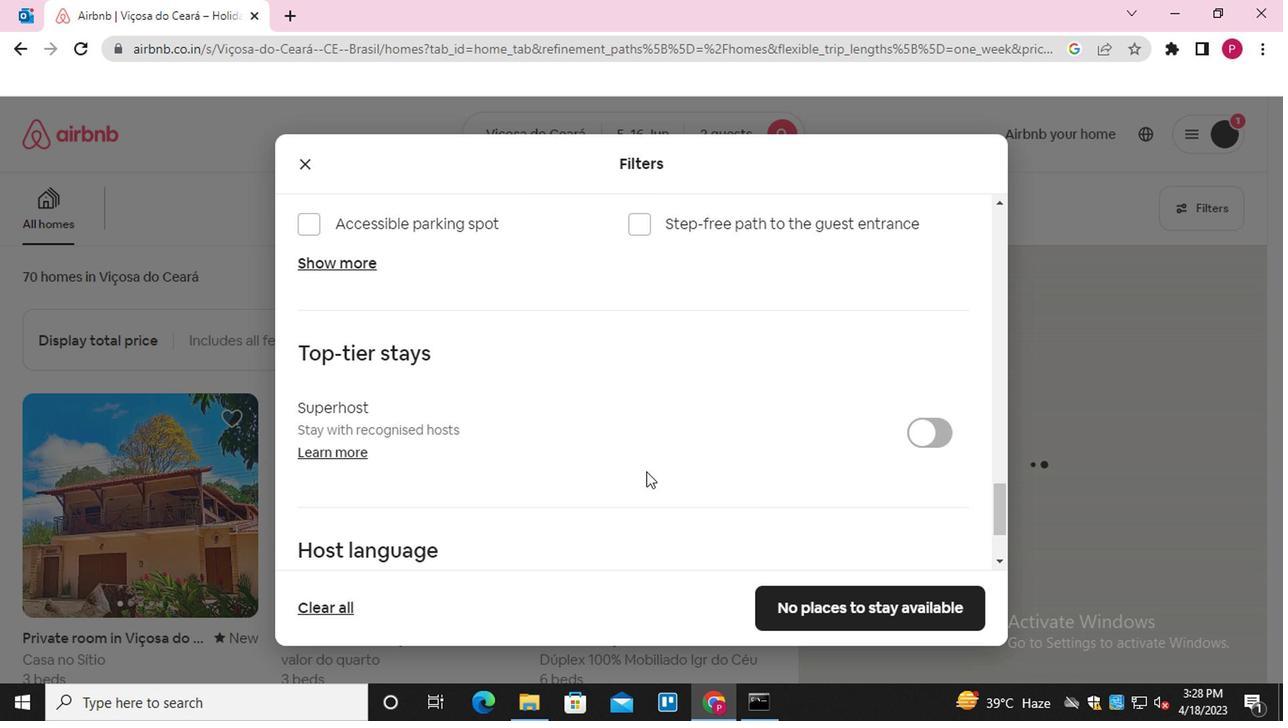 
Action: Mouse scrolled (564, 443) with delta (0, 0)
Screenshot: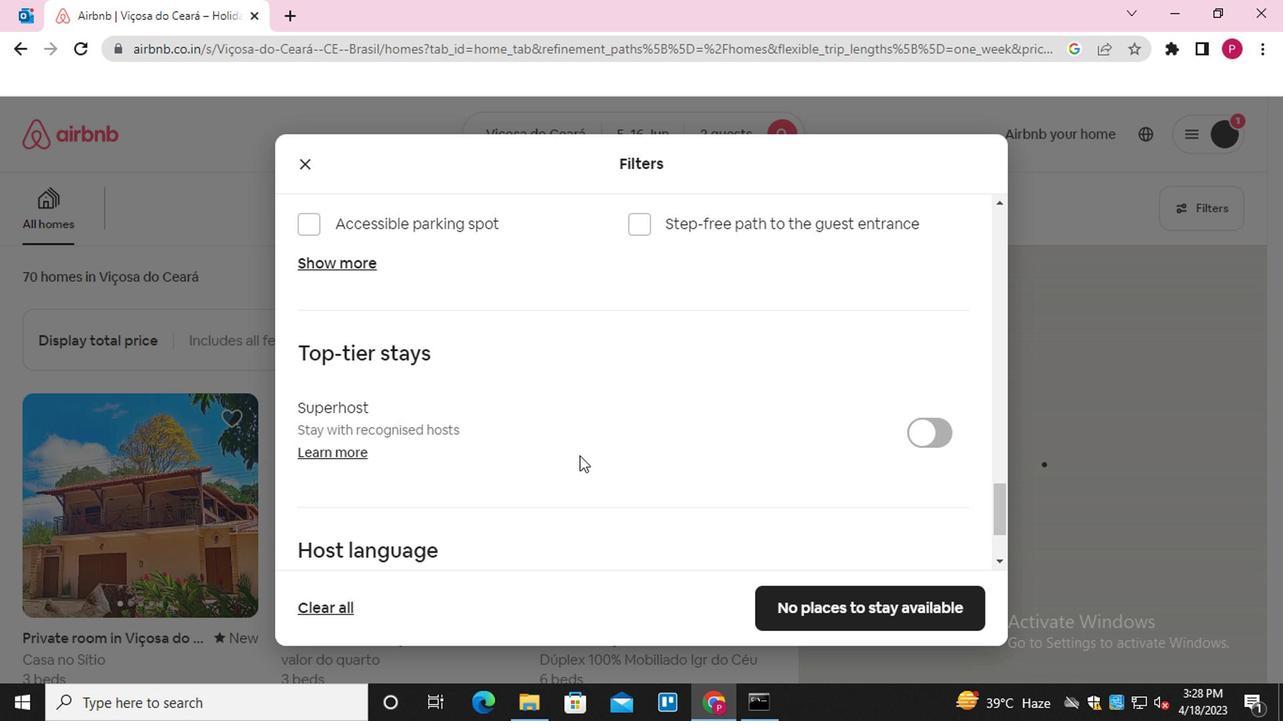 
Action: Mouse scrolled (564, 443) with delta (0, 0)
Screenshot: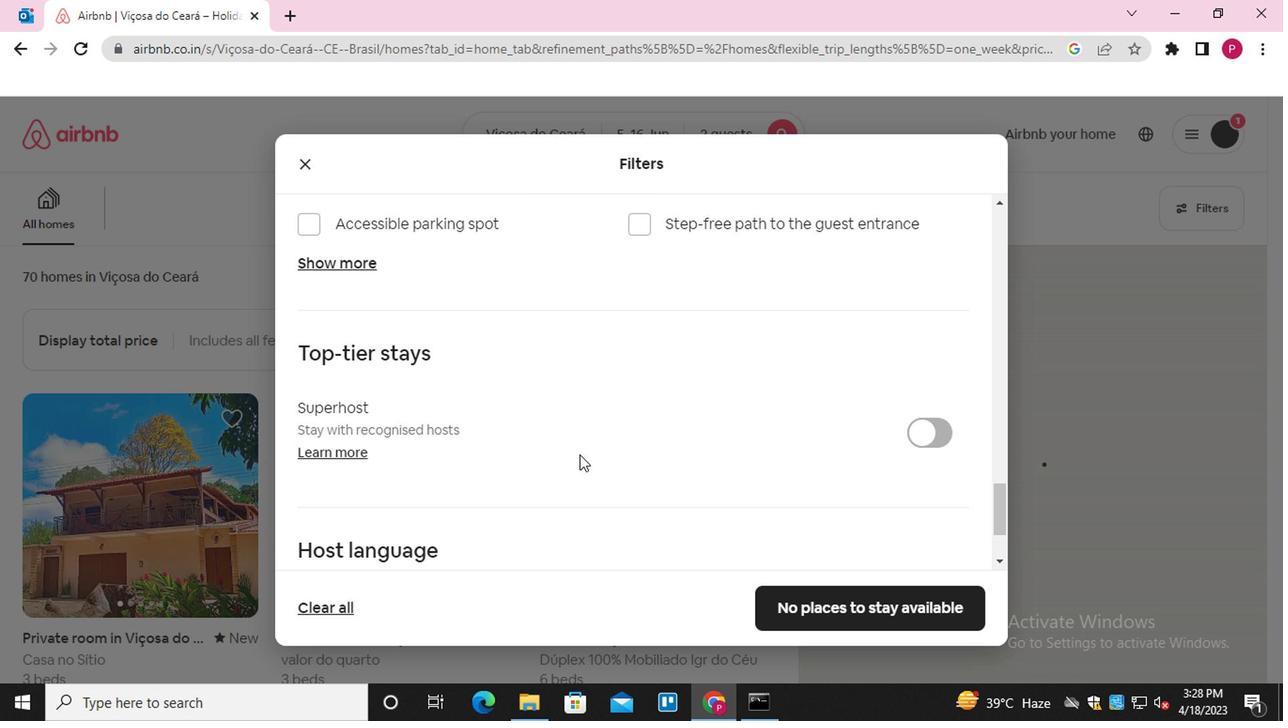 
Action: Mouse scrolled (564, 443) with delta (0, 0)
Screenshot: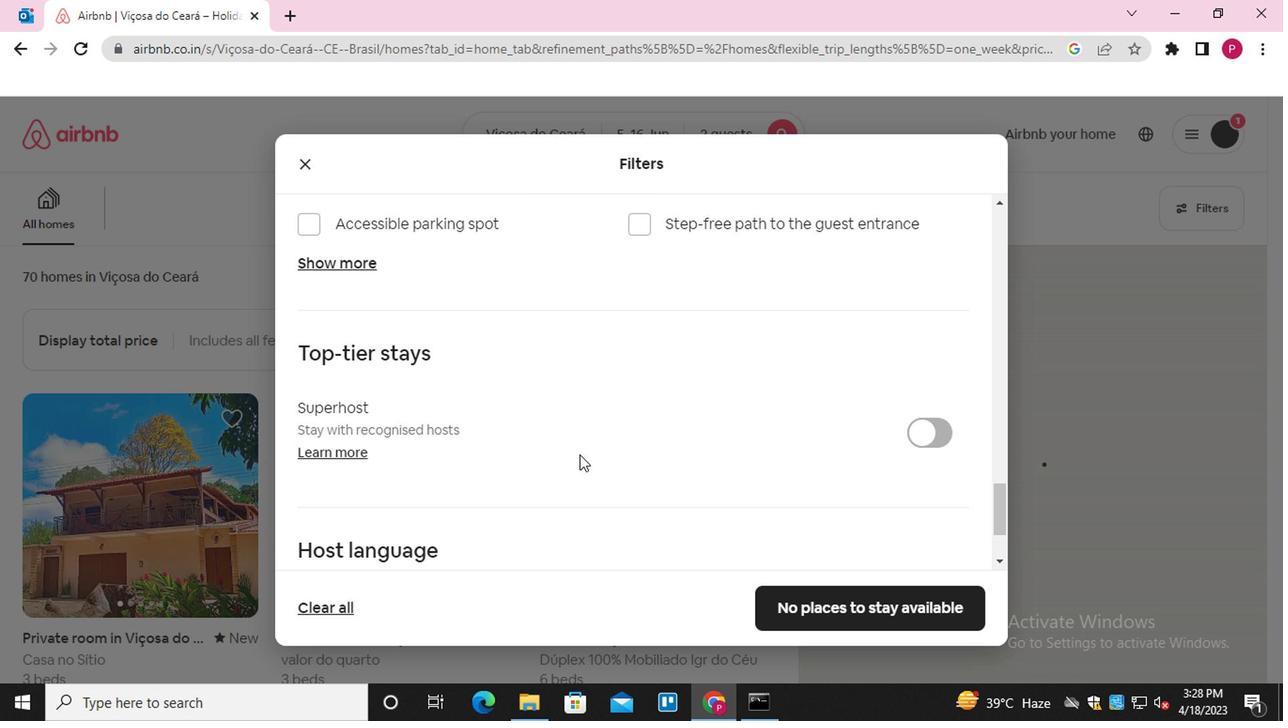 
Action: Mouse moved to (340, 497)
Screenshot: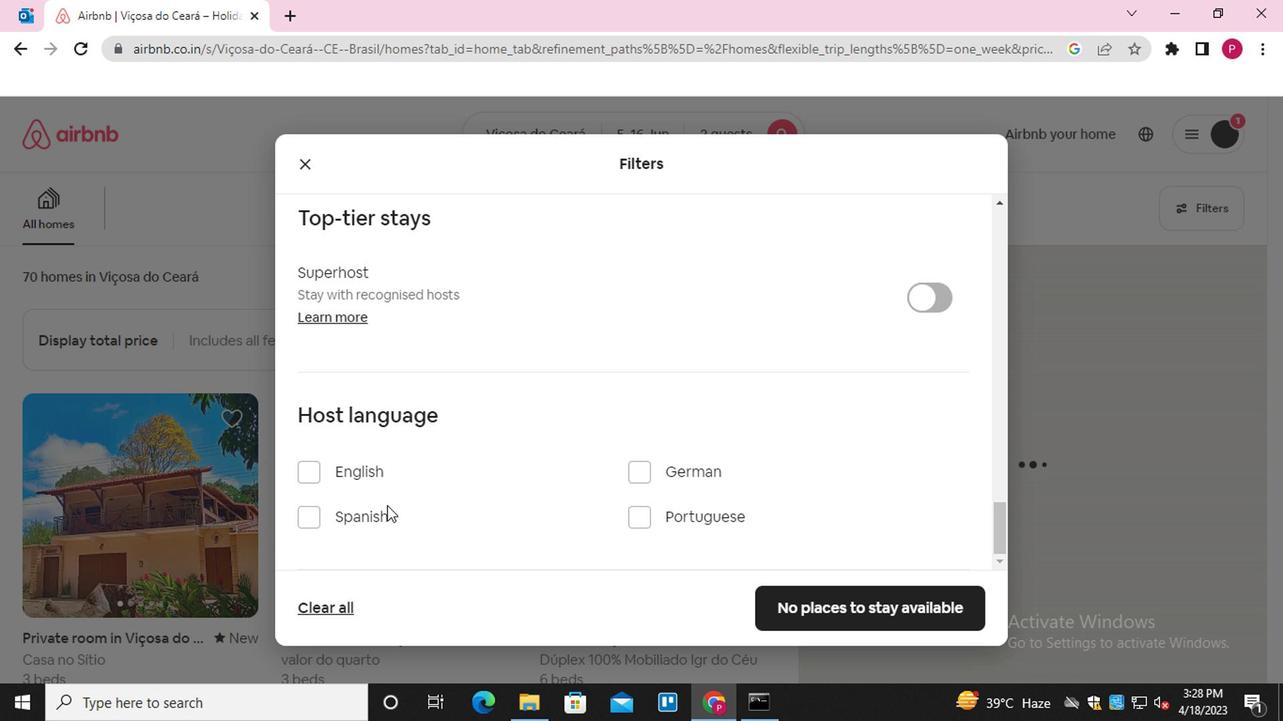 
Action: Mouse pressed left at (340, 497)
Screenshot: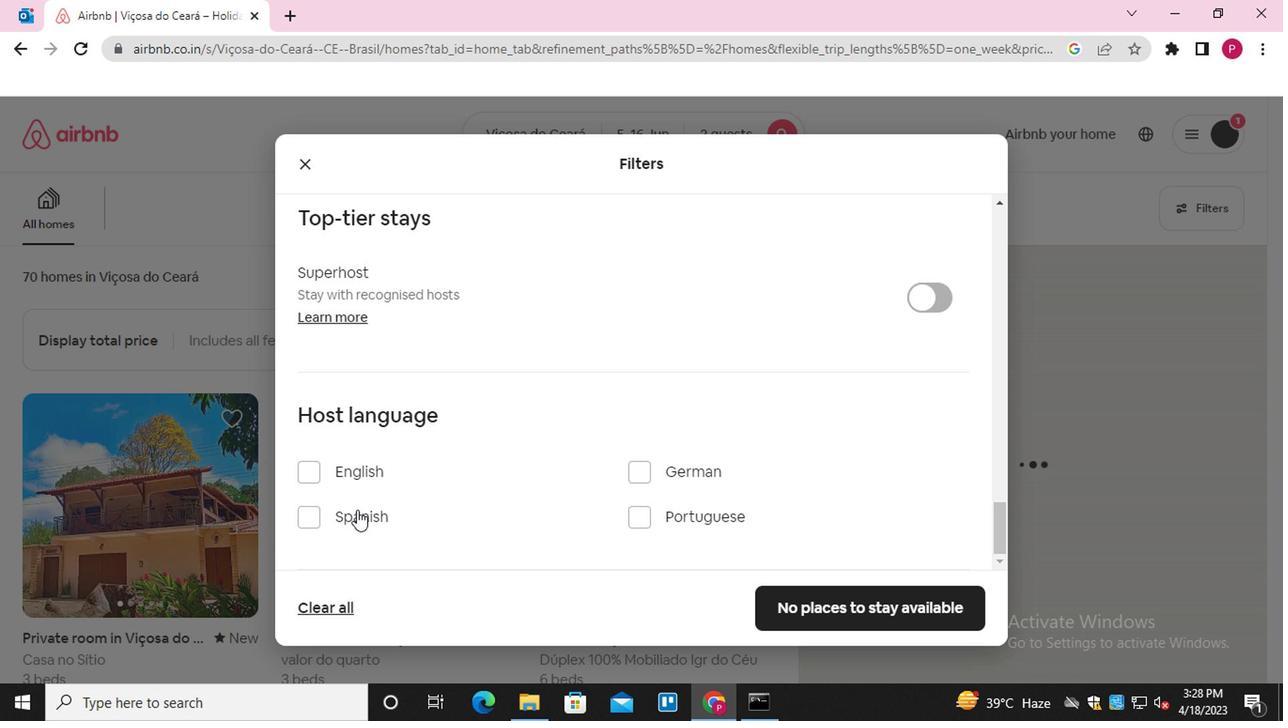 
Action: Mouse moved to (807, 579)
Screenshot: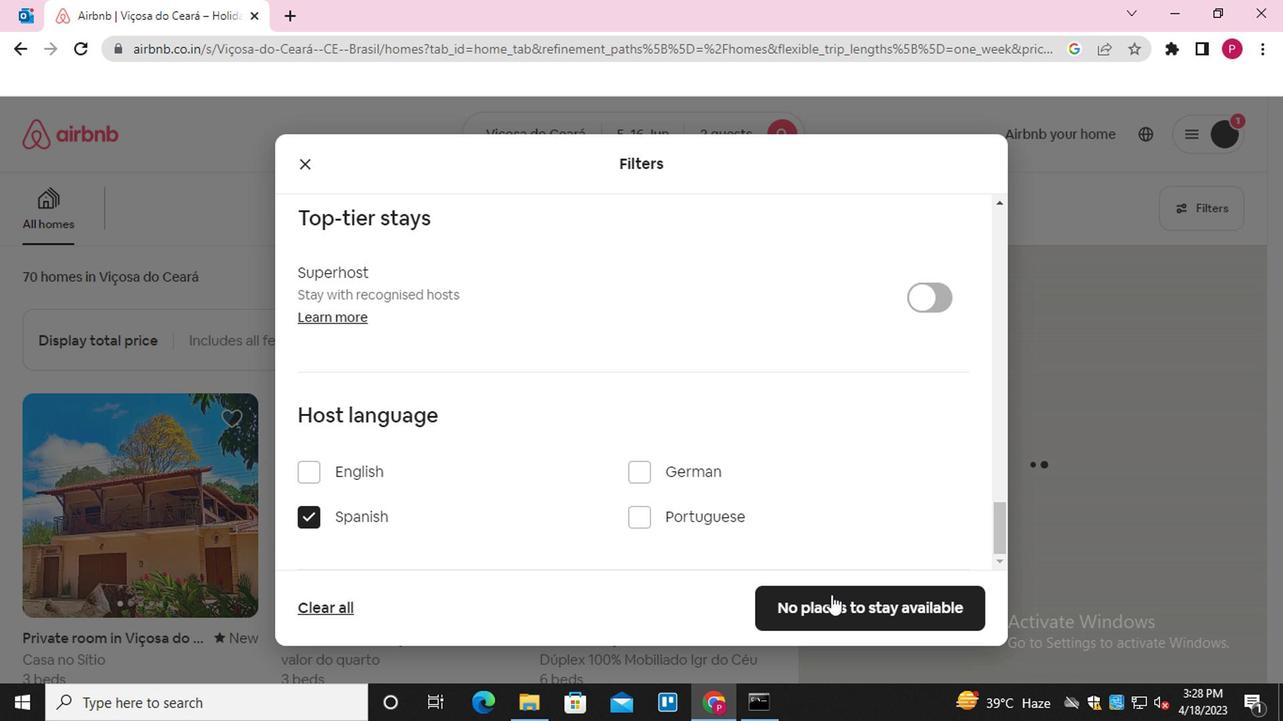 
Action: Mouse pressed left at (807, 579)
Screenshot: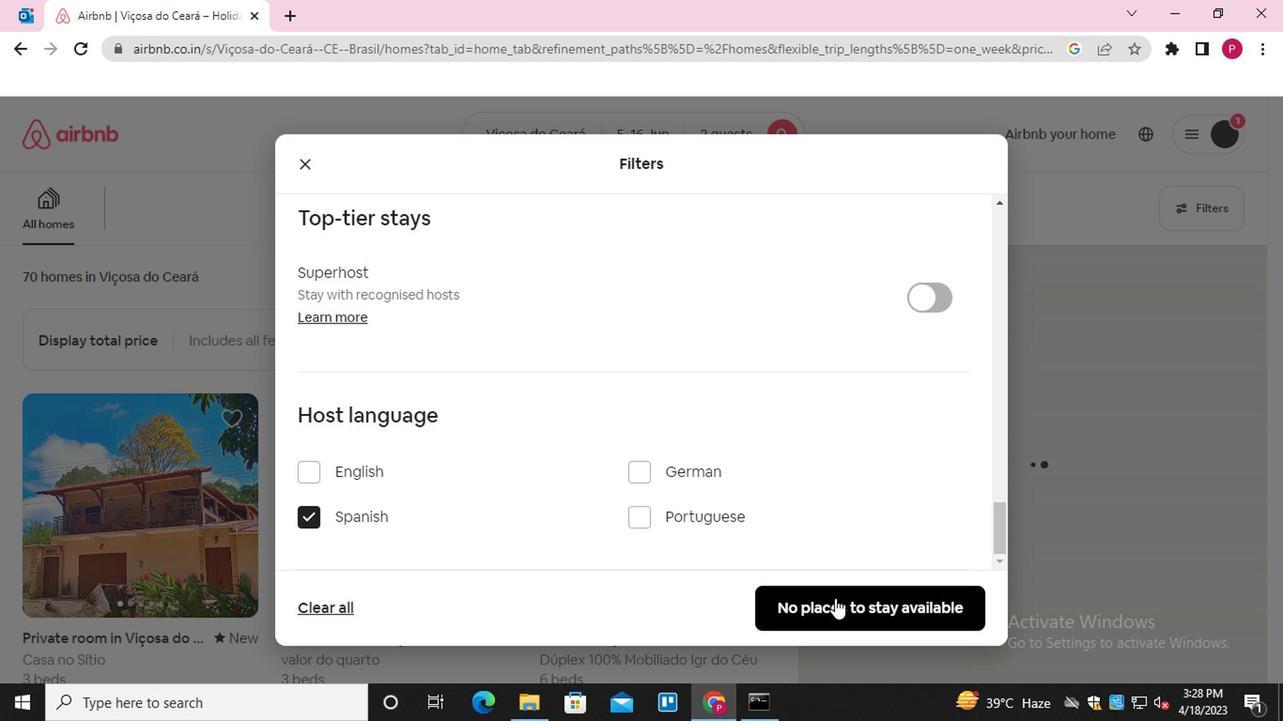
Action: Mouse moved to (512, 354)
Screenshot: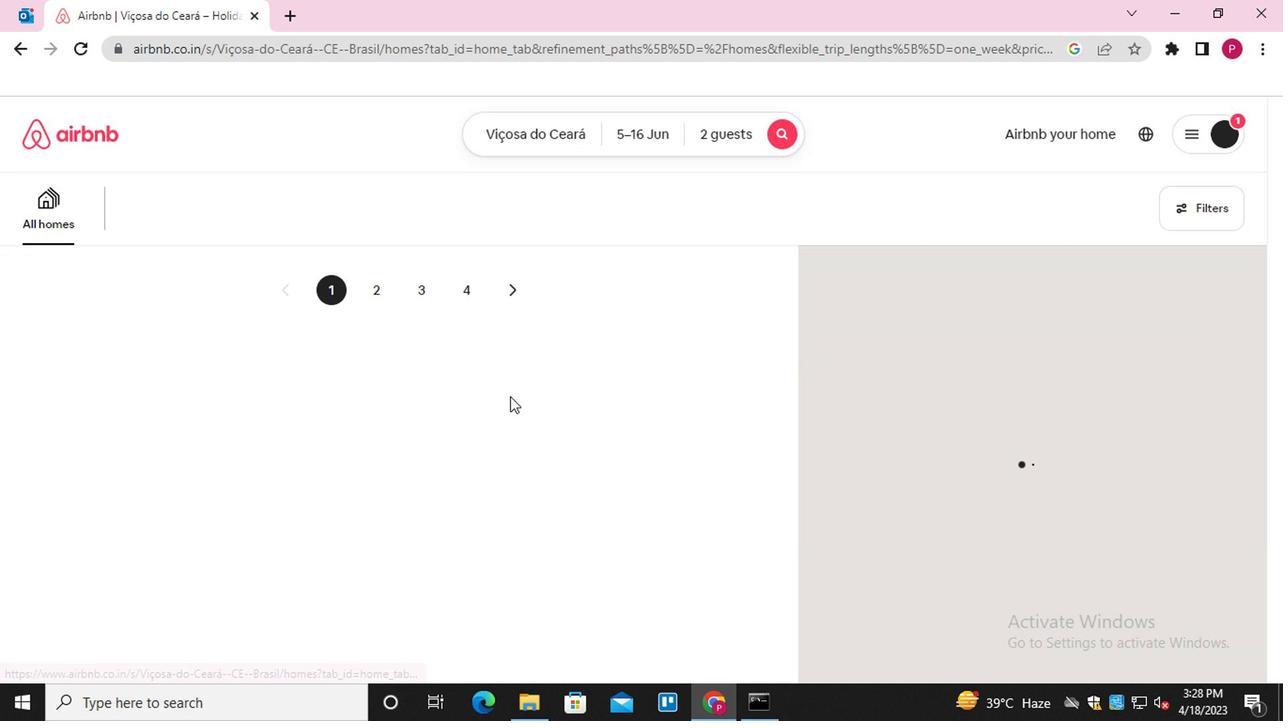 
